 Task: Find connections with filter location Al Wāsiţah with filter topic #consultantswith filter profile language English with filter current company Prodapt with filter school Dr D Y PATIL EDUCATIONAL ENTERPRISES CHARITABEL TRUST Dr D Y PATIL GROUP OF INSTITUTIONS, Dr D Y PATIL SCHOOL OF MANAGEMENT, Dr D Y PATIL KNOWLEDGE CITY, CHARHOLI with filter industry Architecture and Planning with filter service category Bartending with filter keywords title Funeral Attendant
Action: Mouse moved to (691, 92)
Screenshot: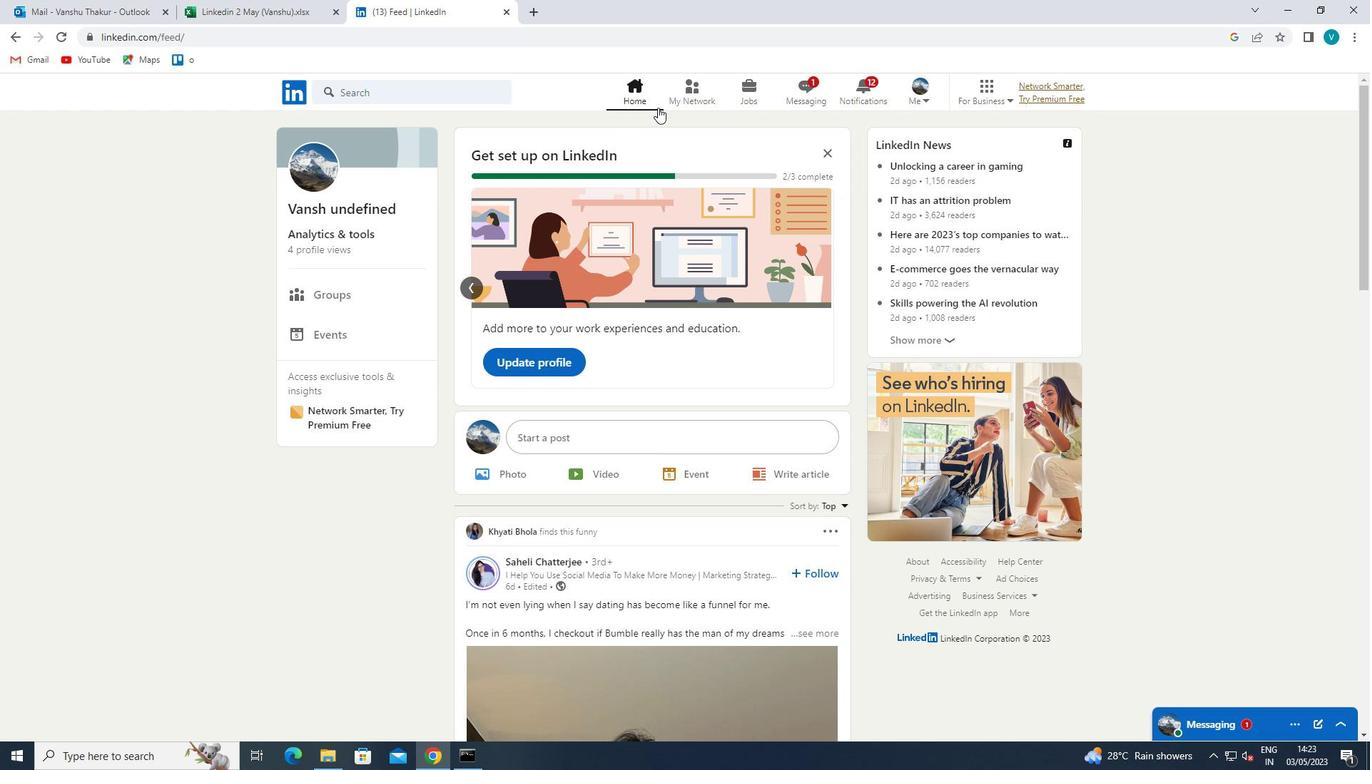 
Action: Mouse pressed left at (691, 92)
Screenshot: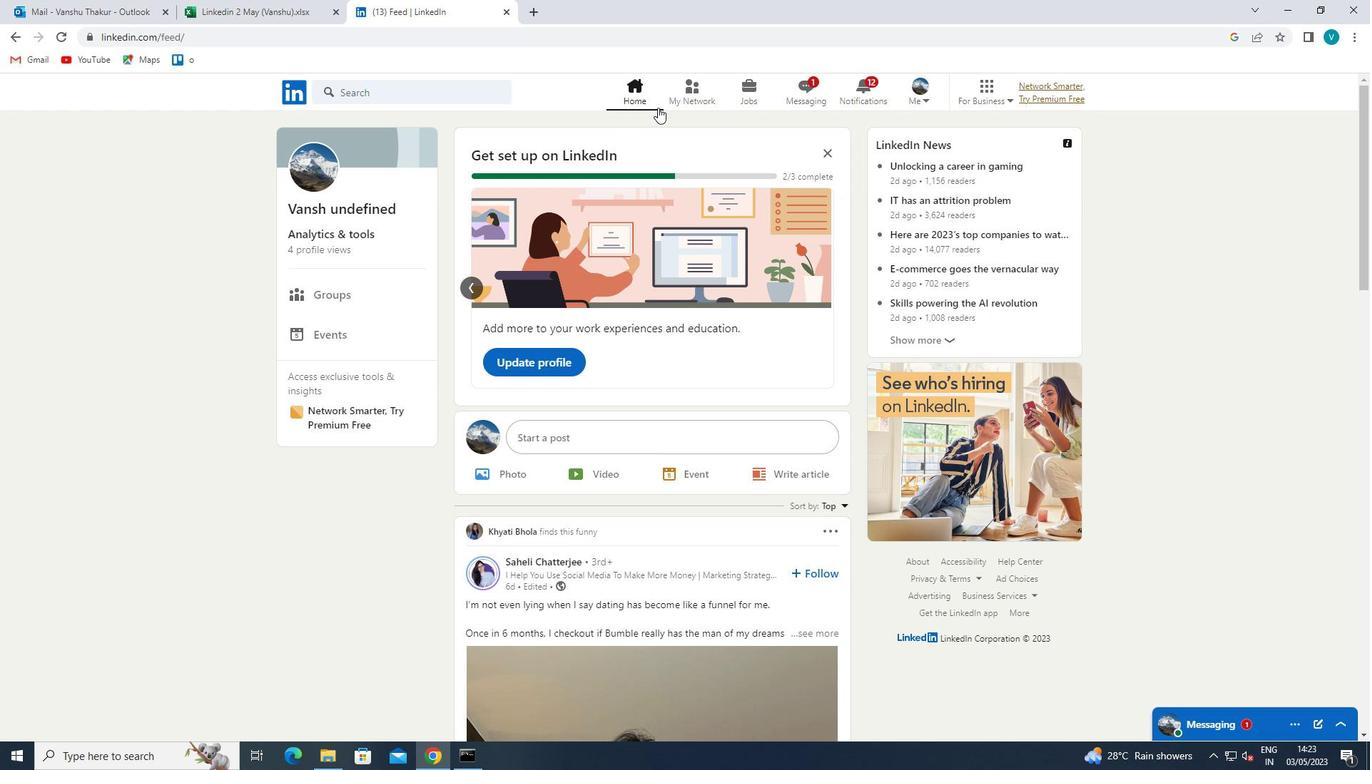 
Action: Mouse moved to (336, 175)
Screenshot: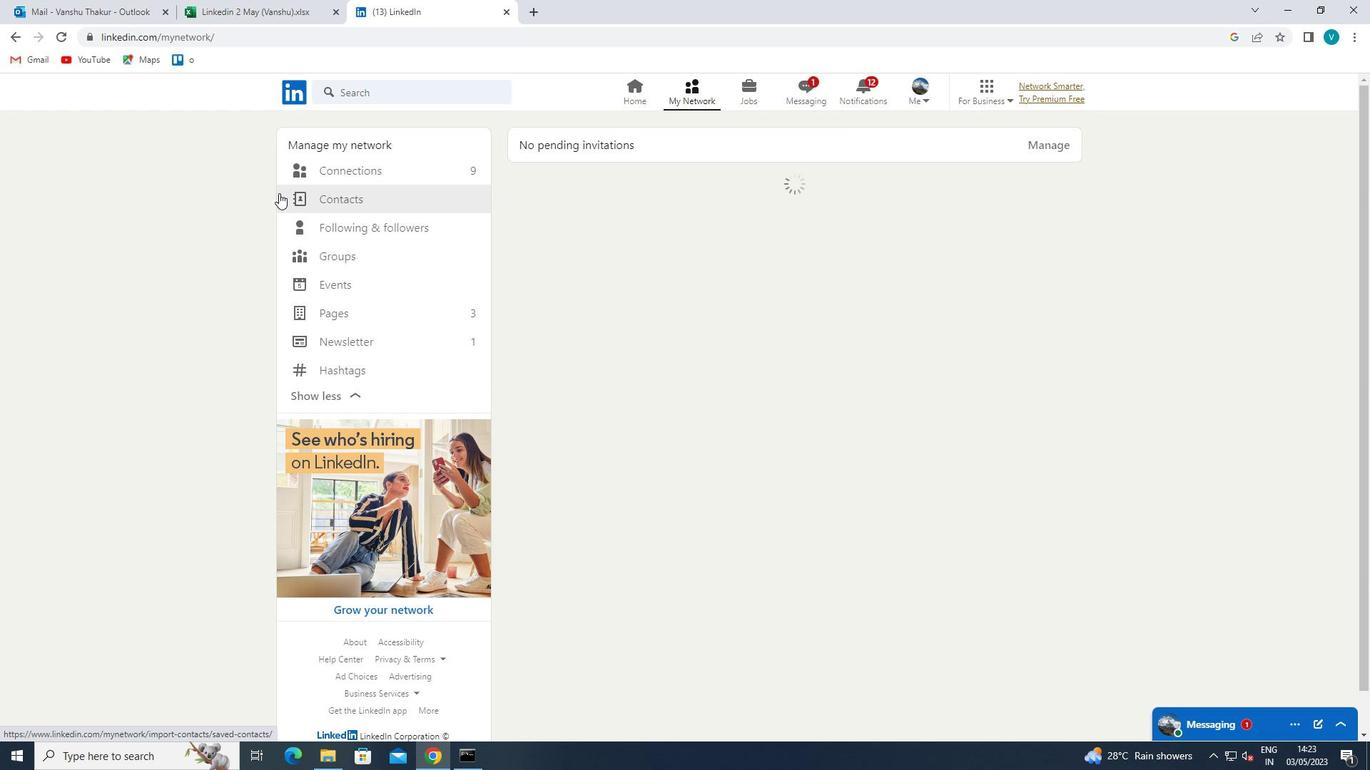
Action: Mouse pressed left at (336, 175)
Screenshot: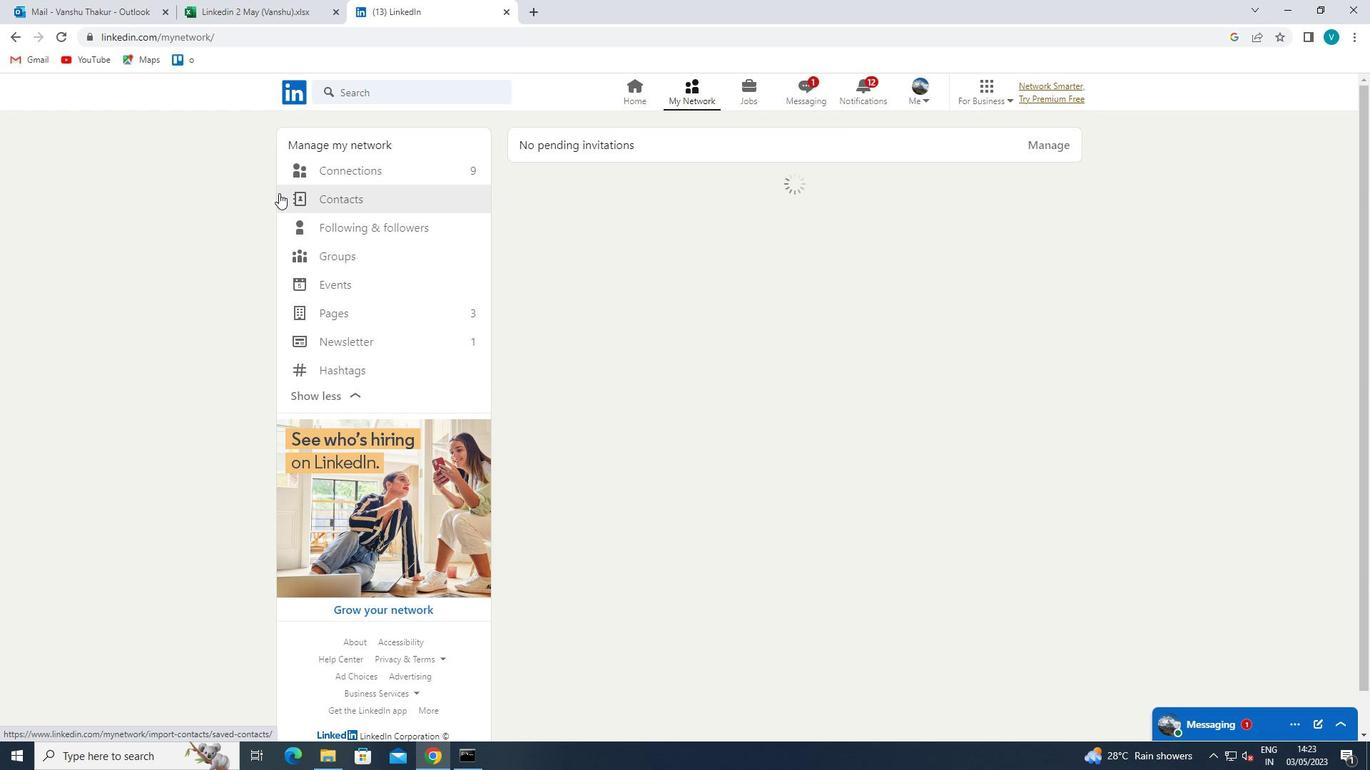 
Action: Mouse moved to (819, 178)
Screenshot: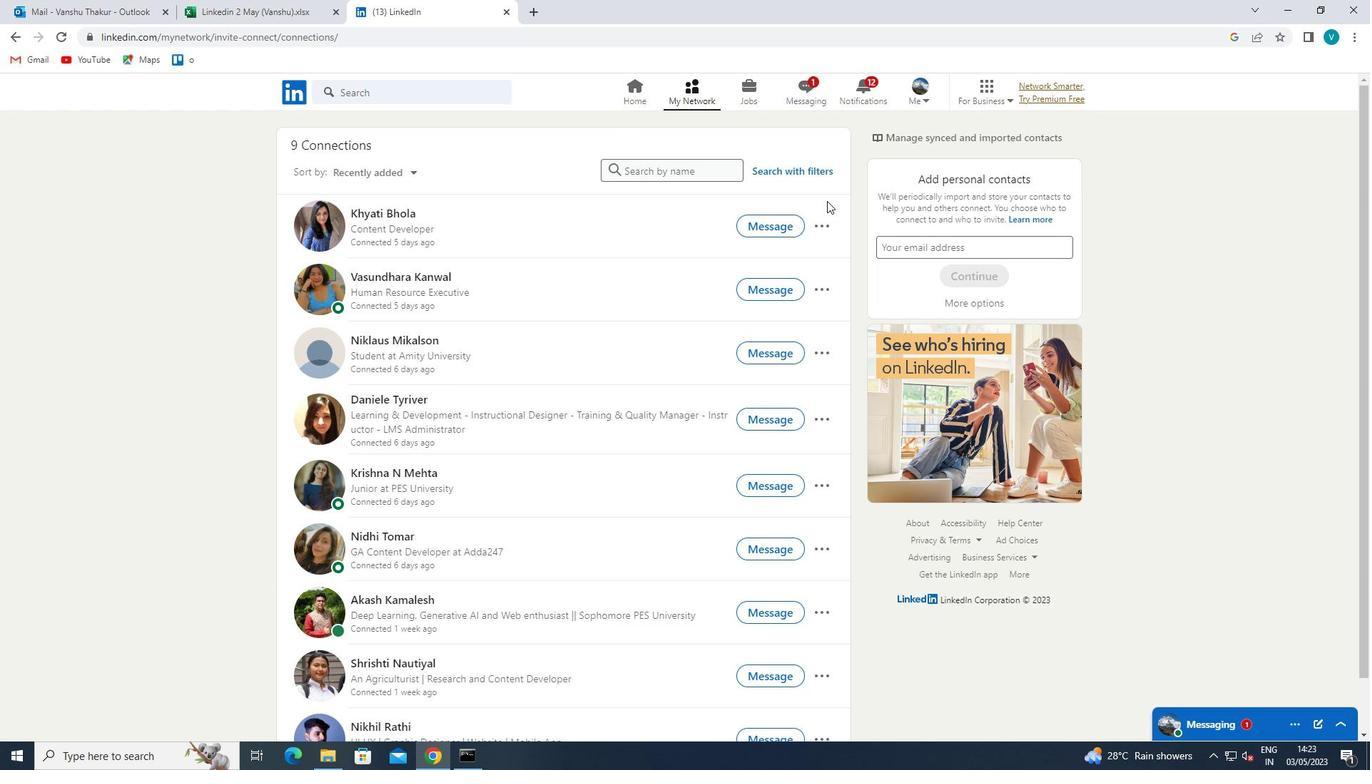 
Action: Mouse pressed left at (819, 178)
Screenshot: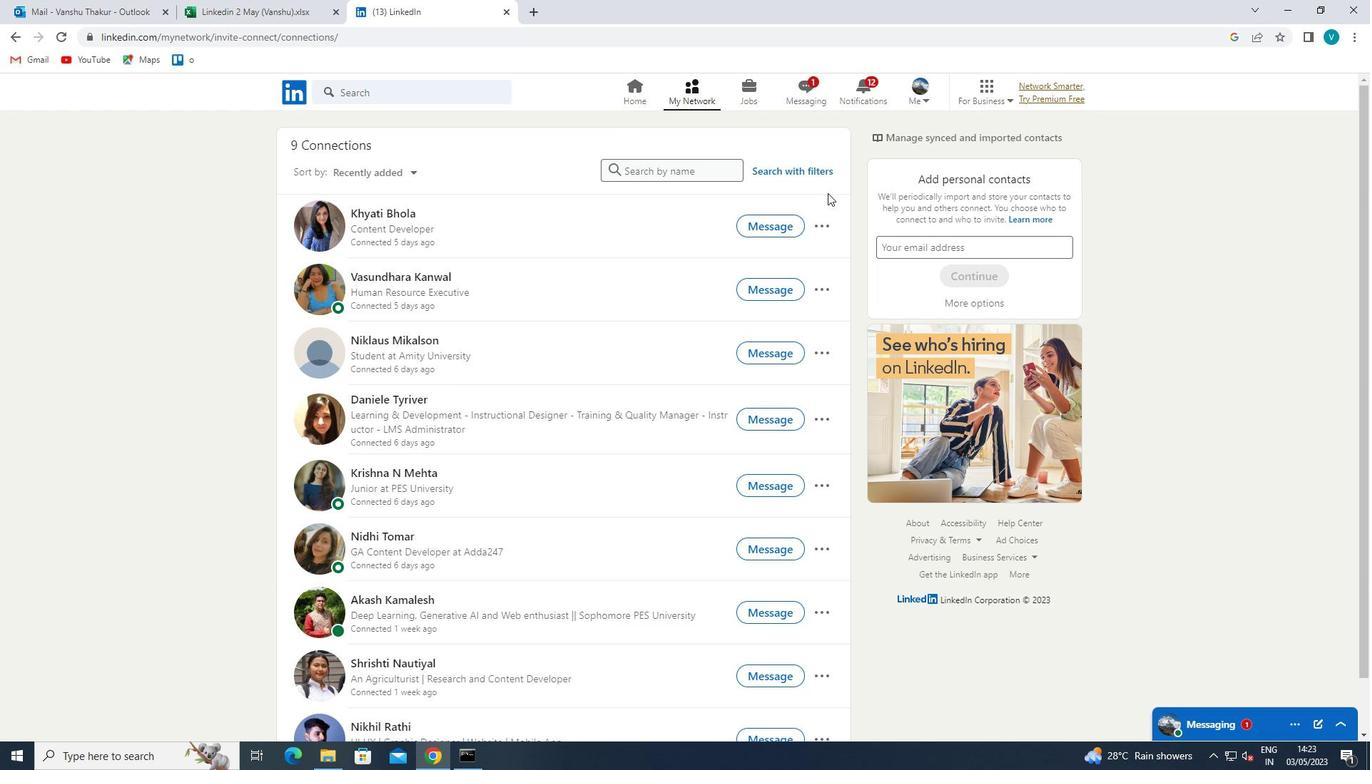 
Action: Mouse moved to (699, 139)
Screenshot: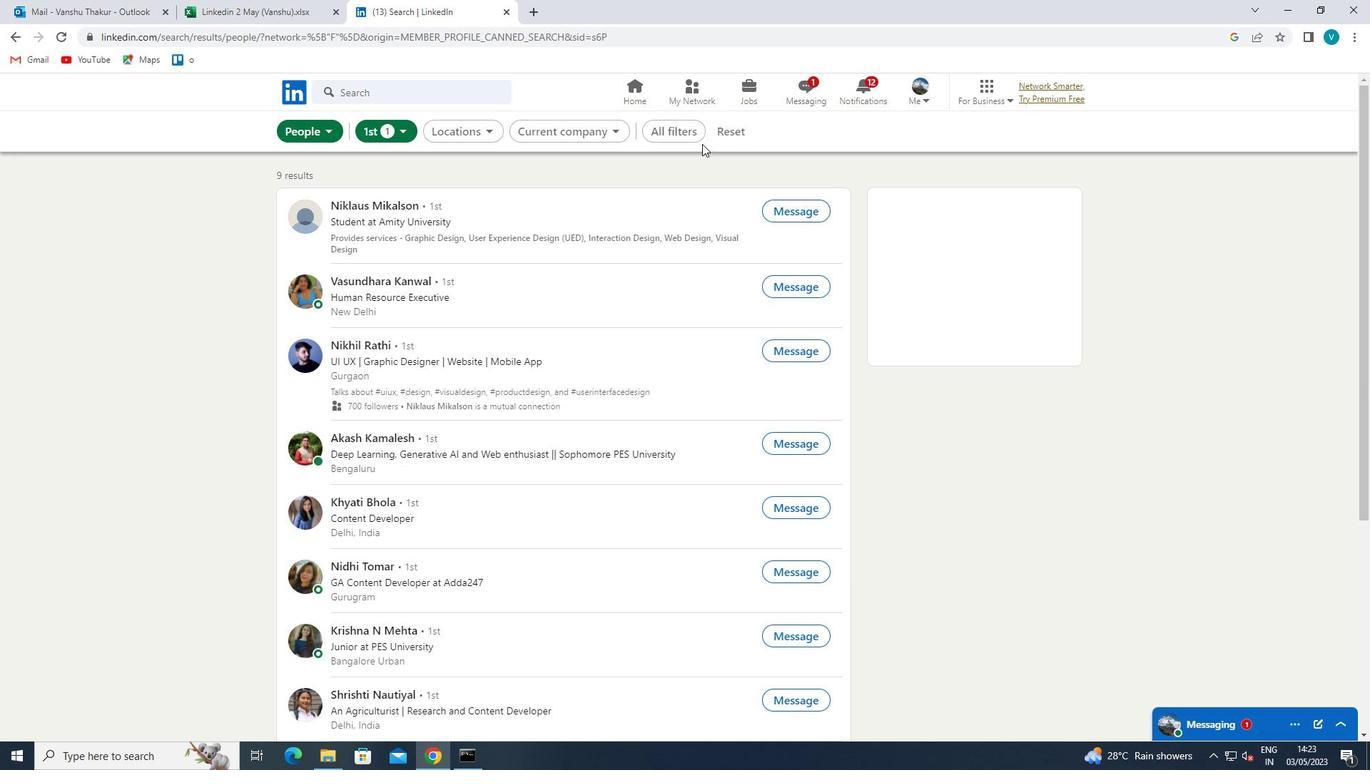 
Action: Mouse pressed left at (699, 139)
Screenshot: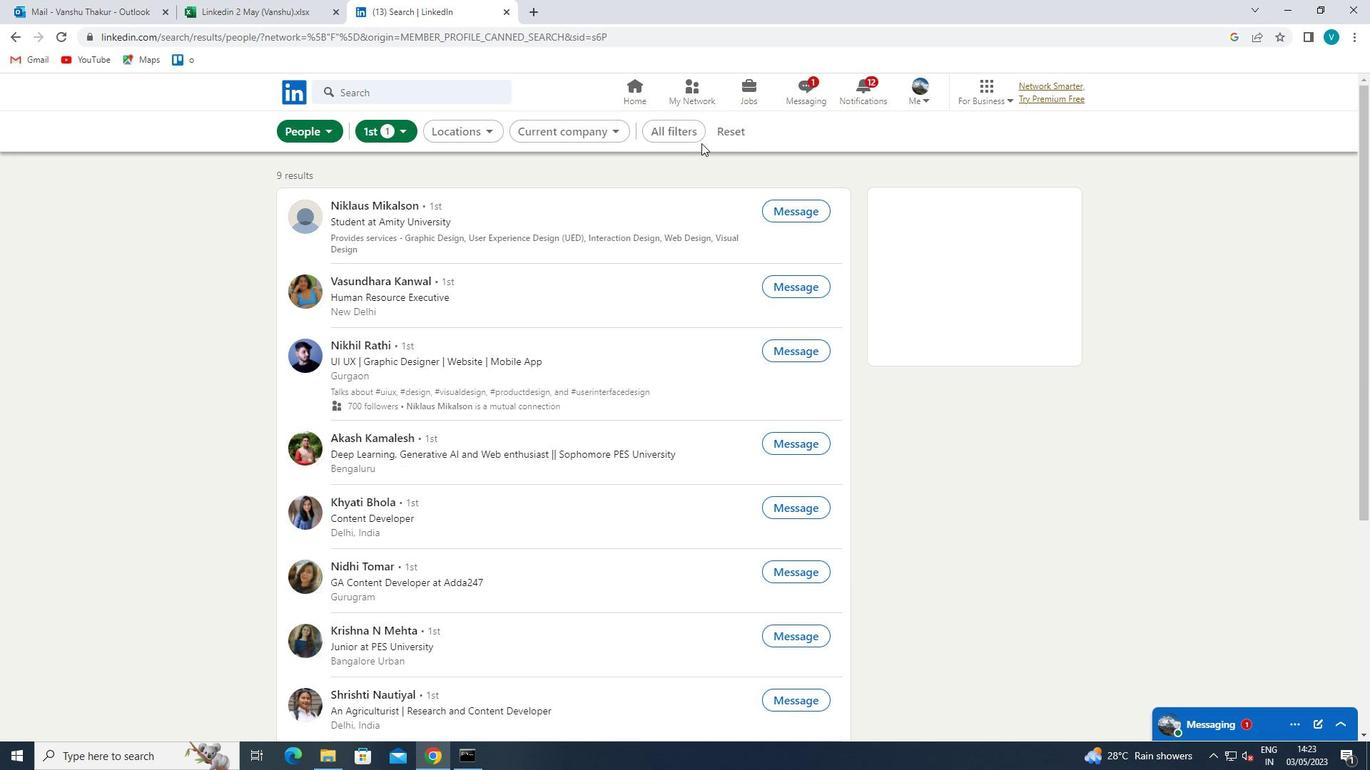 
Action: Mouse moved to (1123, 324)
Screenshot: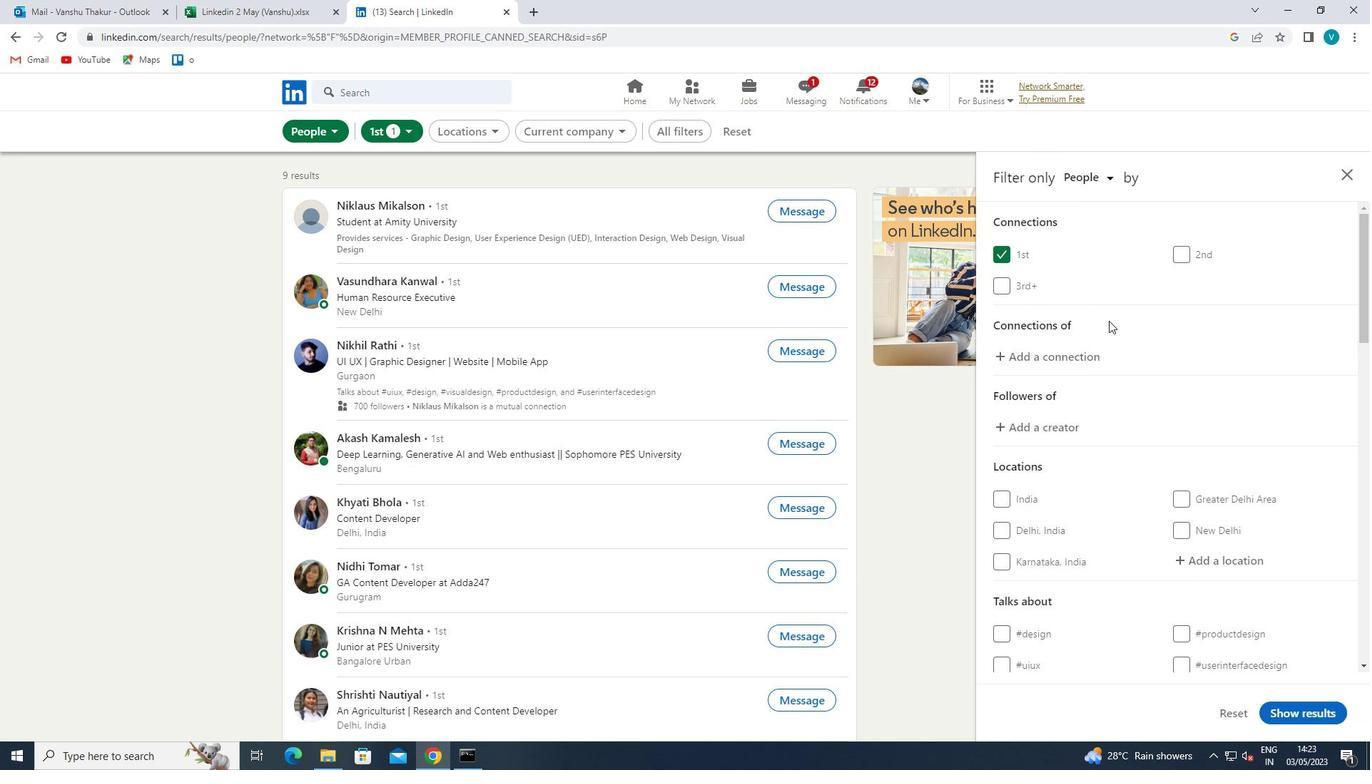 
Action: Mouse scrolled (1123, 323) with delta (0, 0)
Screenshot: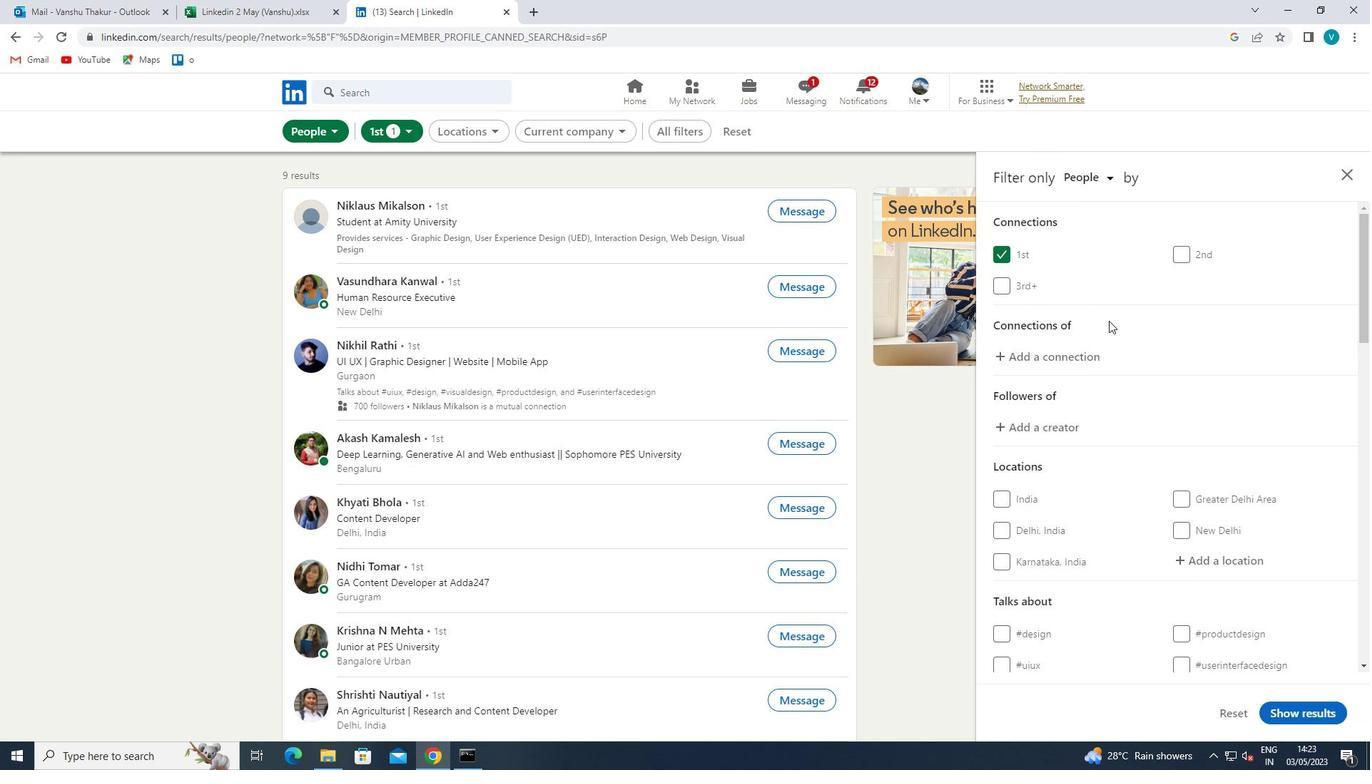 
Action: Mouse moved to (1124, 325)
Screenshot: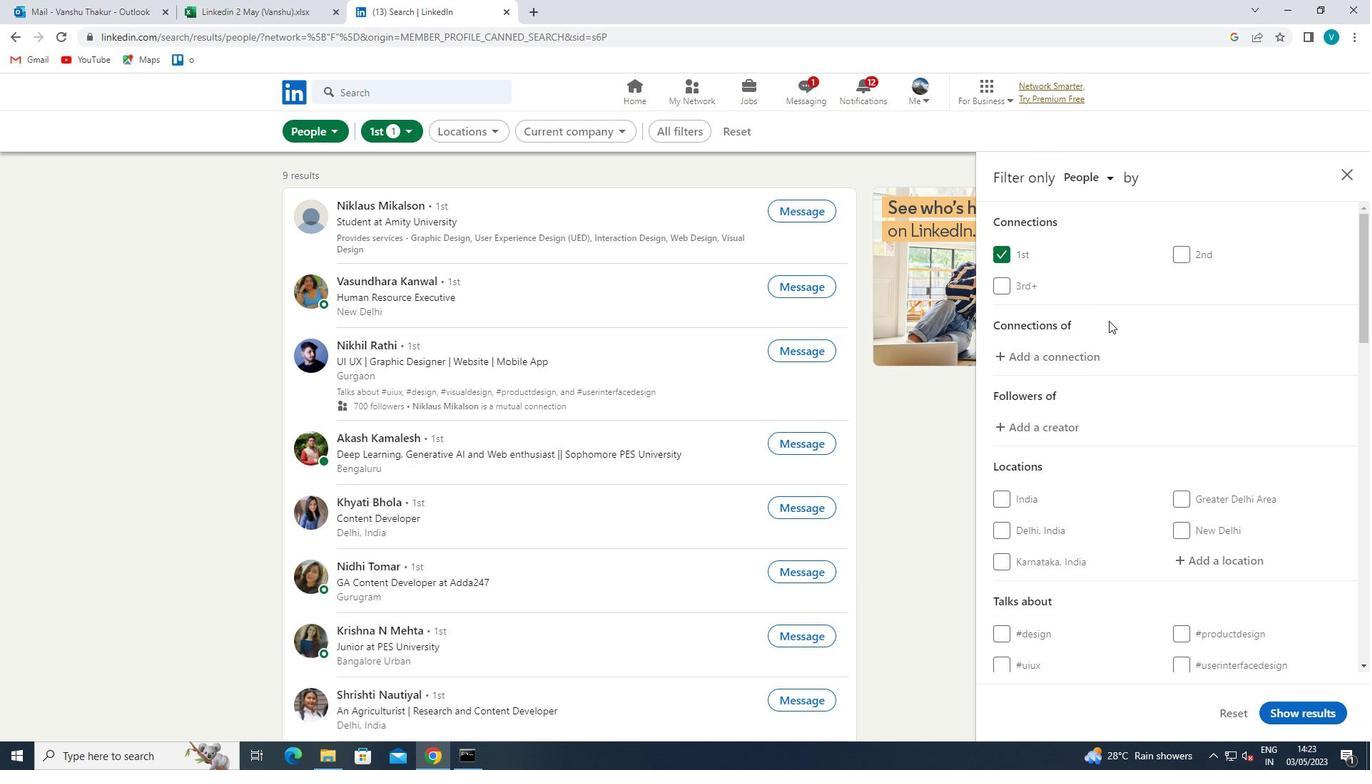 
Action: Mouse scrolled (1124, 324) with delta (0, 0)
Screenshot: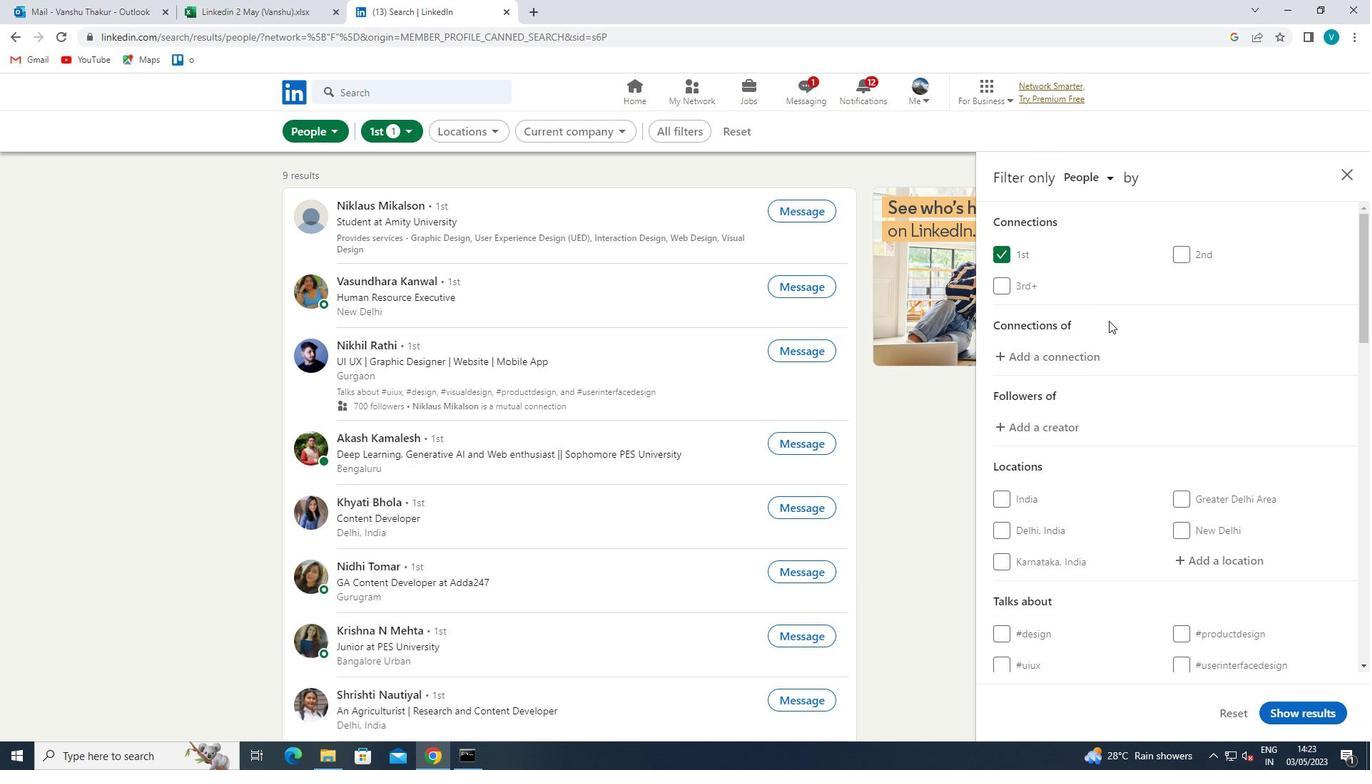 
Action: Mouse moved to (1235, 420)
Screenshot: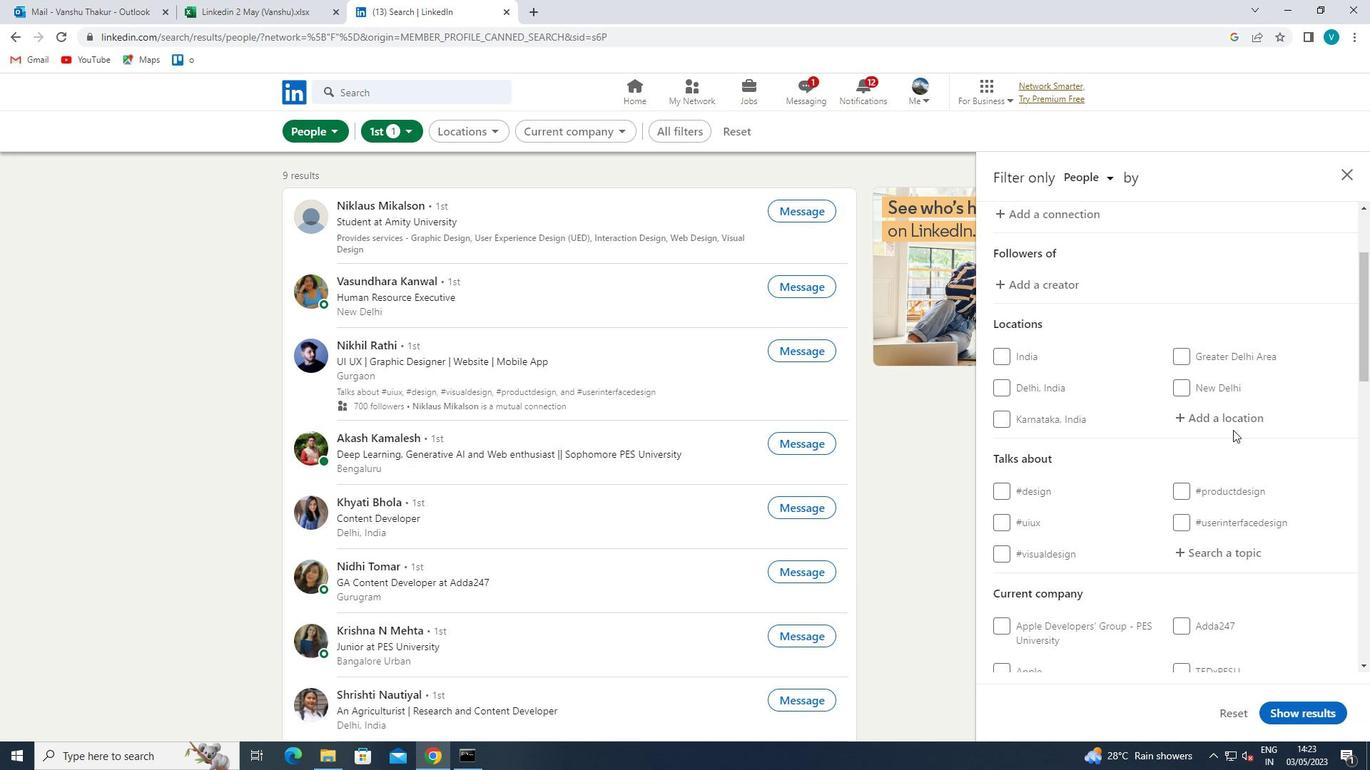 
Action: Mouse pressed left at (1235, 420)
Screenshot: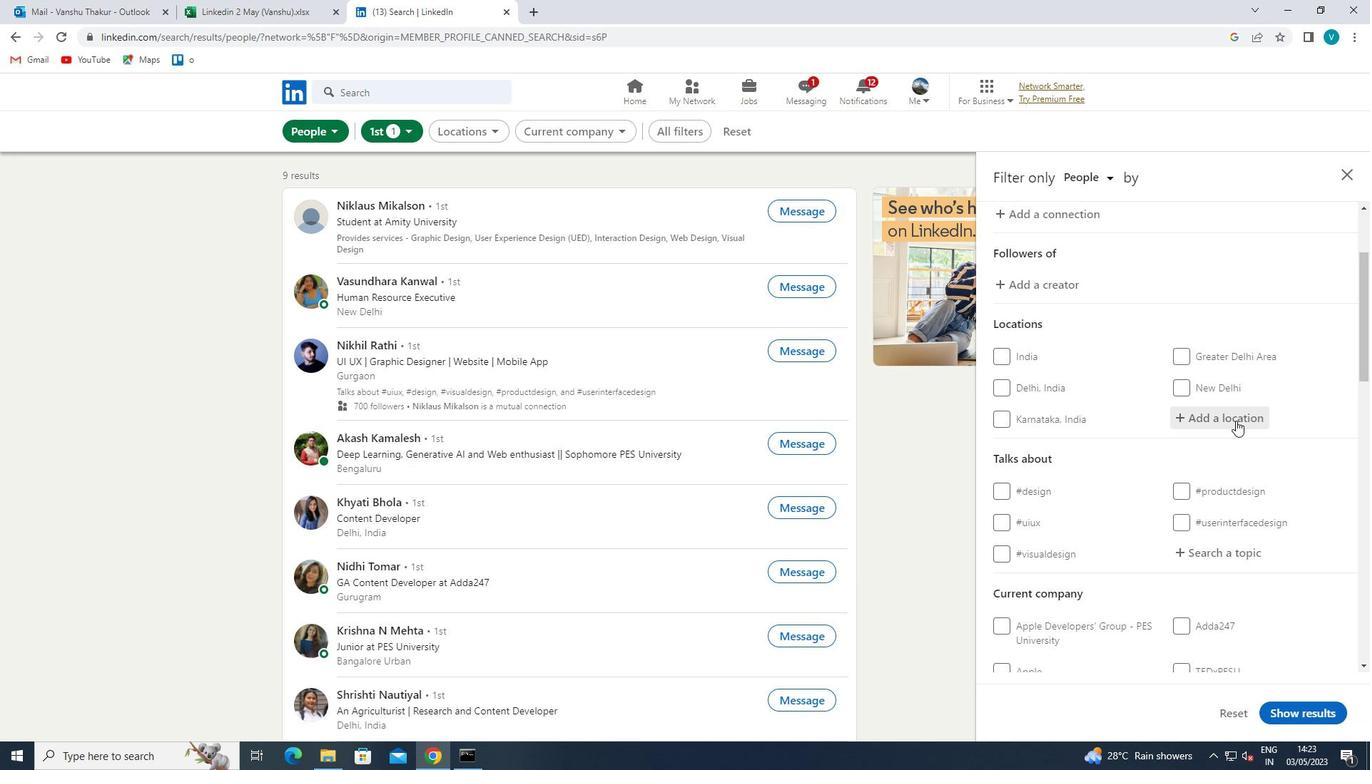 
Action: Key pressed <Key.shift>A
Screenshot: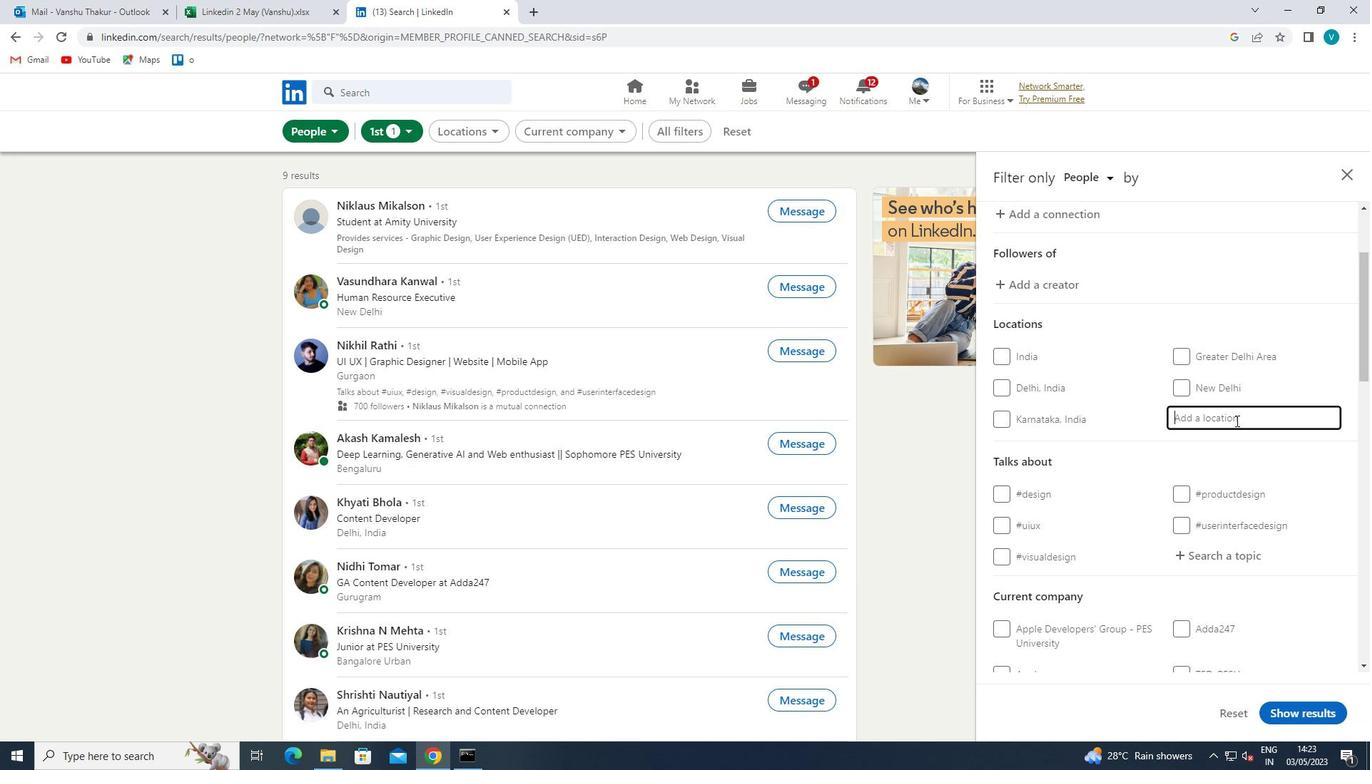 
Action: Mouse moved to (1228, 414)
Screenshot: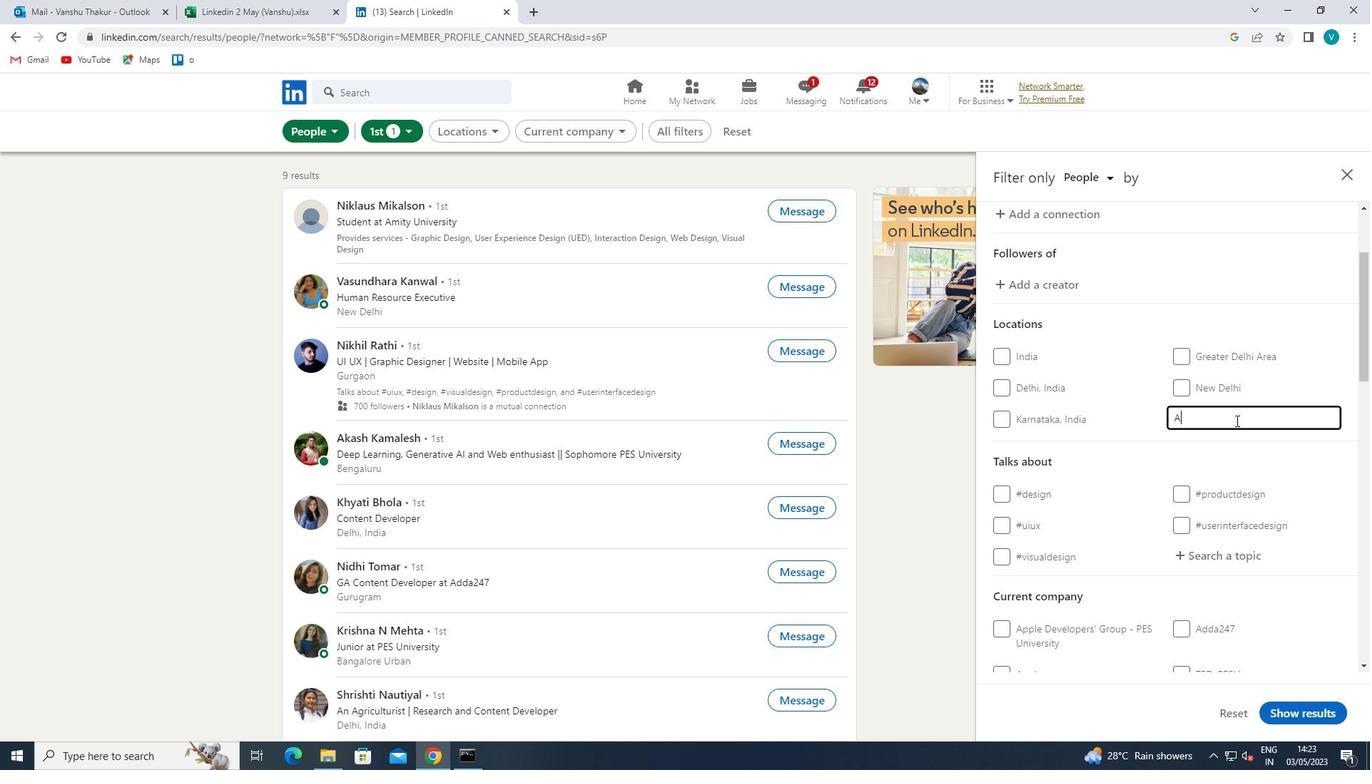 
Action: Key pressed I<Key.space><Key.shift><Key.shift><Key.shift><Key.shift><Key.shift><Key.shift><Key.shift><Key.shift>WAS<Key.backspace><Key.backspace>ASITAH
Screenshot: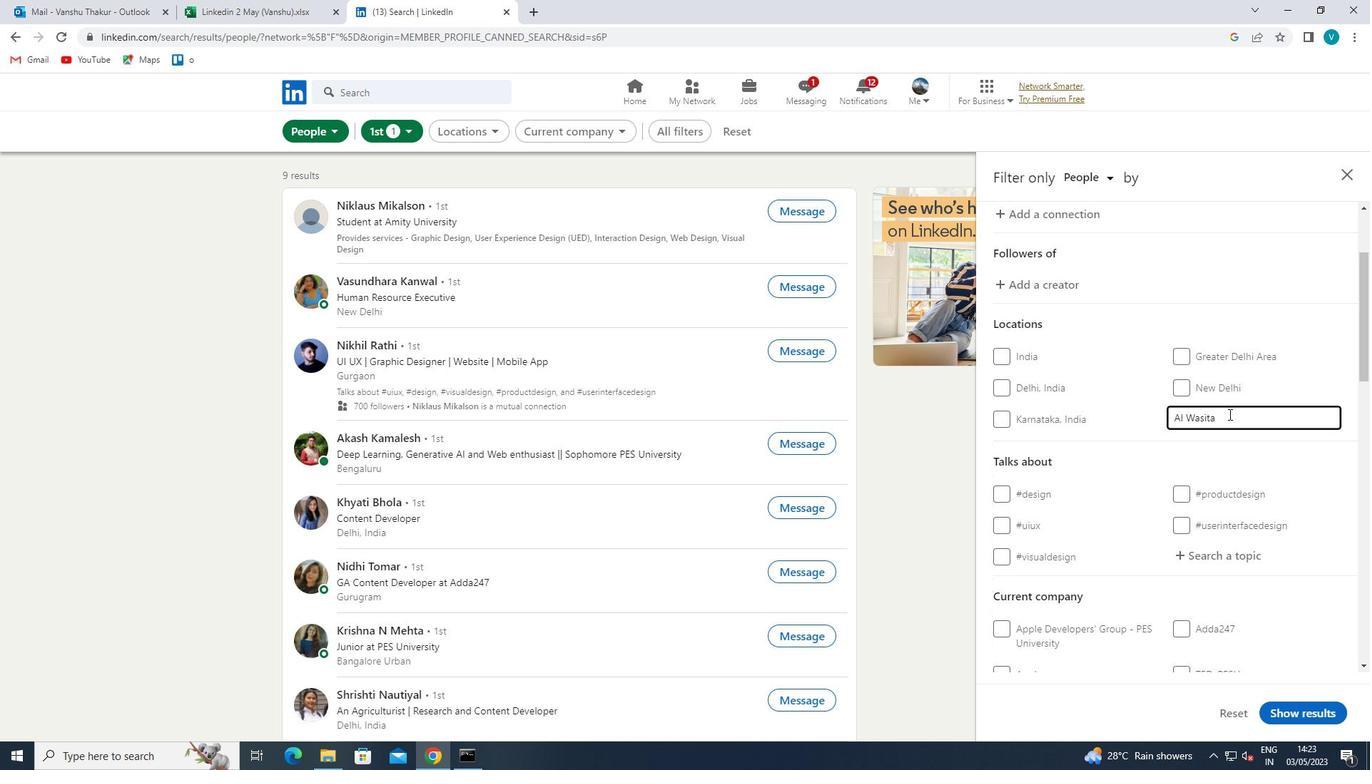 
Action: Mouse moved to (1145, 458)
Screenshot: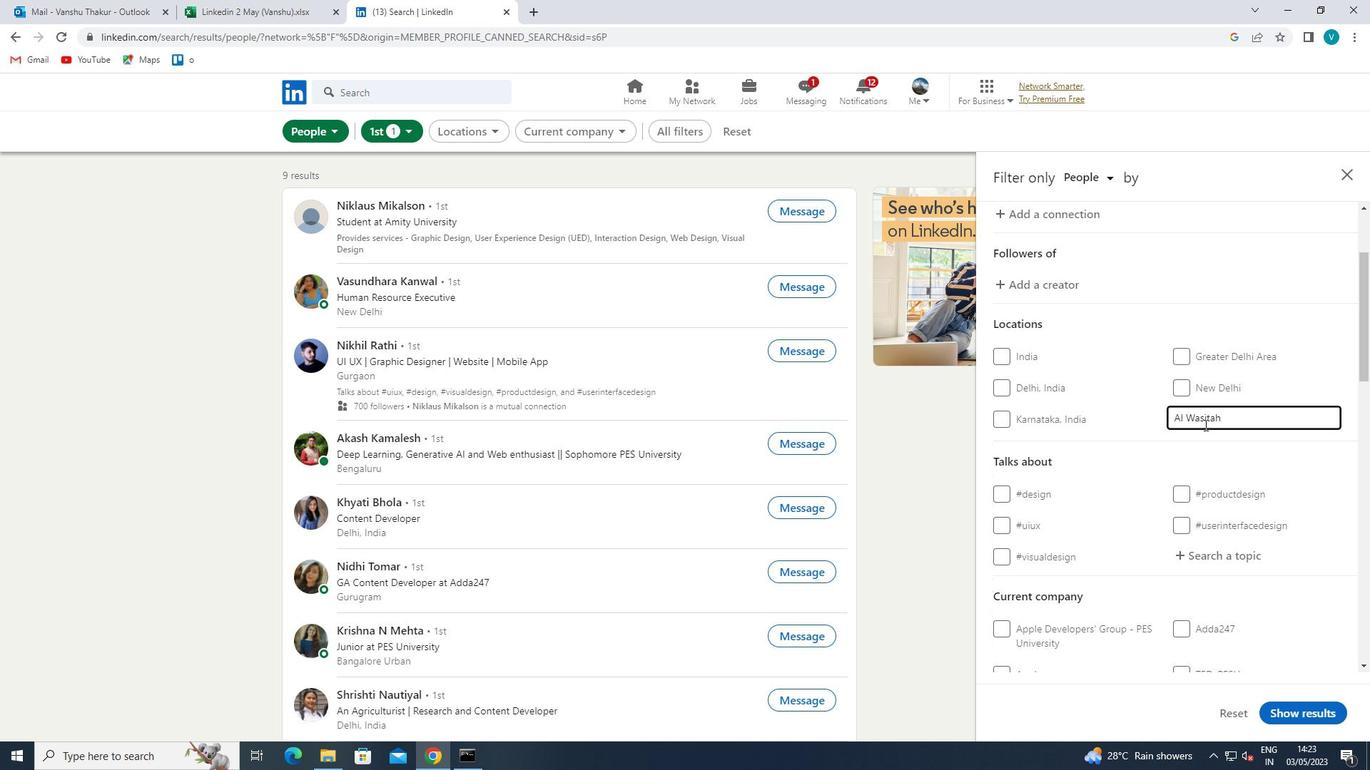 
Action: Mouse pressed left at (1145, 458)
Screenshot: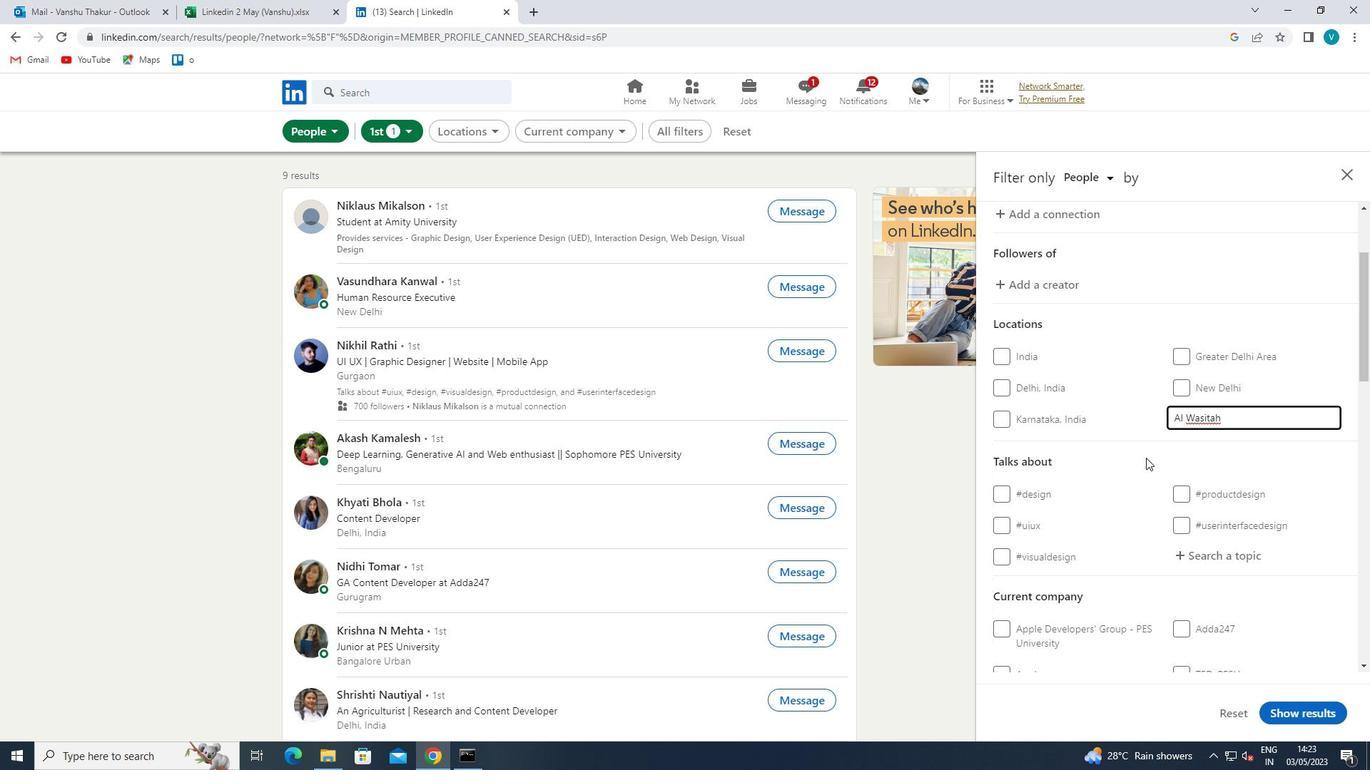 
Action: Mouse moved to (1249, 478)
Screenshot: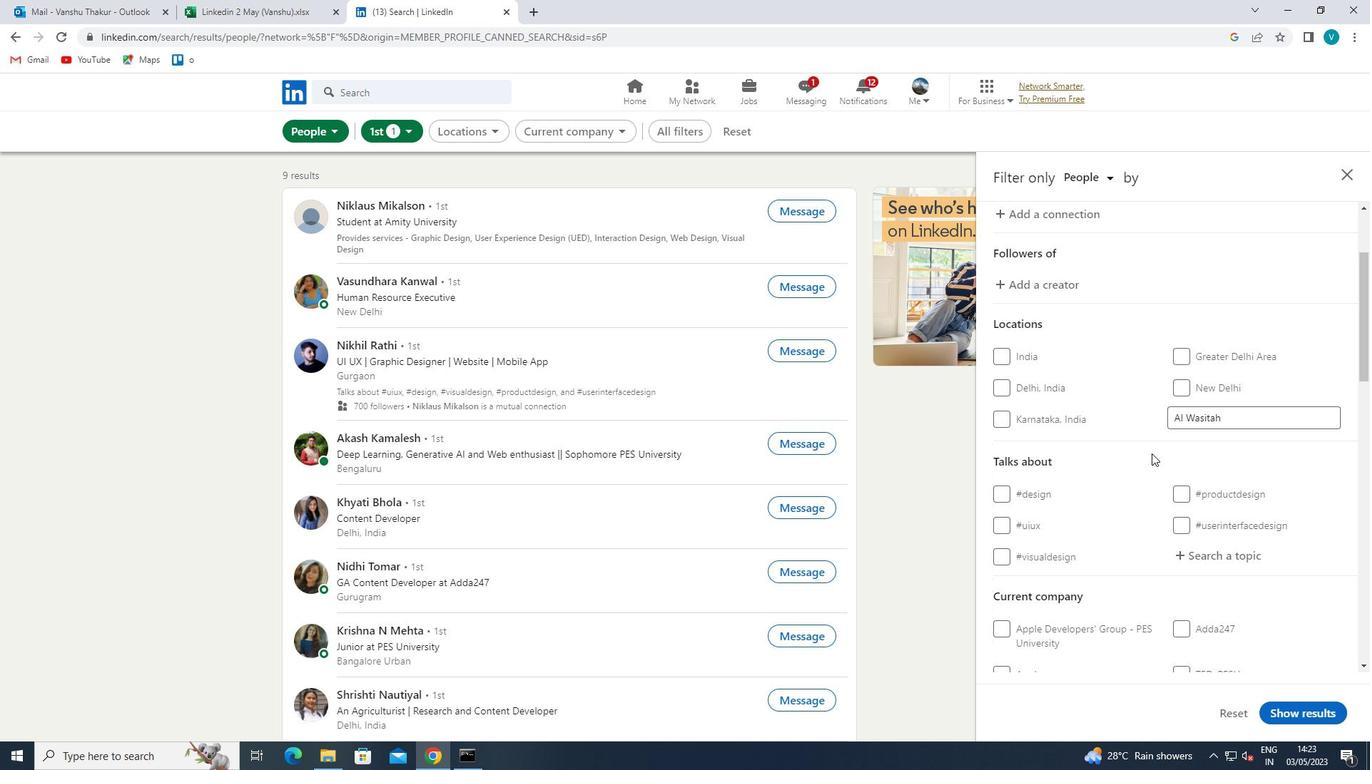 
Action: Mouse scrolled (1249, 477) with delta (0, 0)
Screenshot: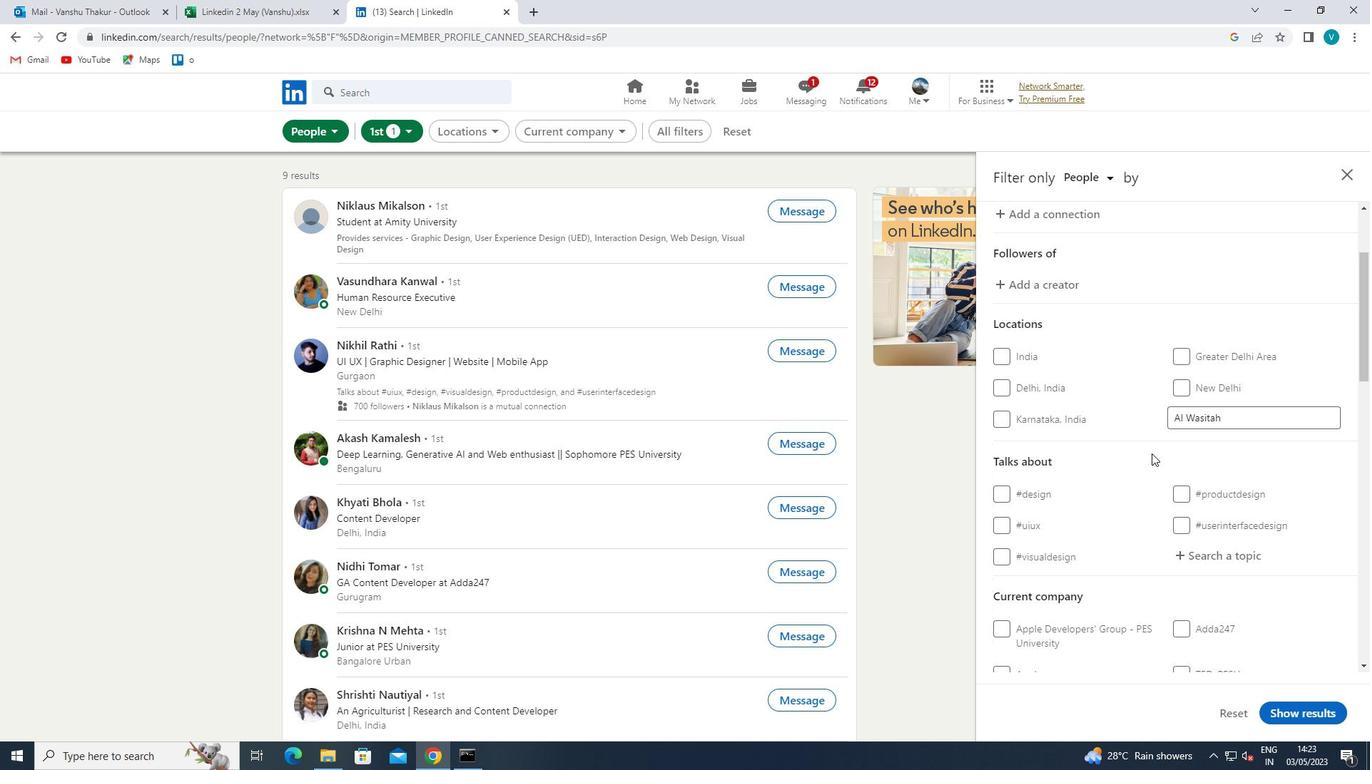 
Action: Mouse moved to (1250, 478)
Screenshot: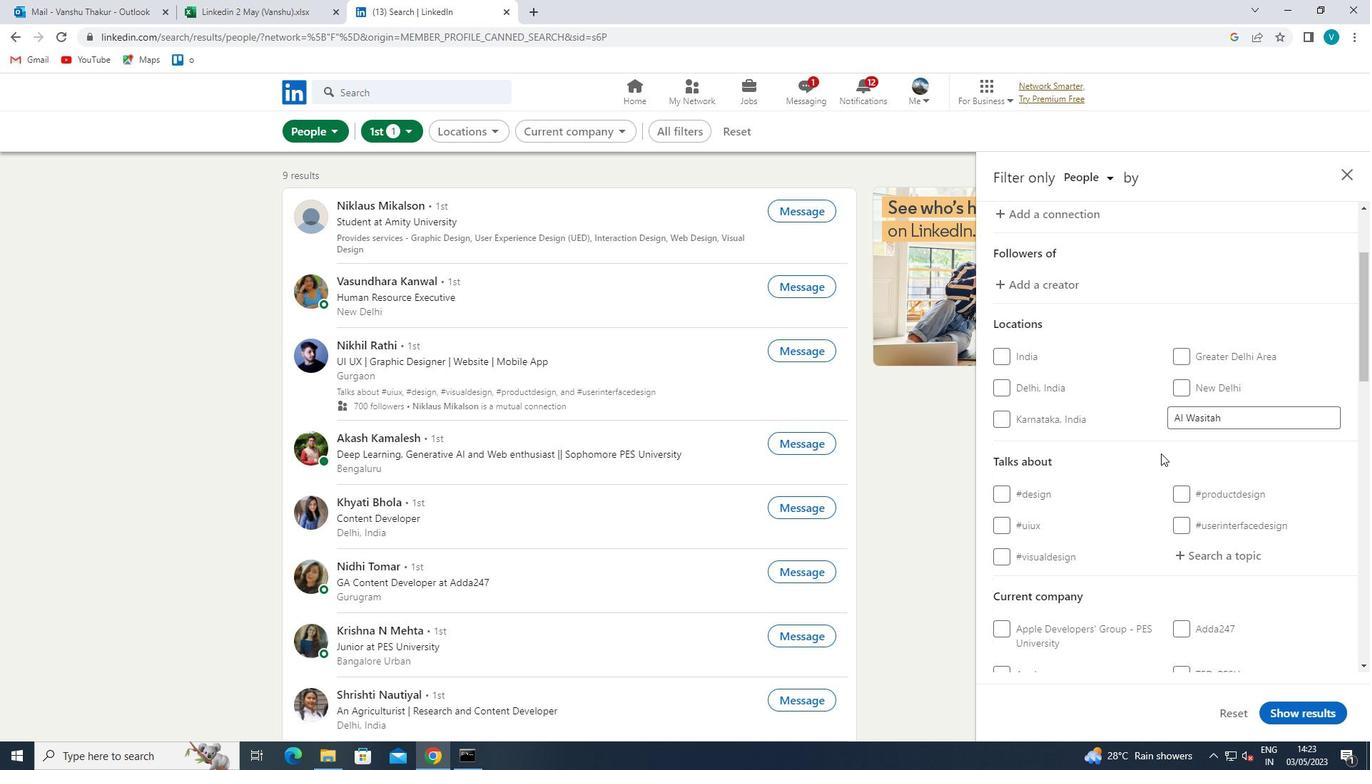 
Action: Mouse scrolled (1250, 477) with delta (0, 0)
Screenshot: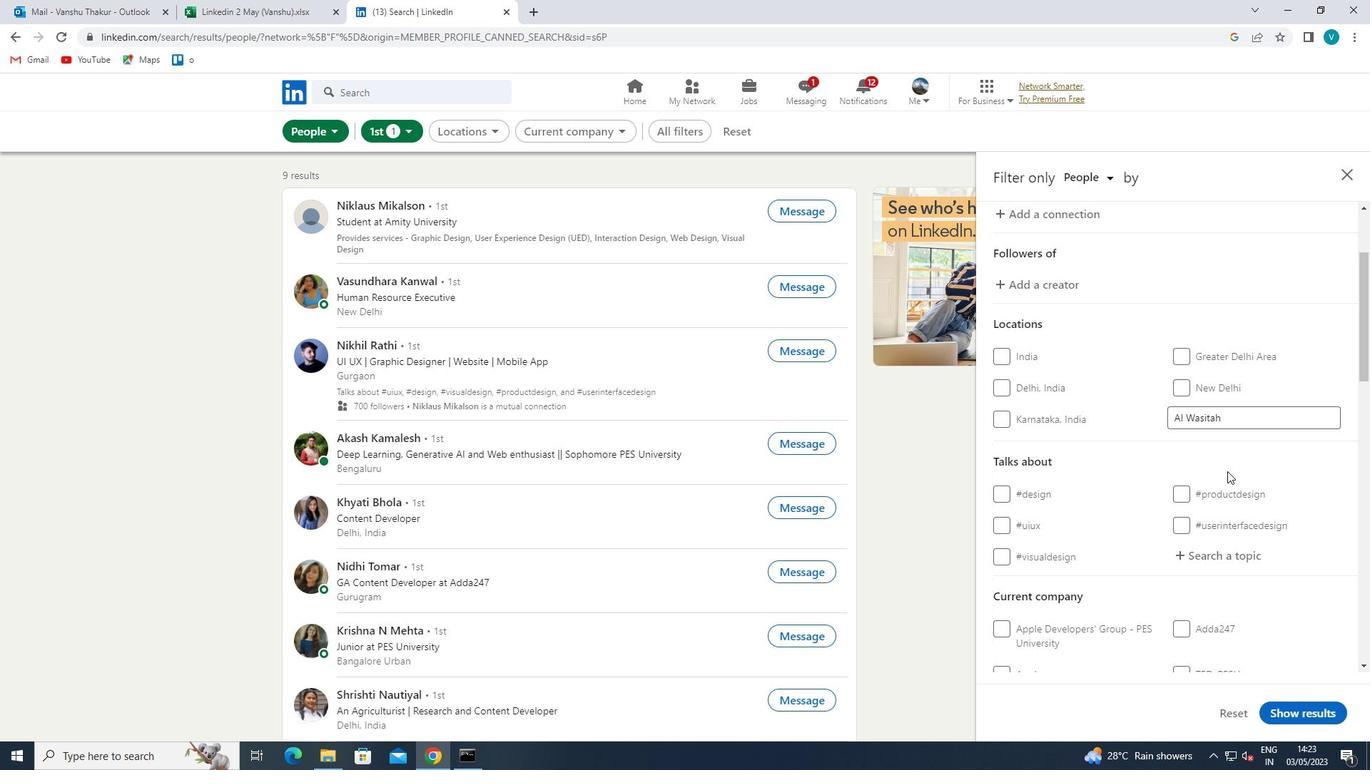 
Action: Mouse moved to (1239, 411)
Screenshot: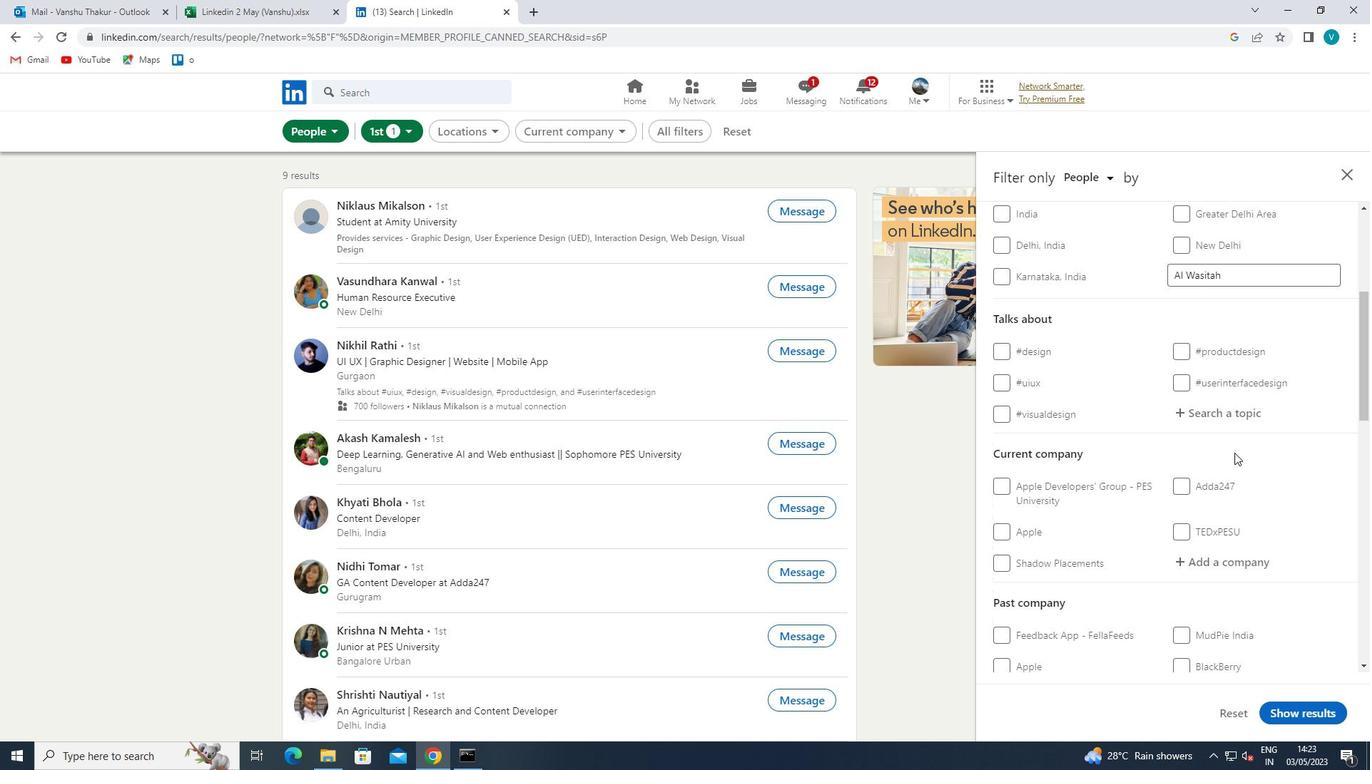 
Action: Mouse pressed left at (1239, 411)
Screenshot: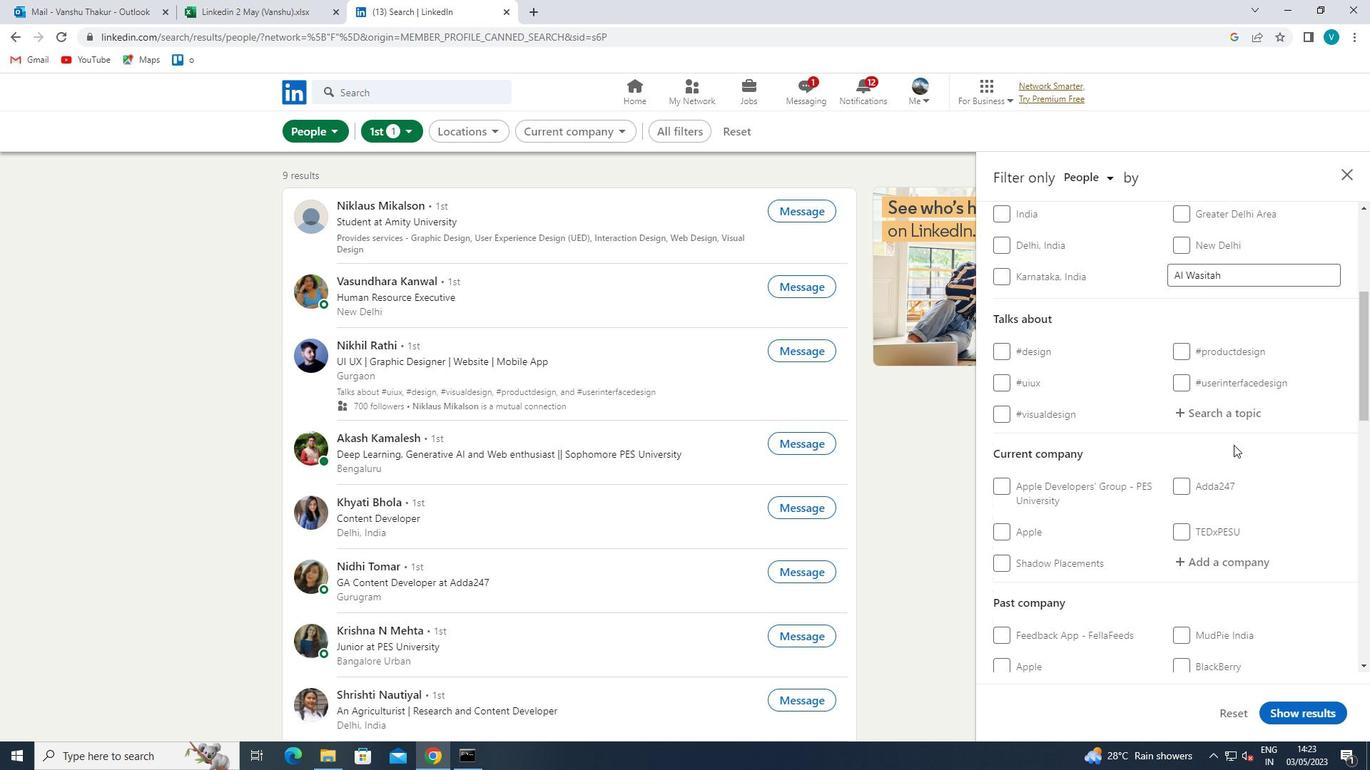 
Action: Key pressed CONSULTA
Screenshot: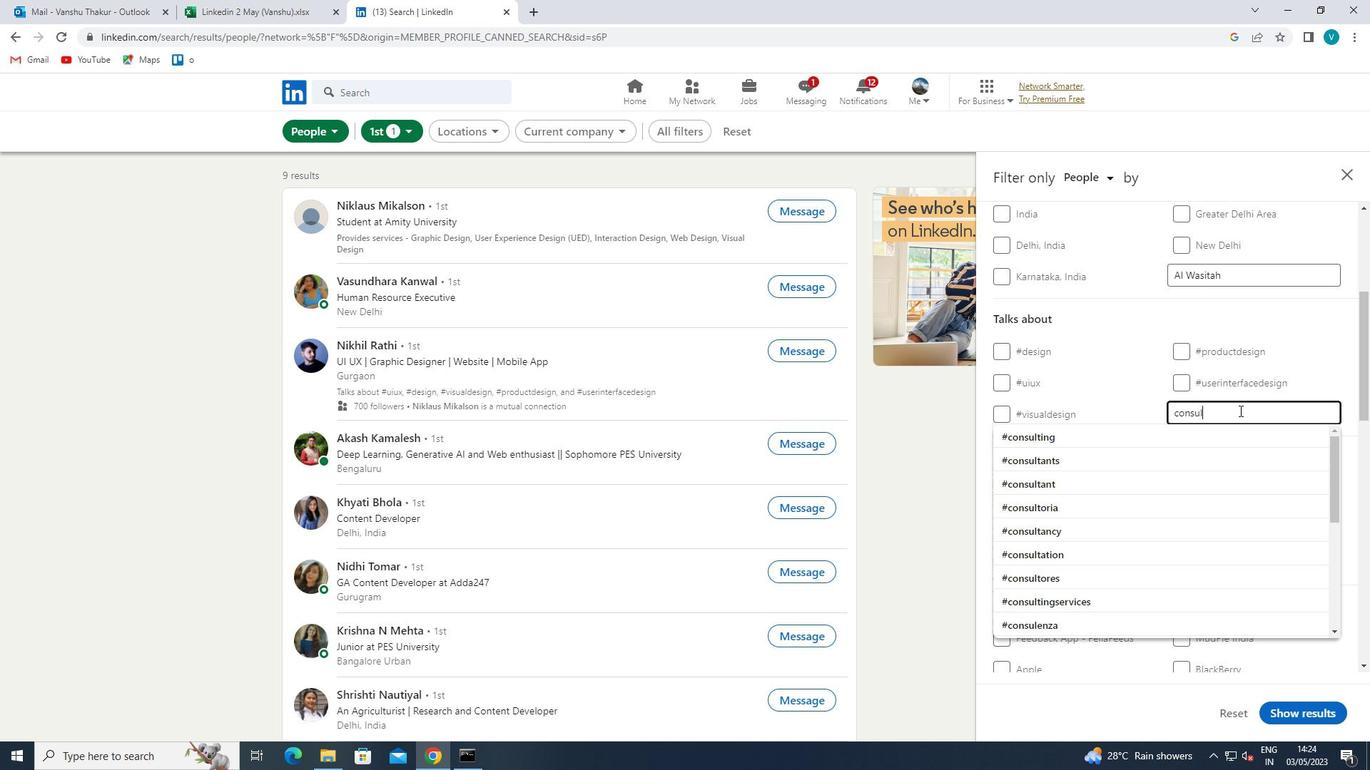
Action: Mouse moved to (1160, 438)
Screenshot: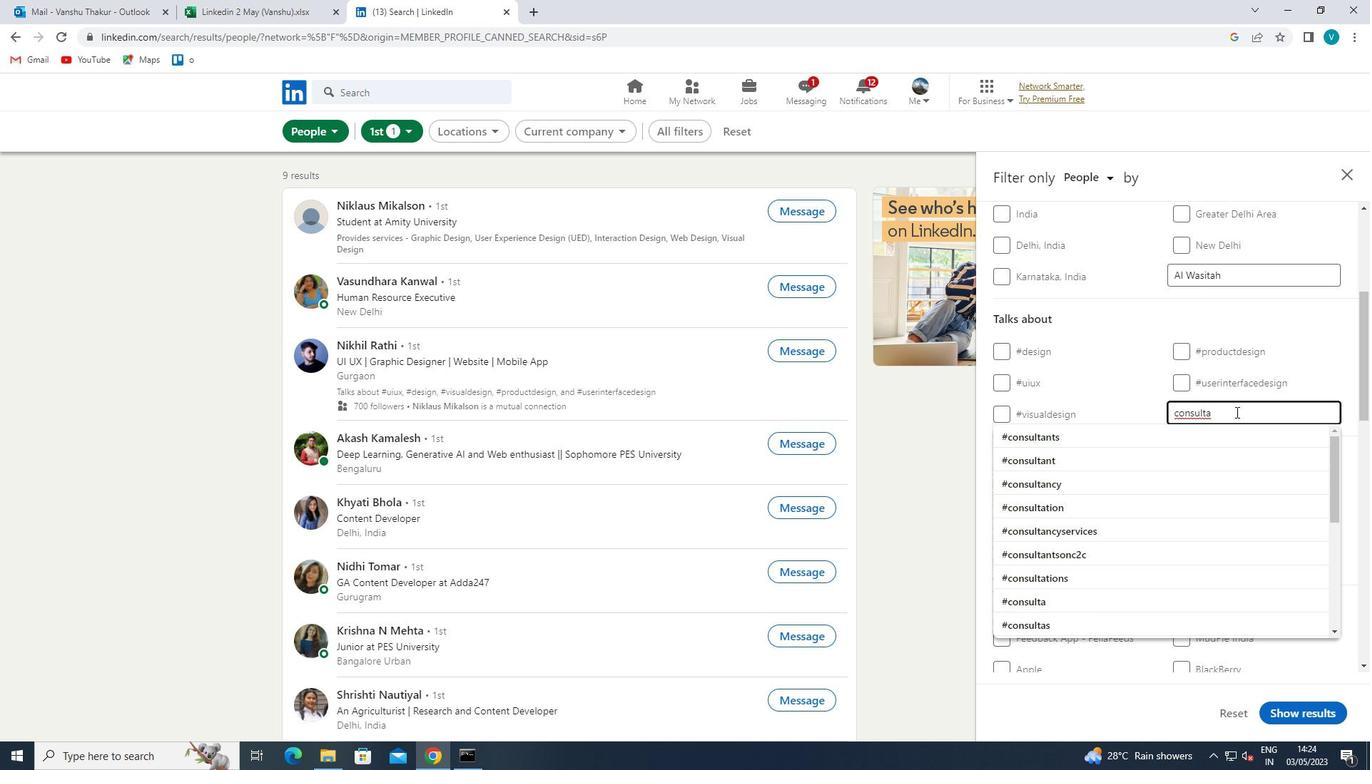
Action: Mouse pressed left at (1160, 438)
Screenshot: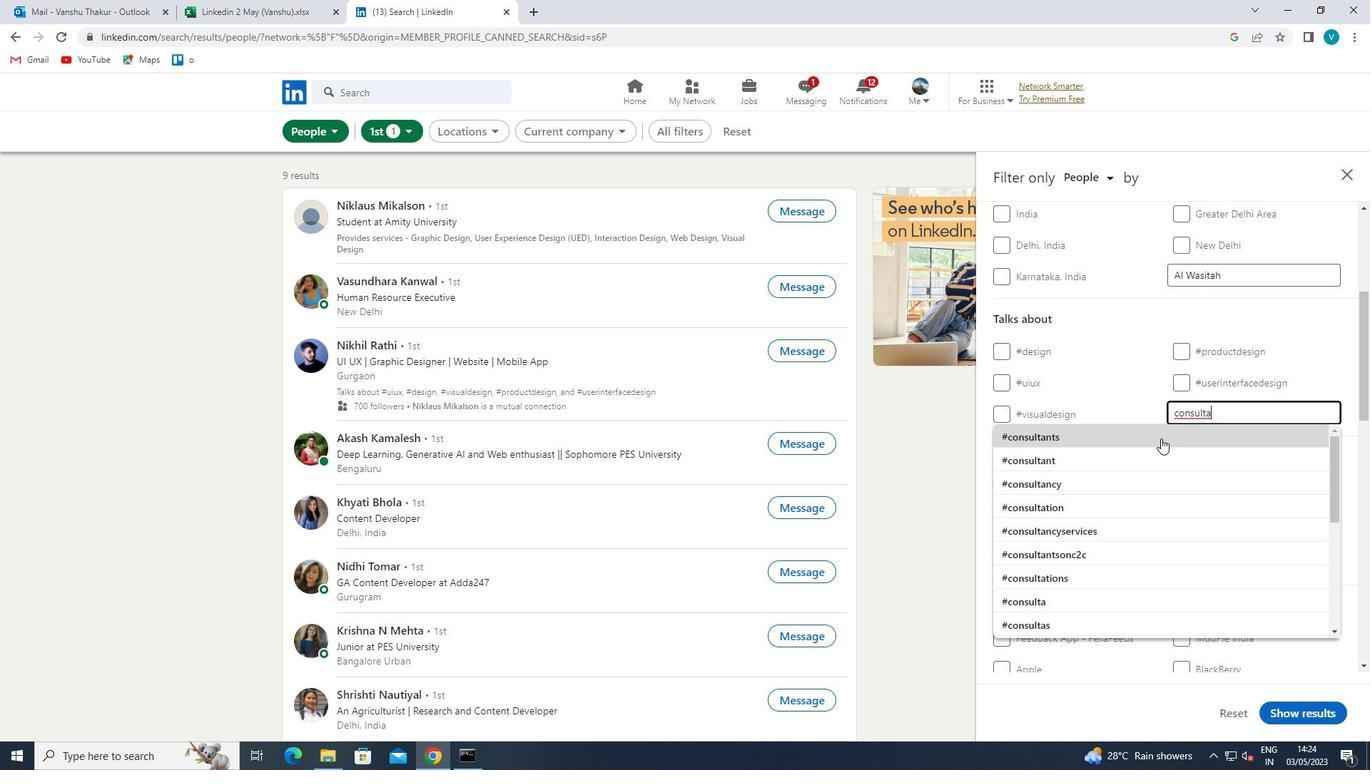 
Action: Mouse scrolled (1160, 438) with delta (0, 0)
Screenshot: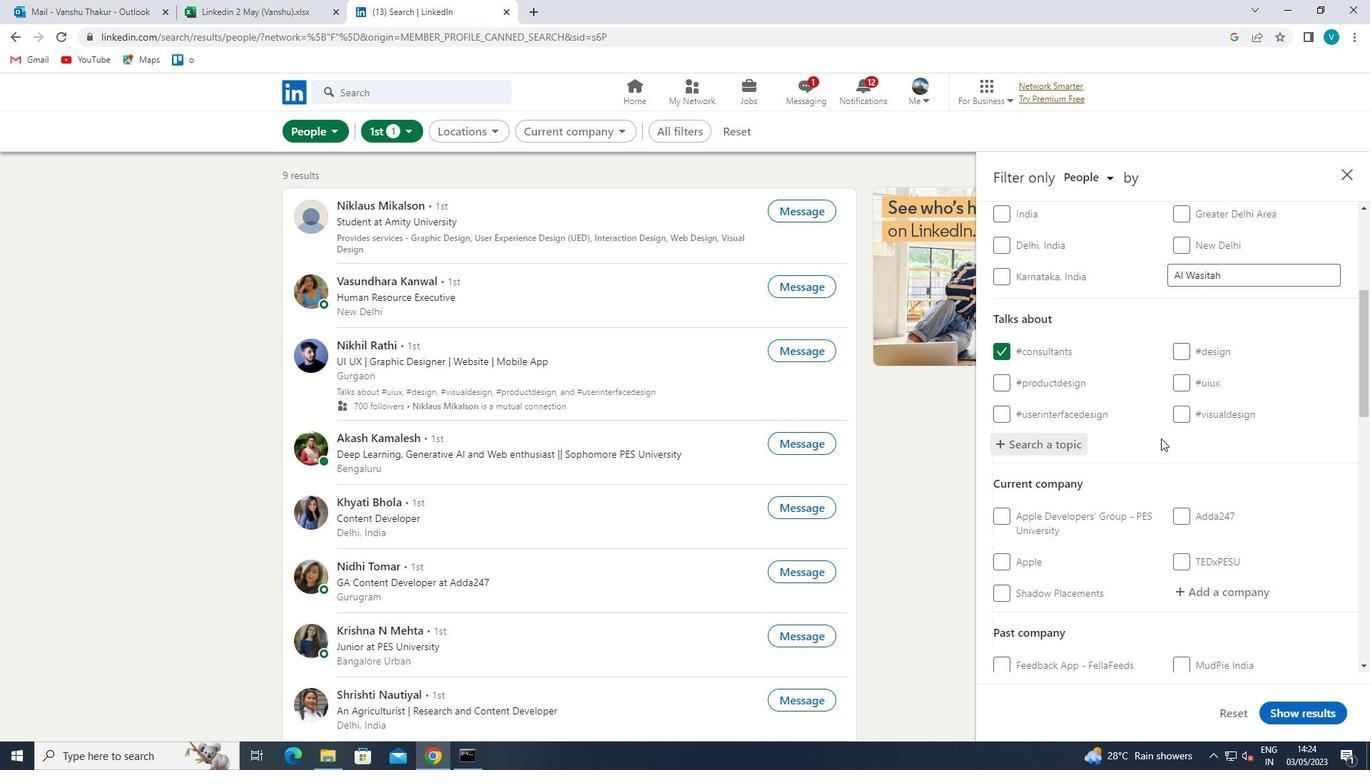 
Action: Mouse scrolled (1160, 438) with delta (0, 0)
Screenshot: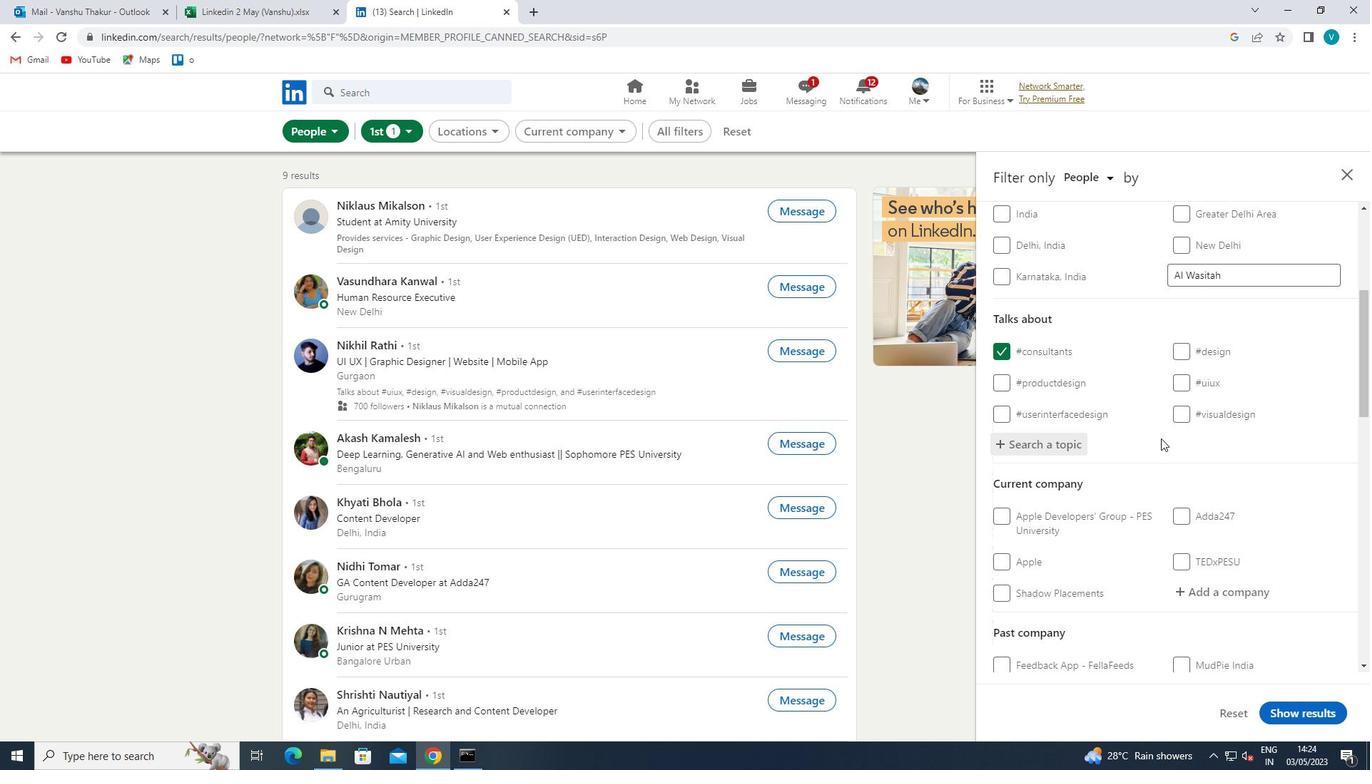 
Action: Mouse moved to (1175, 438)
Screenshot: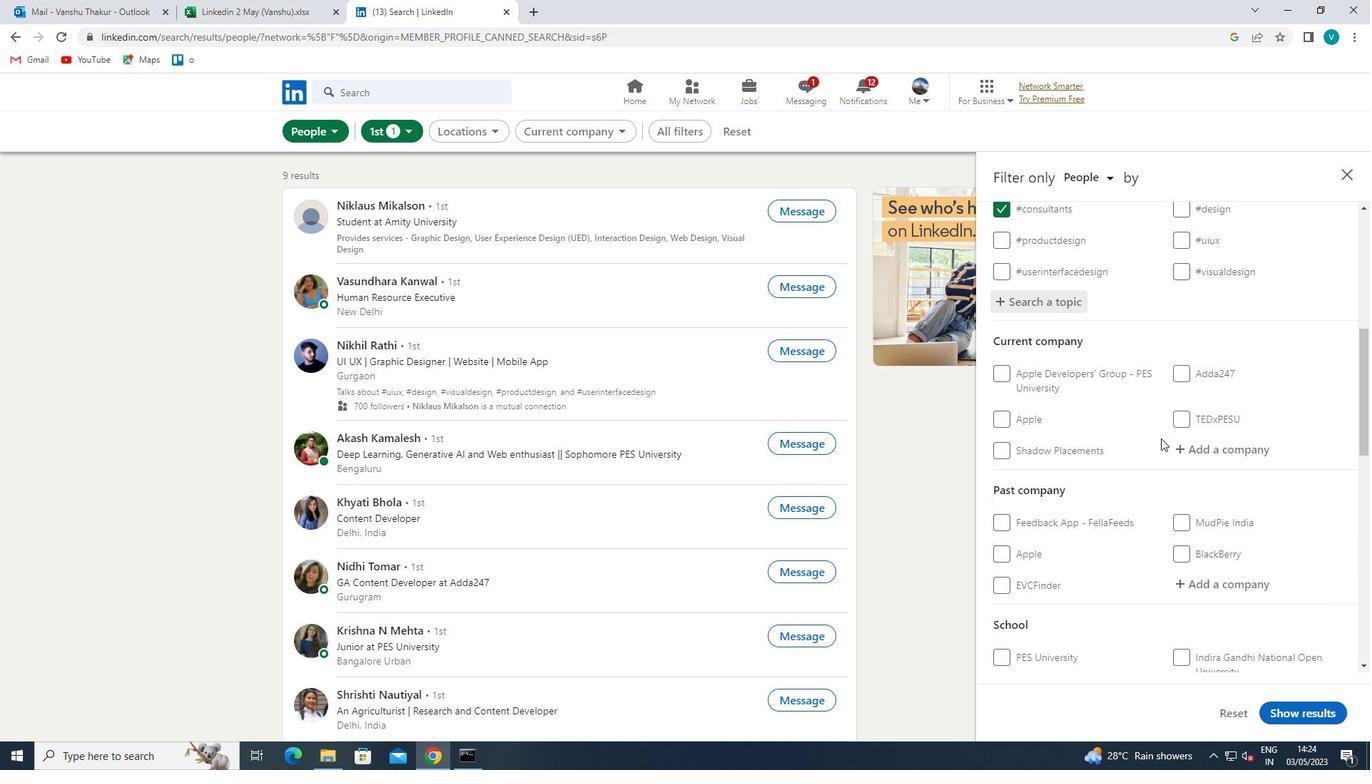 
Action: Mouse scrolled (1175, 438) with delta (0, 0)
Screenshot: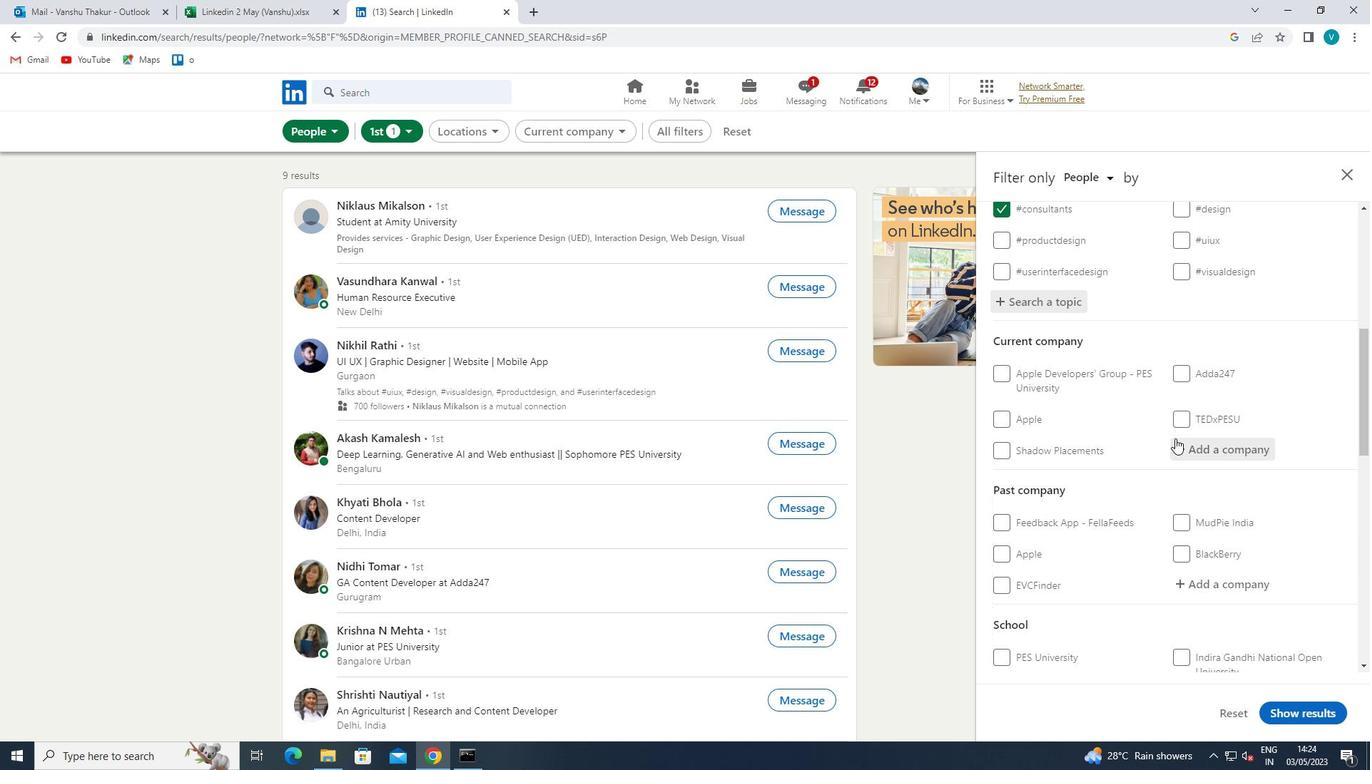
Action: Mouse scrolled (1175, 438) with delta (0, 0)
Screenshot: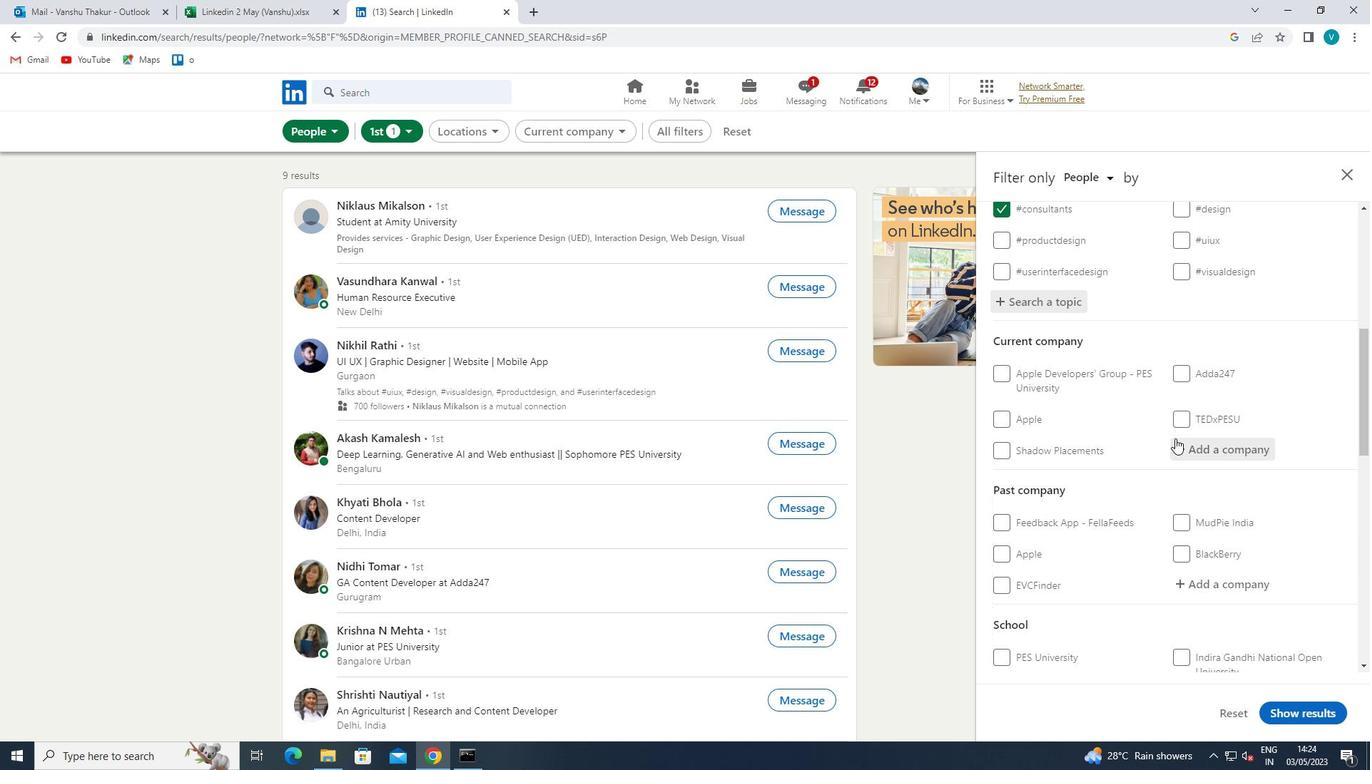 
Action: Mouse moved to (1175, 439)
Screenshot: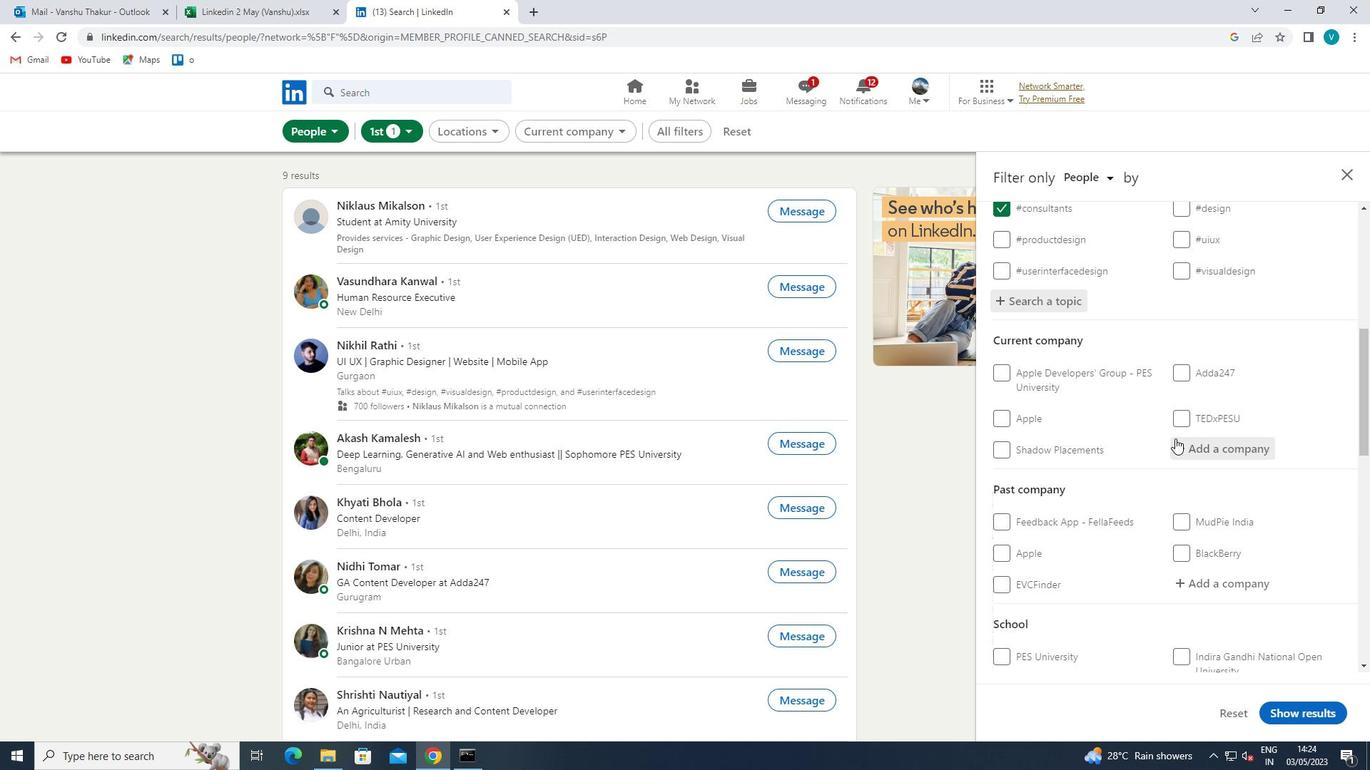 
Action: Mouse scrolled (1175, 438) with delta (0, 0)
Screenshot: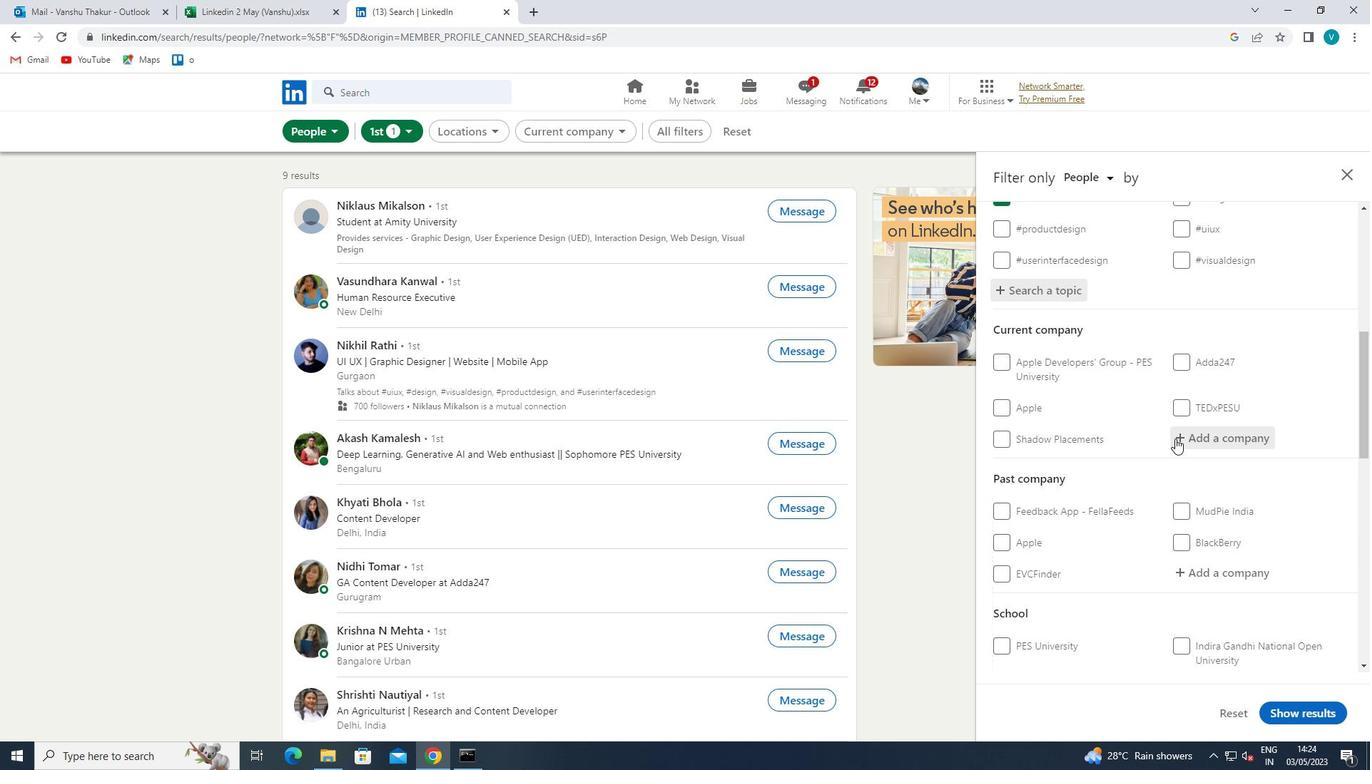 
Action: Mouse moved to (1174, 440)
Screenshot: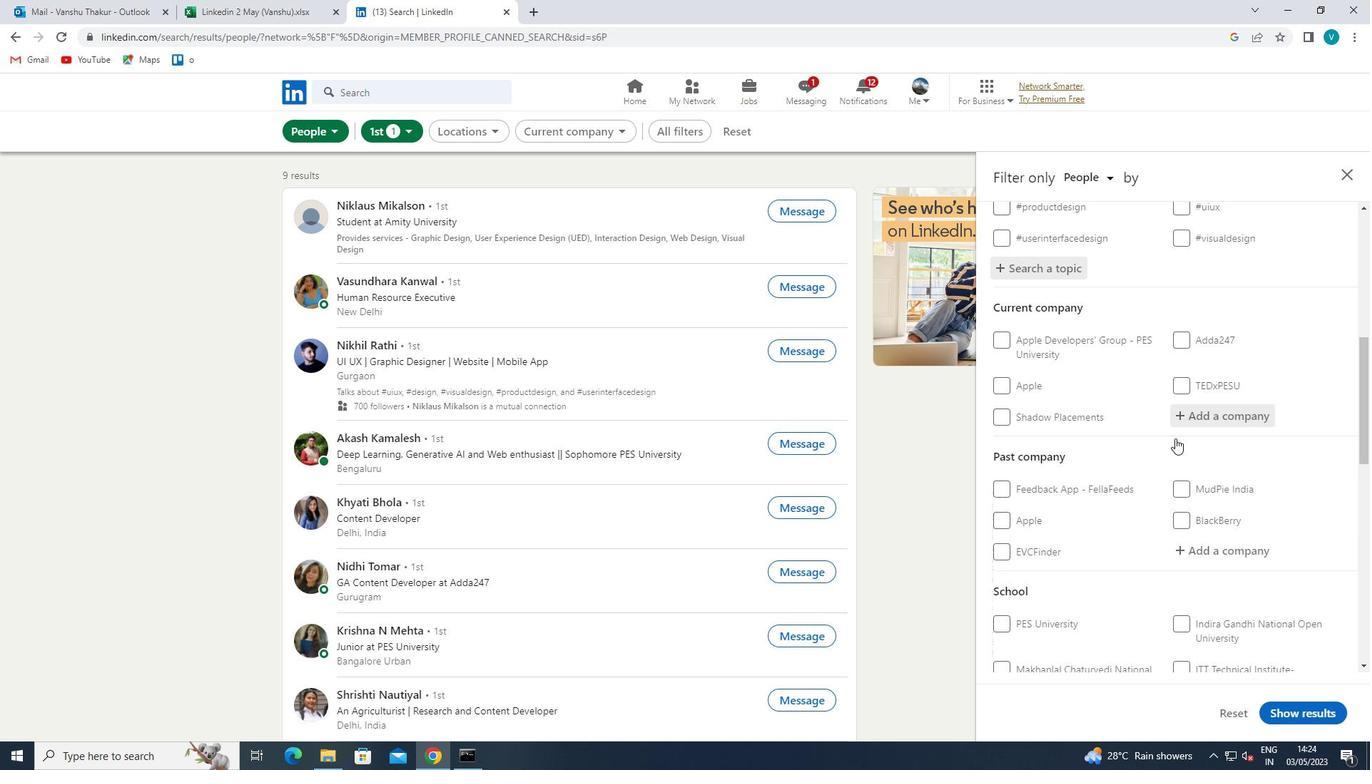 
Action: Mouse scrolled (1174, 439) with delta (0, 0)
Screenshot: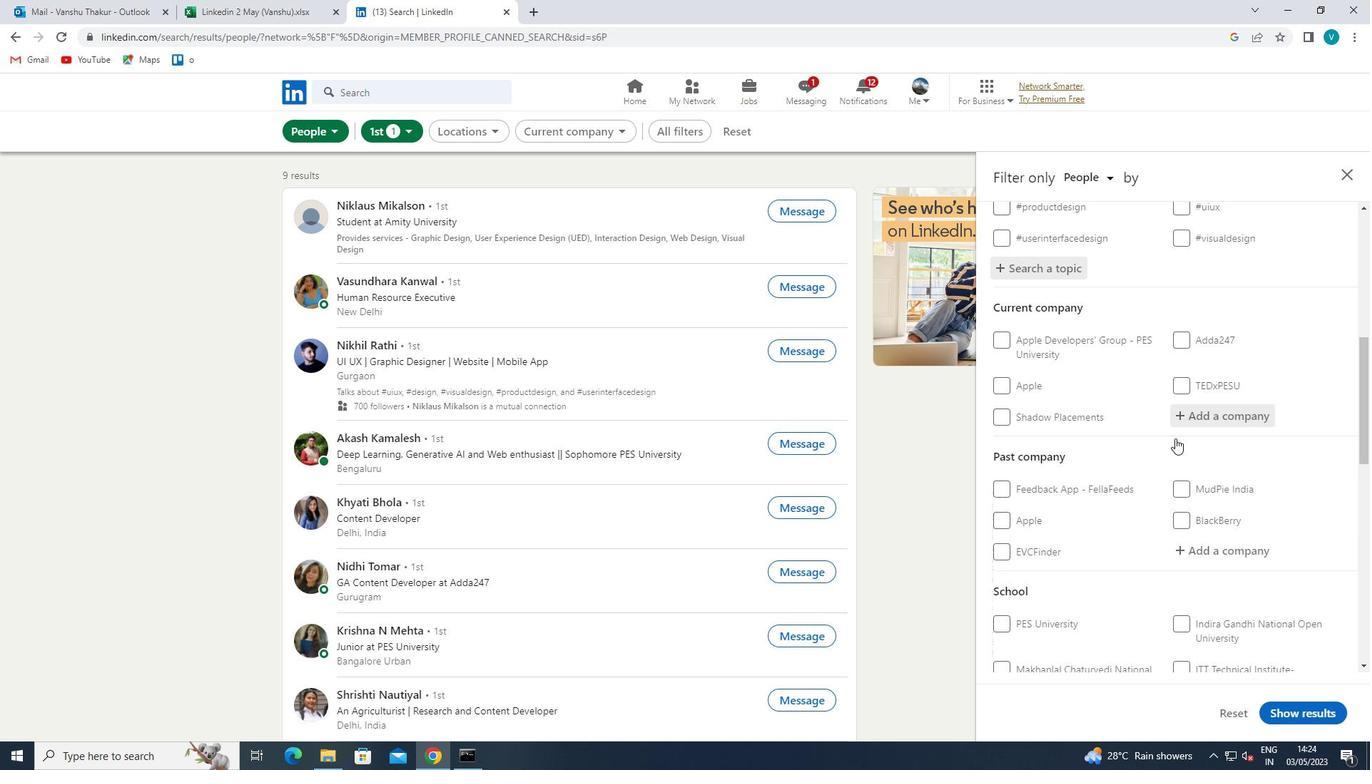 
Action: Mouse moved to (1171, 442)
Screenshot: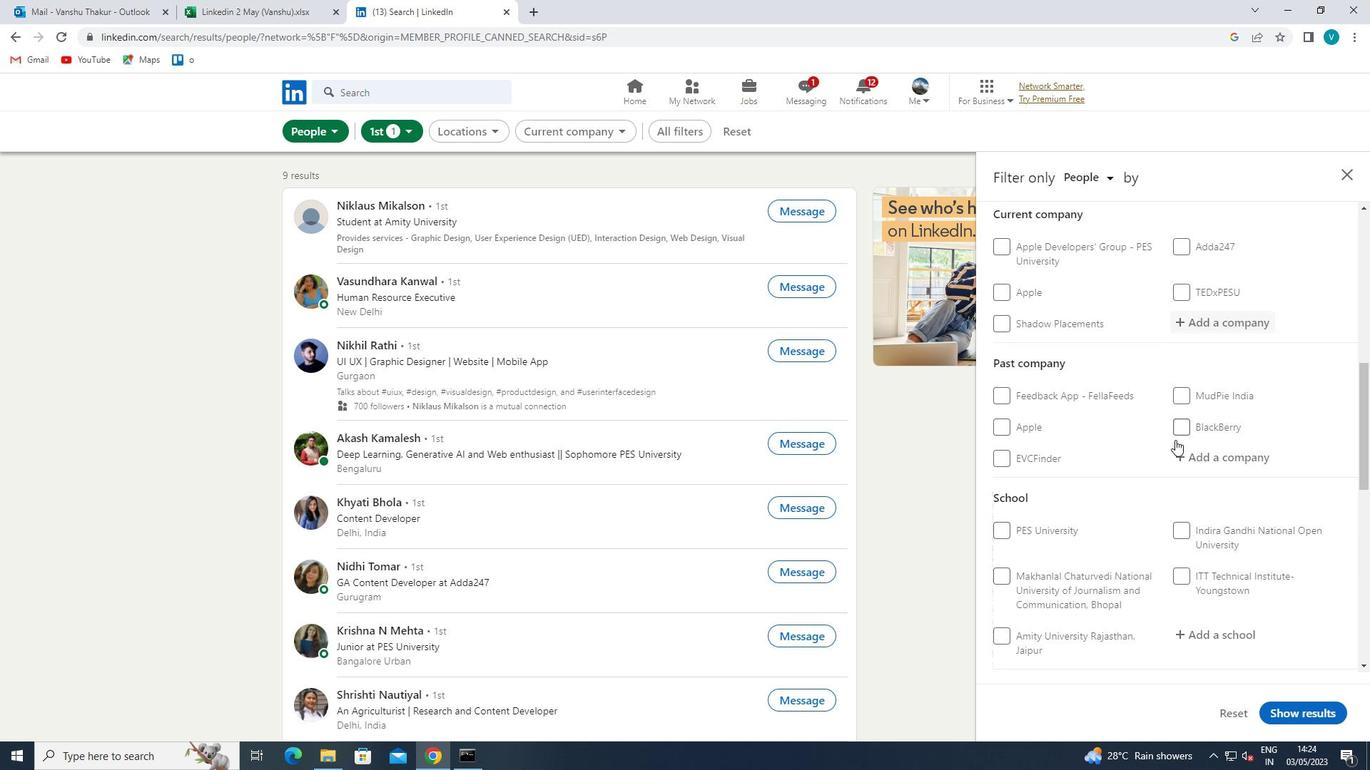 
Action: Mouse scrolled (1171, 441) with delta (0, 0)
Screenshot: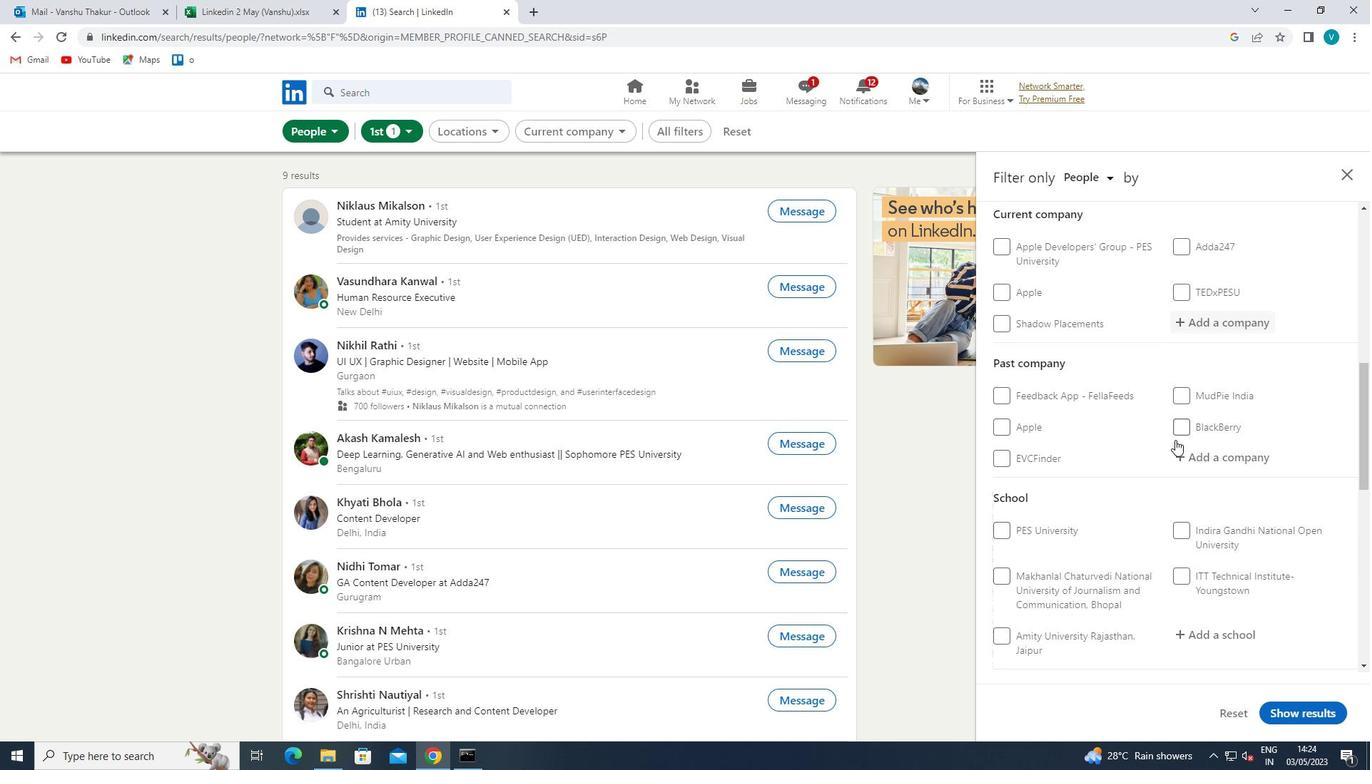 
Action: Mouse moved to (1049, 503)
Screenshot: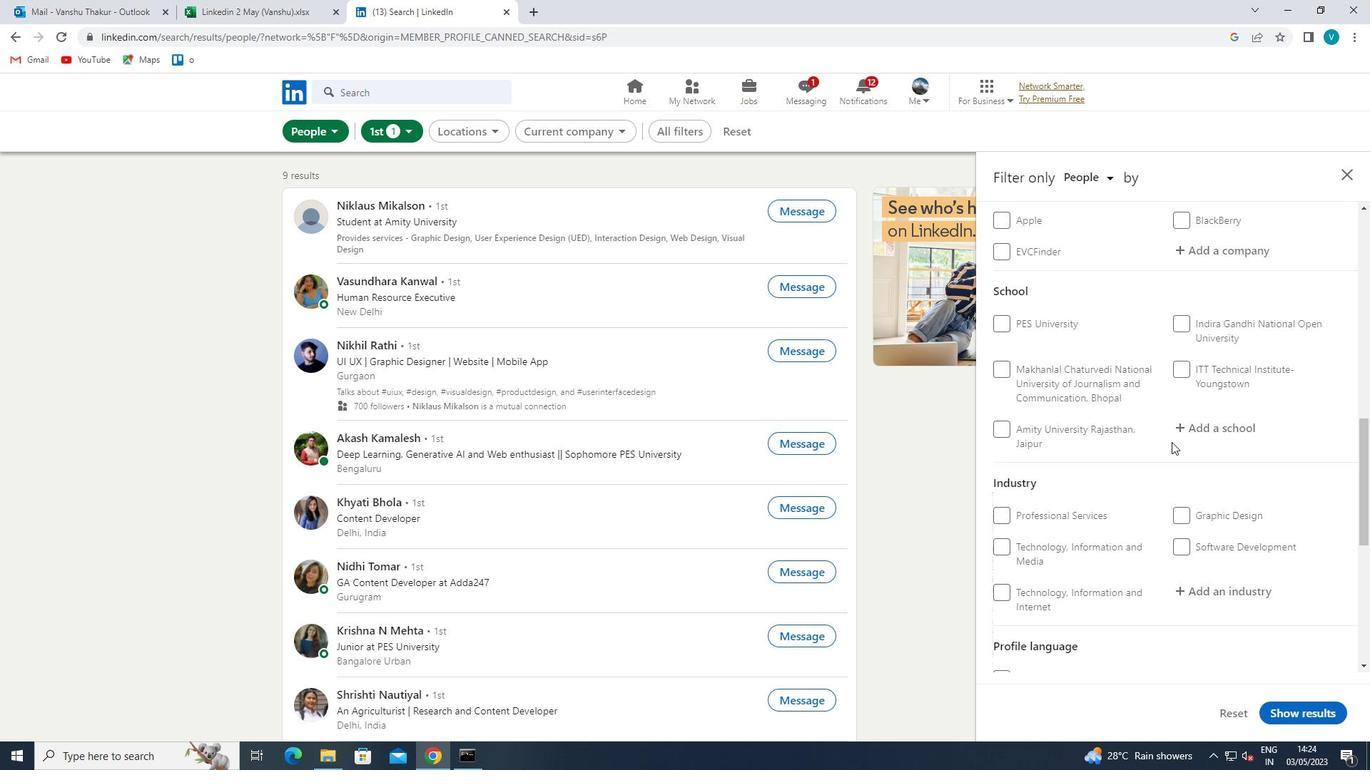 
Action: Mouse scrolled (1049, 502) with delta (0, 0)
Screenshot: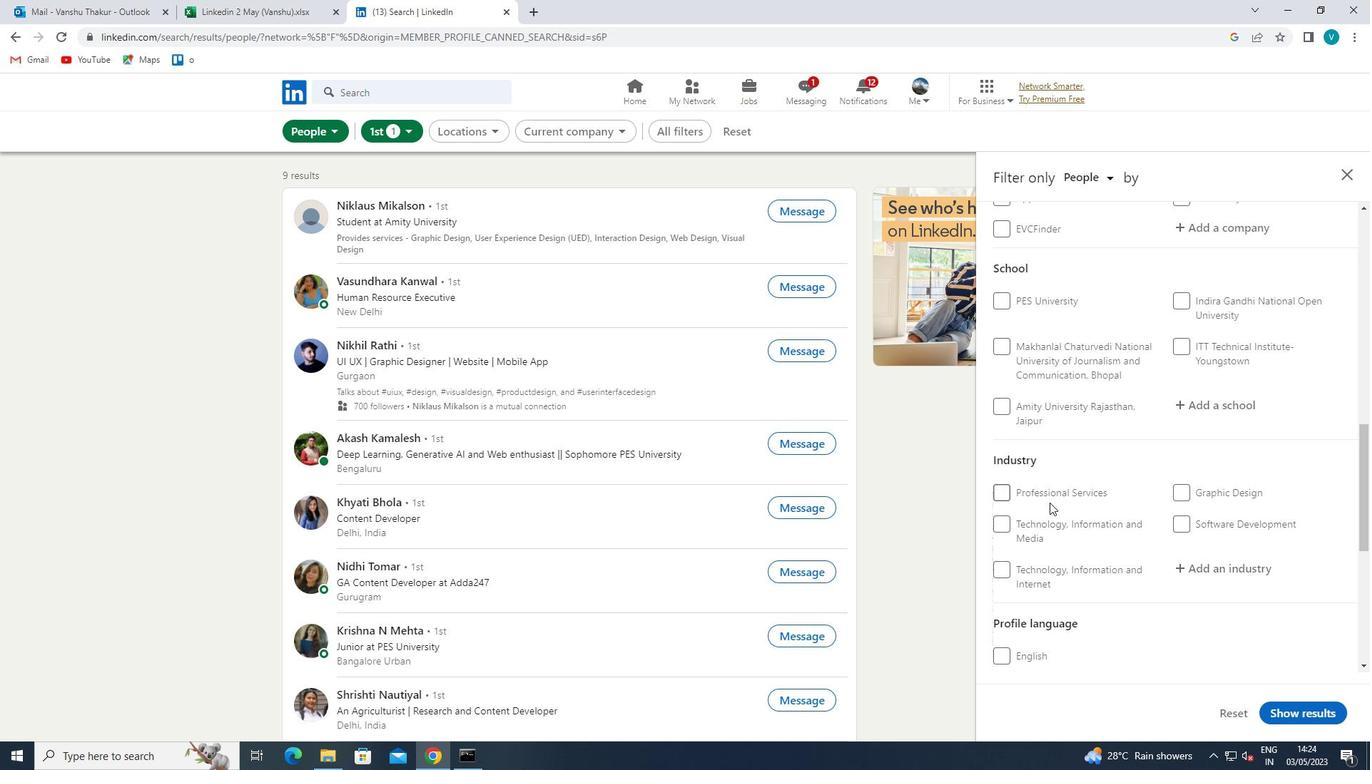 
Action: Mouse moved to (996, 583)
Screenshot: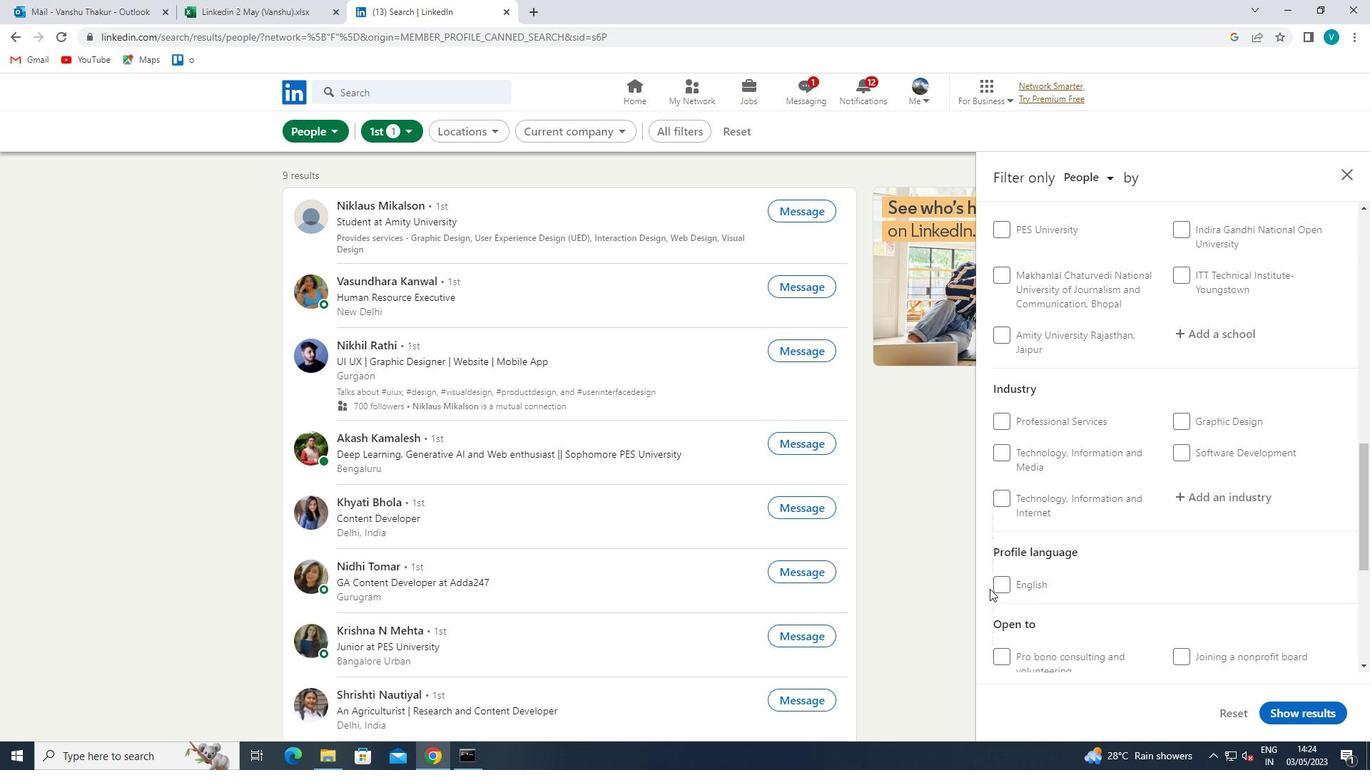 
Action: Mouse pressed left at (996, 583)
Screenshot: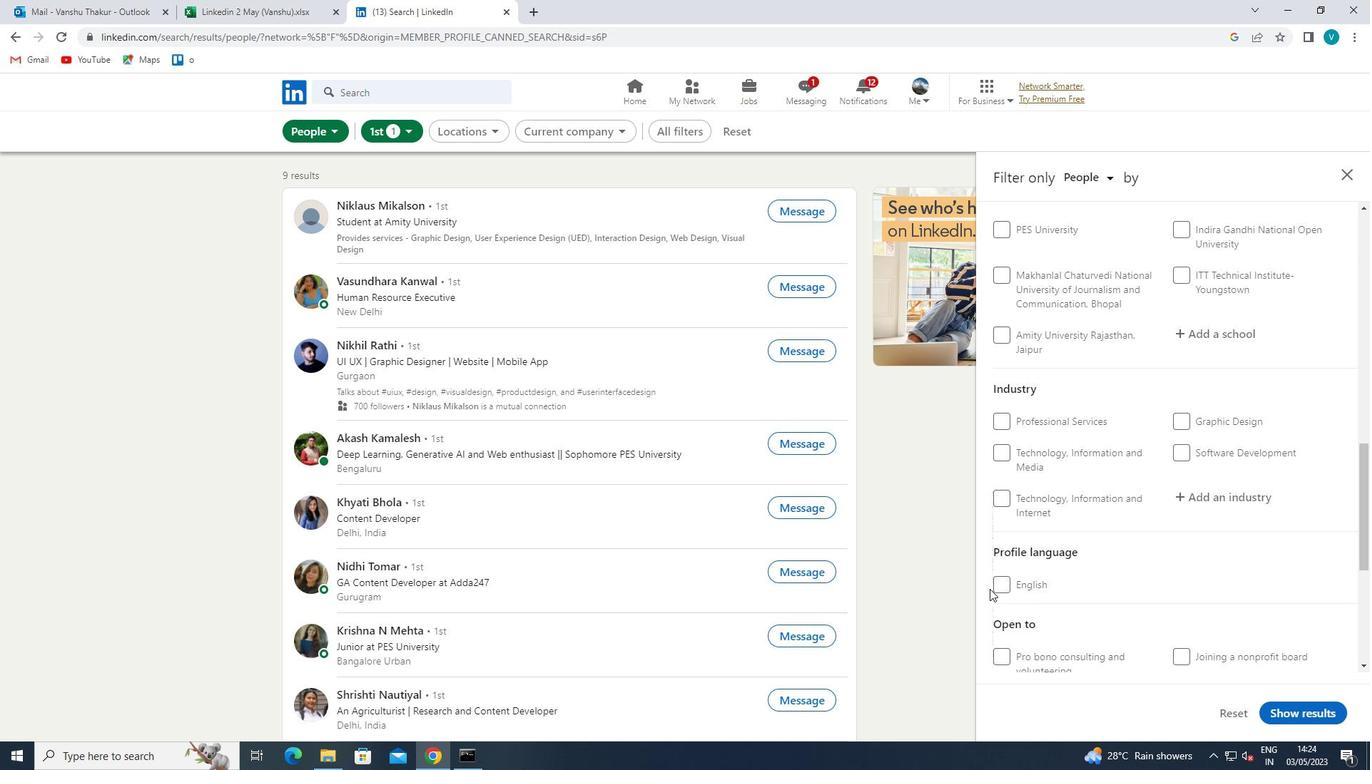 
Action: Mouse moved to (1116, 528)
Screenshot: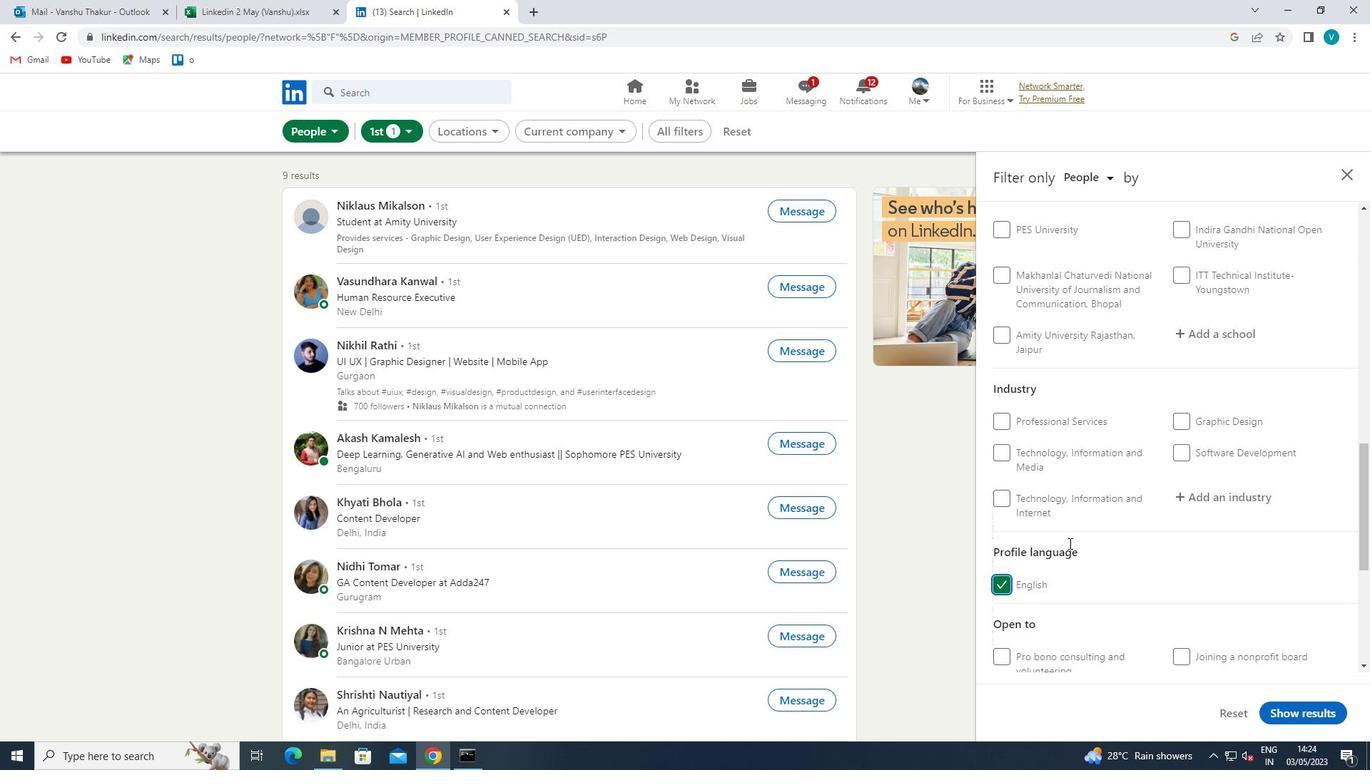 
Action: Mouse scrolled (1116, 529) with delta (0, 0)
Screenshot: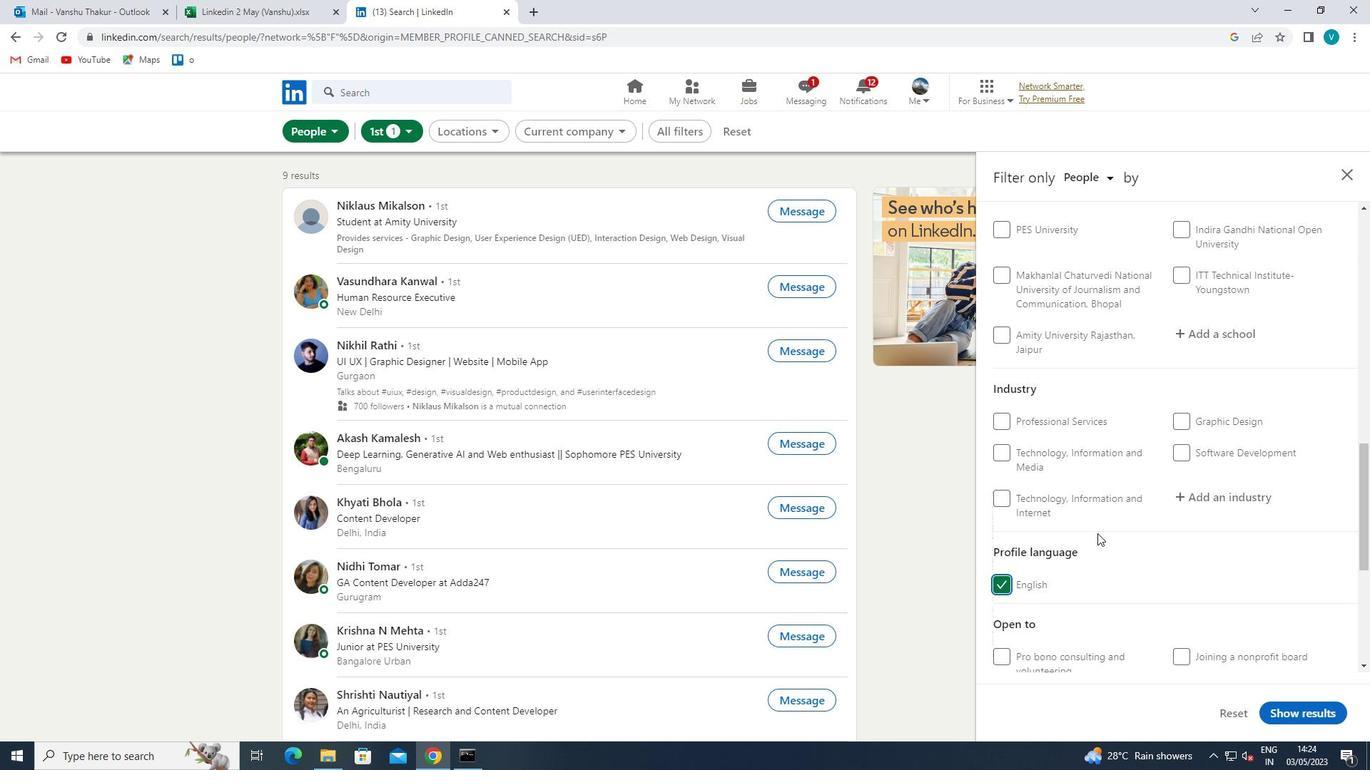 
Action: Mouse scrolled (1116, 529) with delta (0, 0)
Screenshot: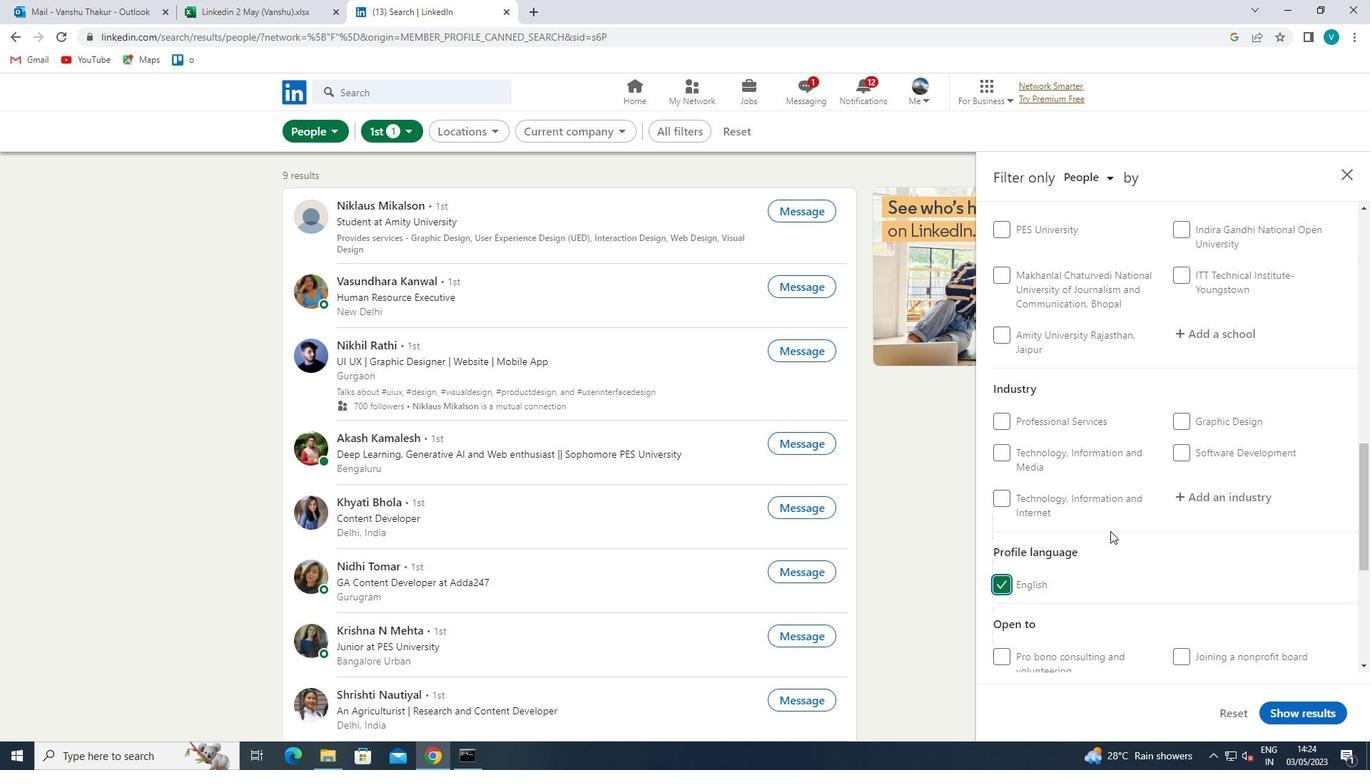 
Action: Mouse scrolled (1116, 529) with delta (0, 0)
Screenshot: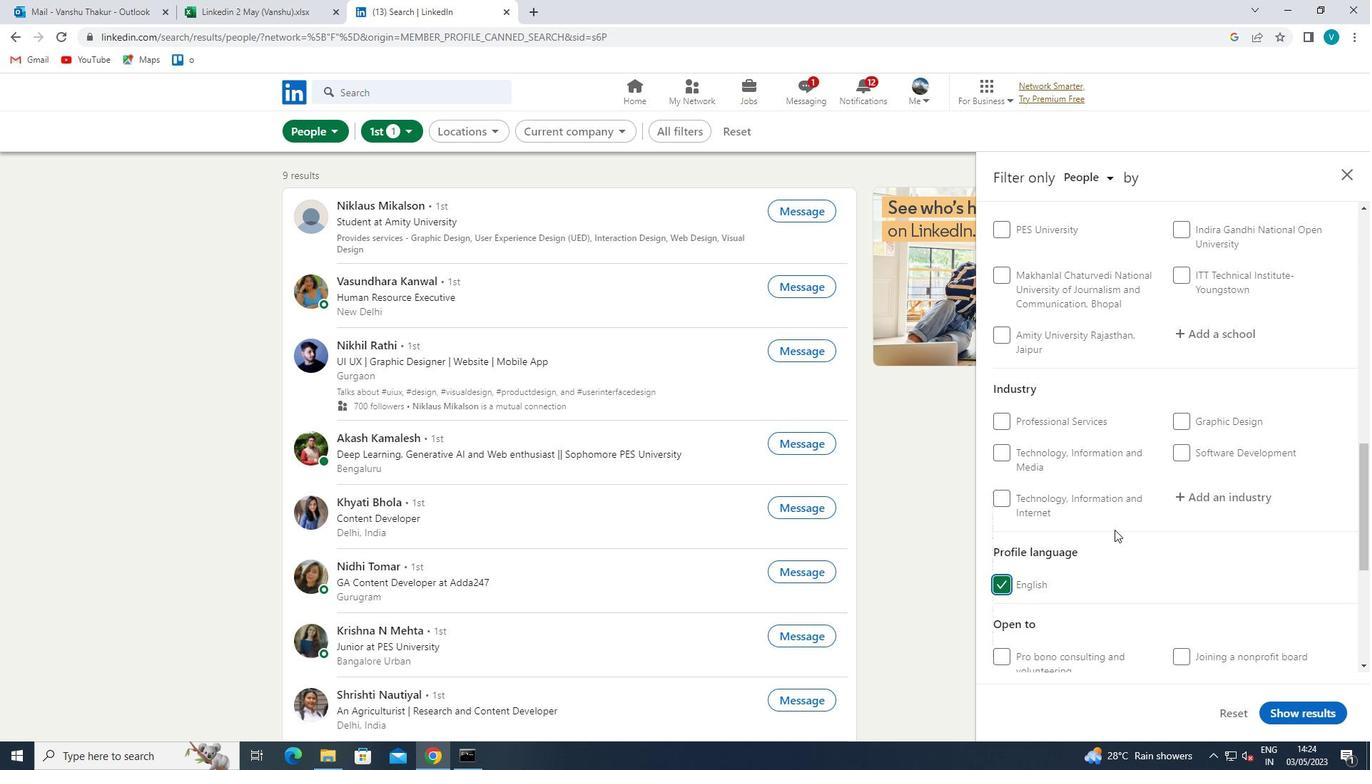 
Action: Mouse scrolled (1116, 529) with delta (0, 0)
Screenshot: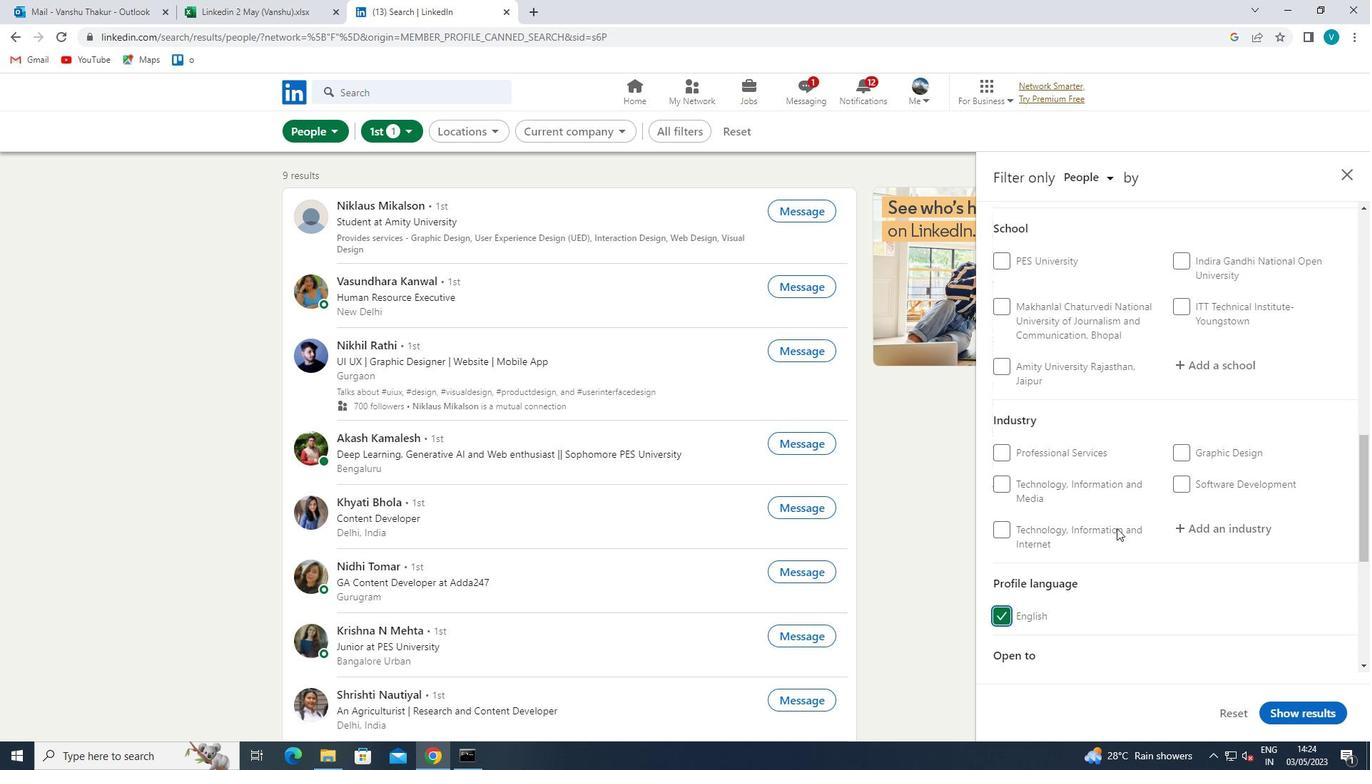 
Action: Mouse scrolled (1116, 529) with delta (0, 0)
Screenshot: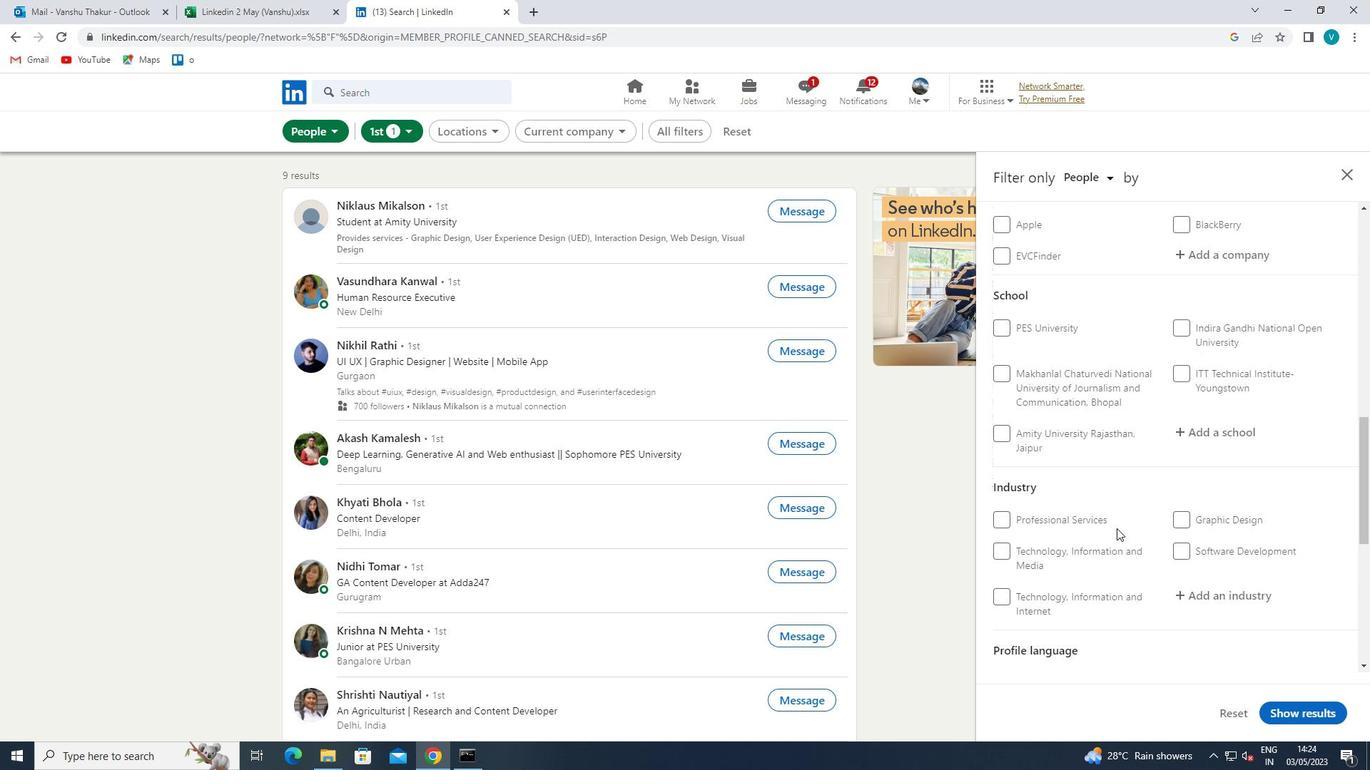 
Action: Mouse scrolled (1116, 529) with delta (0, 0)
Screenshot: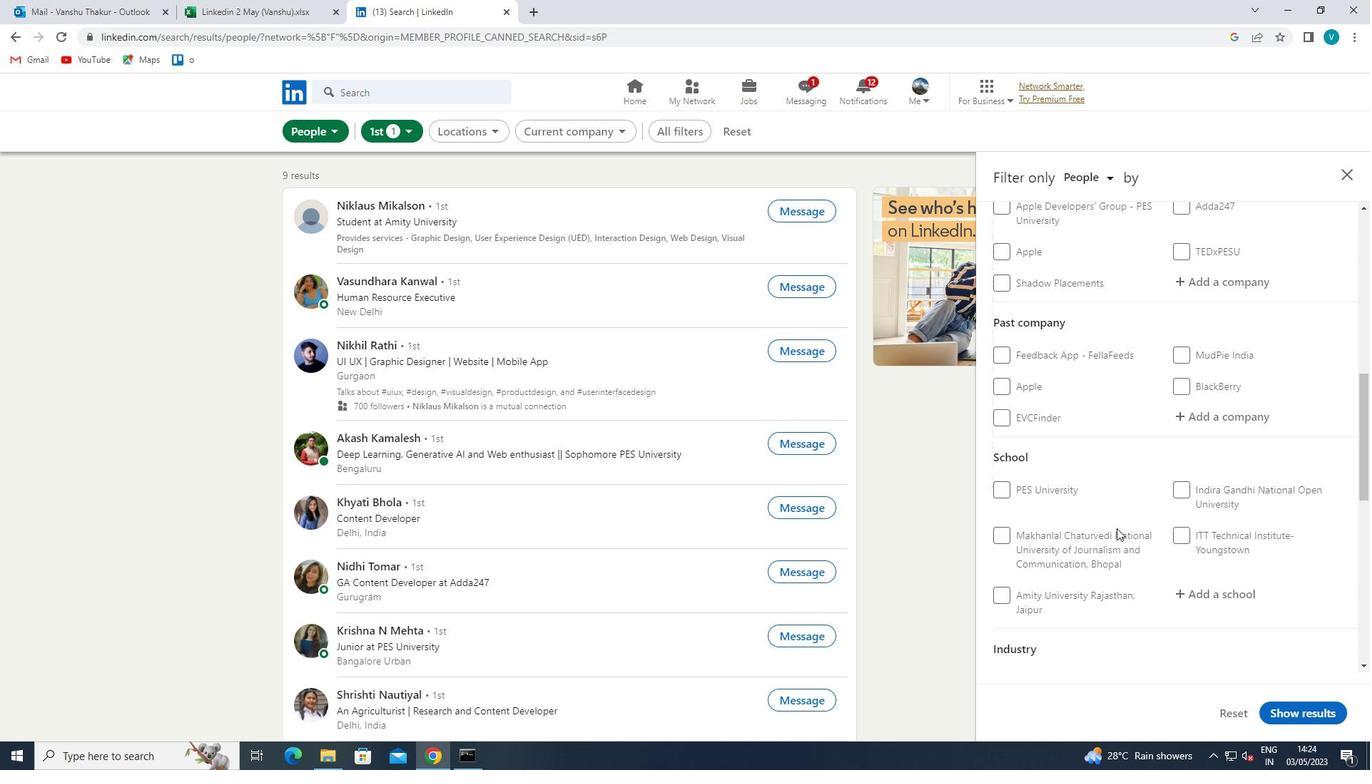 
Action: Mouse moved to (1221, 453)
Screenshot: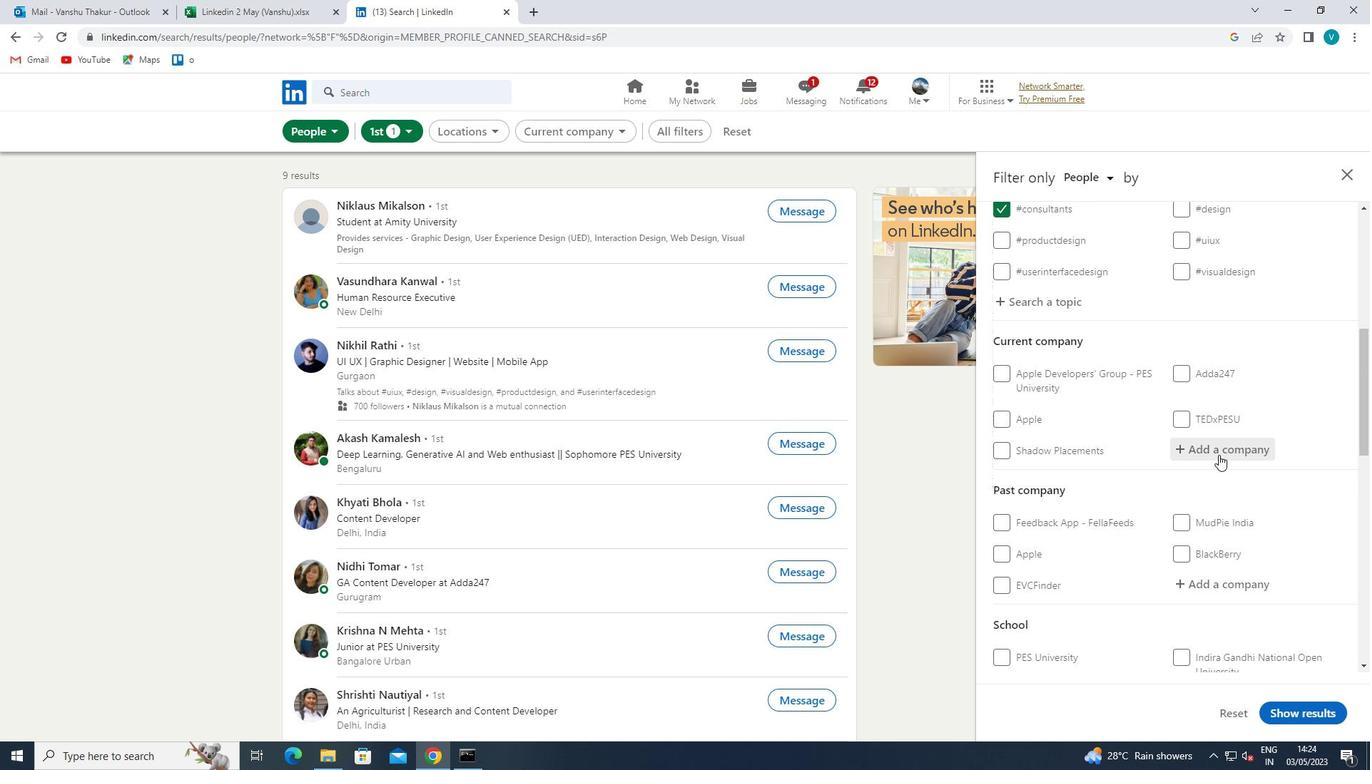 
Action: Mouse pressed left at (1221, 453)
Screenshot: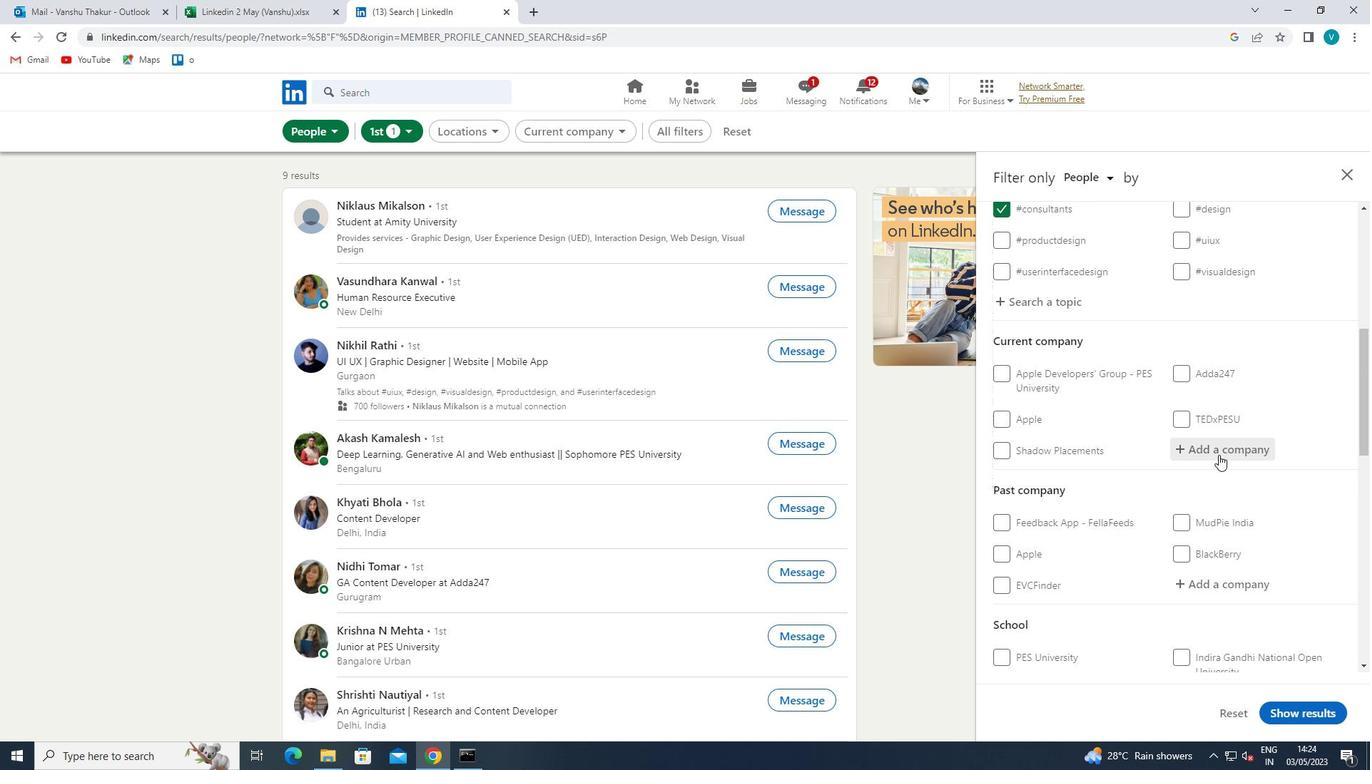 
Action: Mouse moved to (1175, 479)
Screenshot: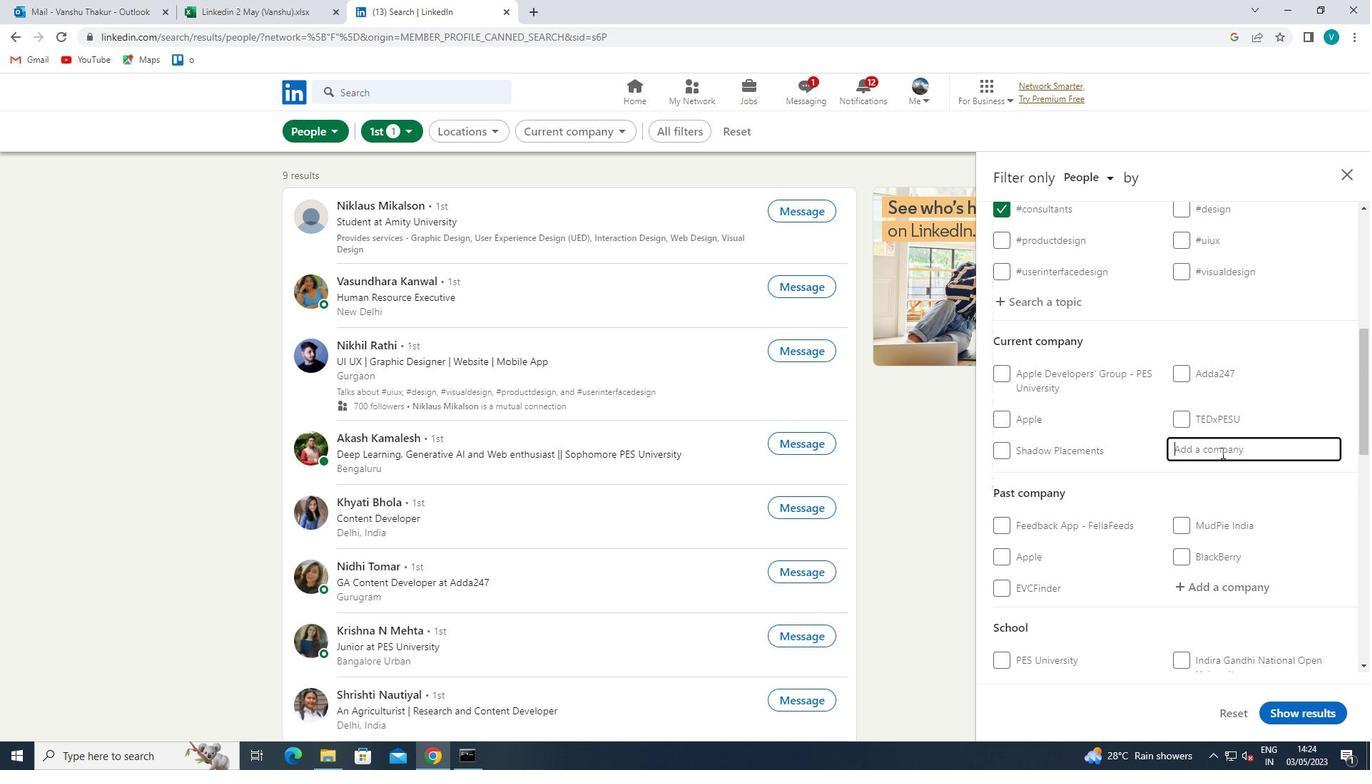 
Action: Key pressed <Key.shift>PRODAPT
Screenshot: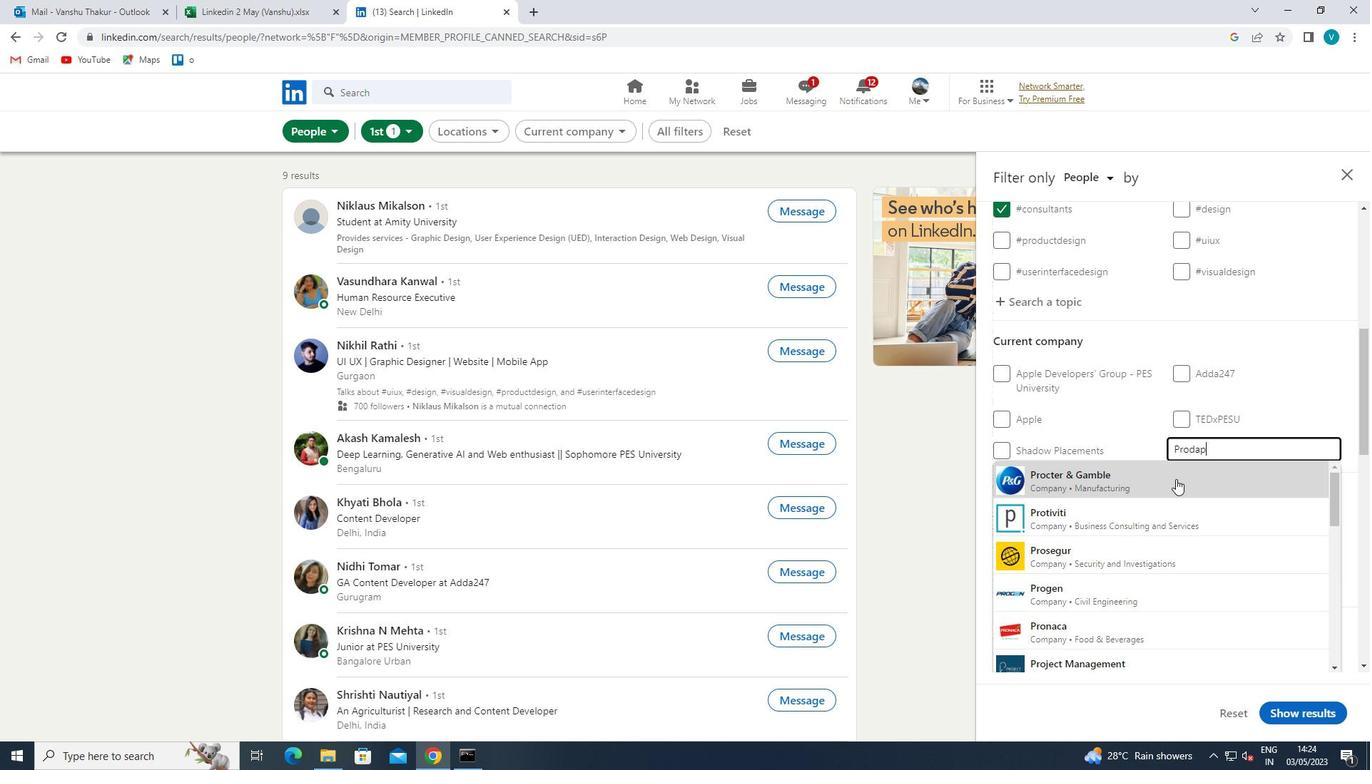 
Action: Mouse pressed left at (1175, 479)
Screenshot: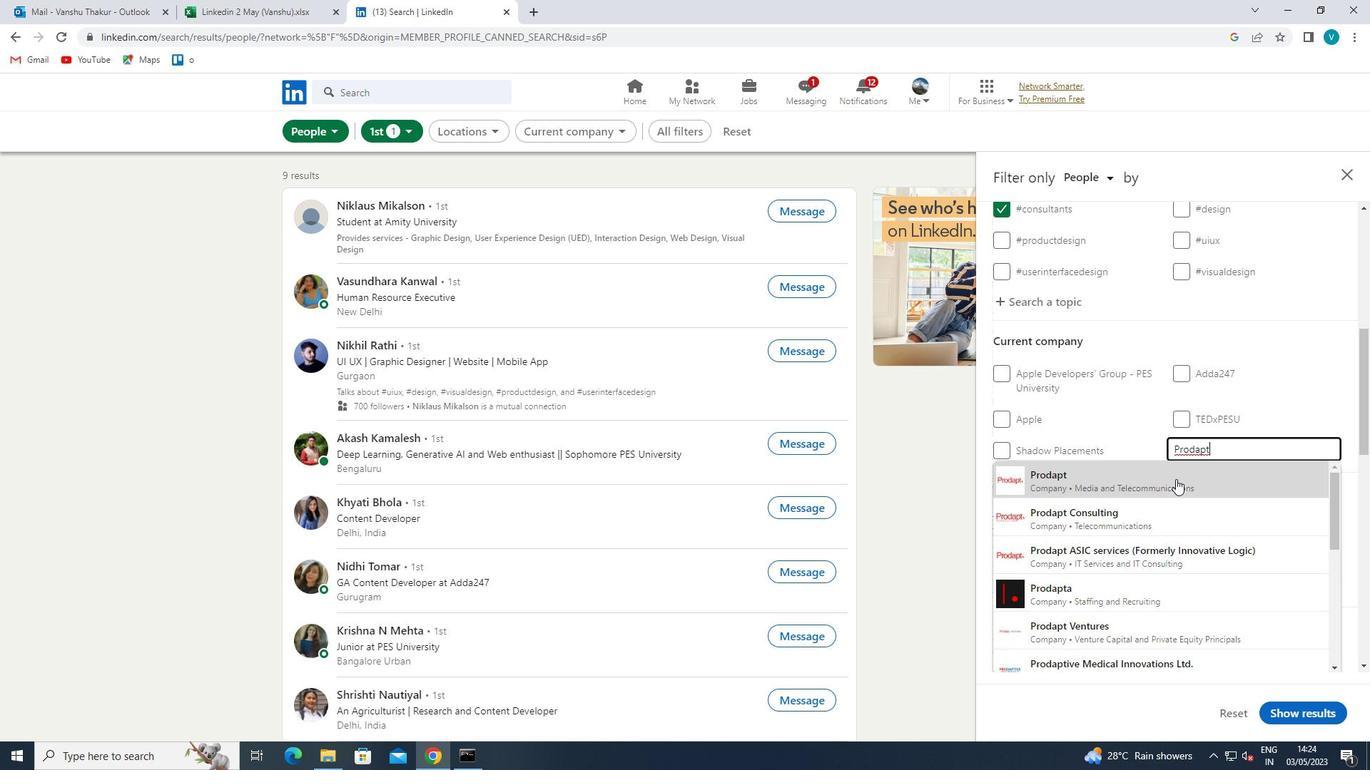 
Action: Mouse scrolled (1175, 478) with delta (0, 0)
Screenshot: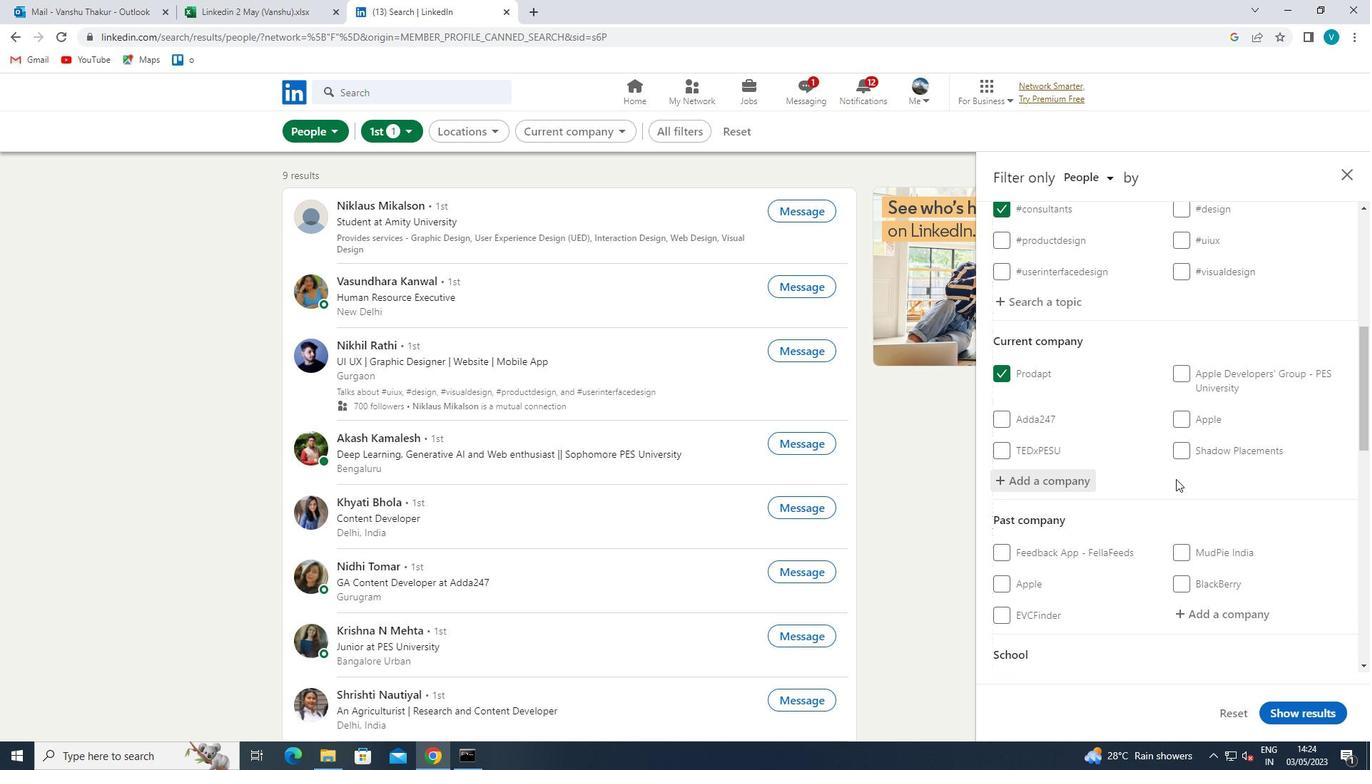 
Action: Mouse scrolled (1175, 478) with delta (0, 0)
Screenshot: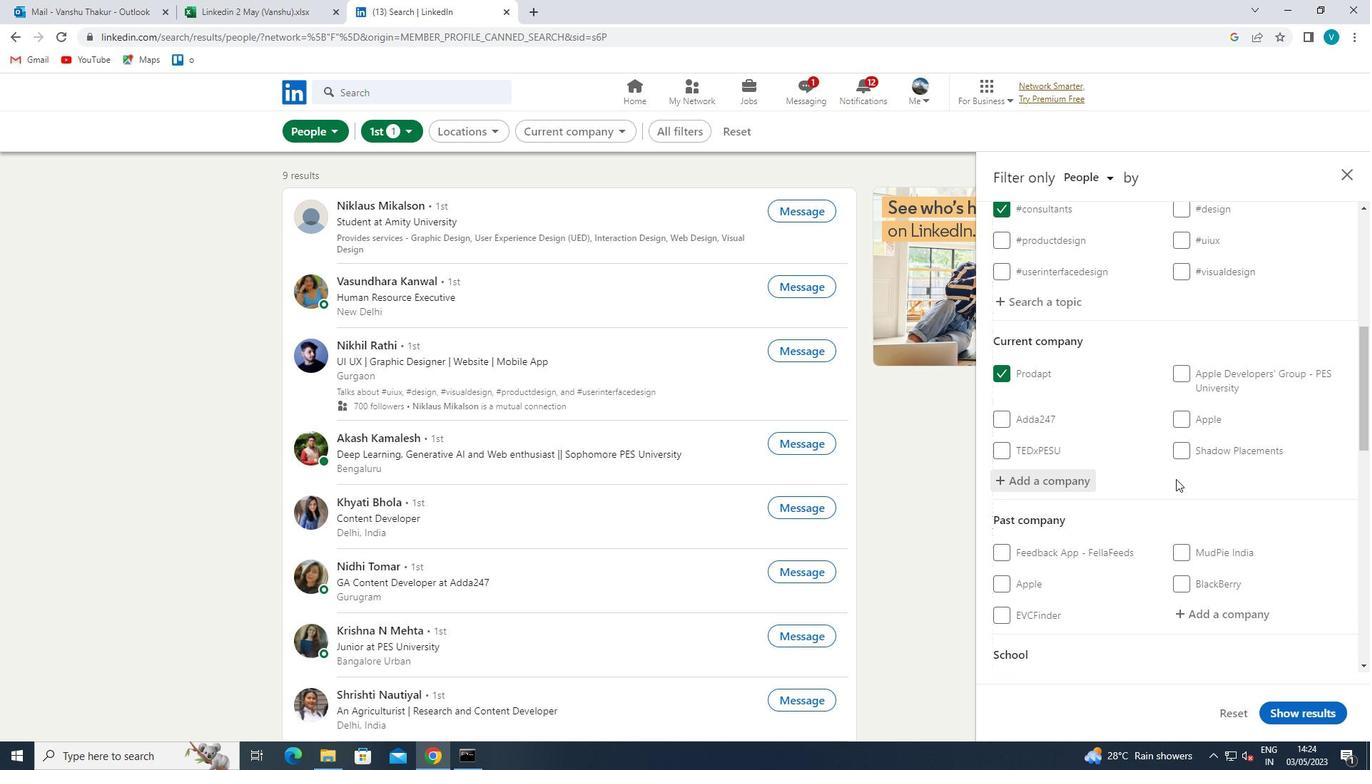 
Action: Mouse scrolled (1175, 478) with delta (0, 0)
Screenshot: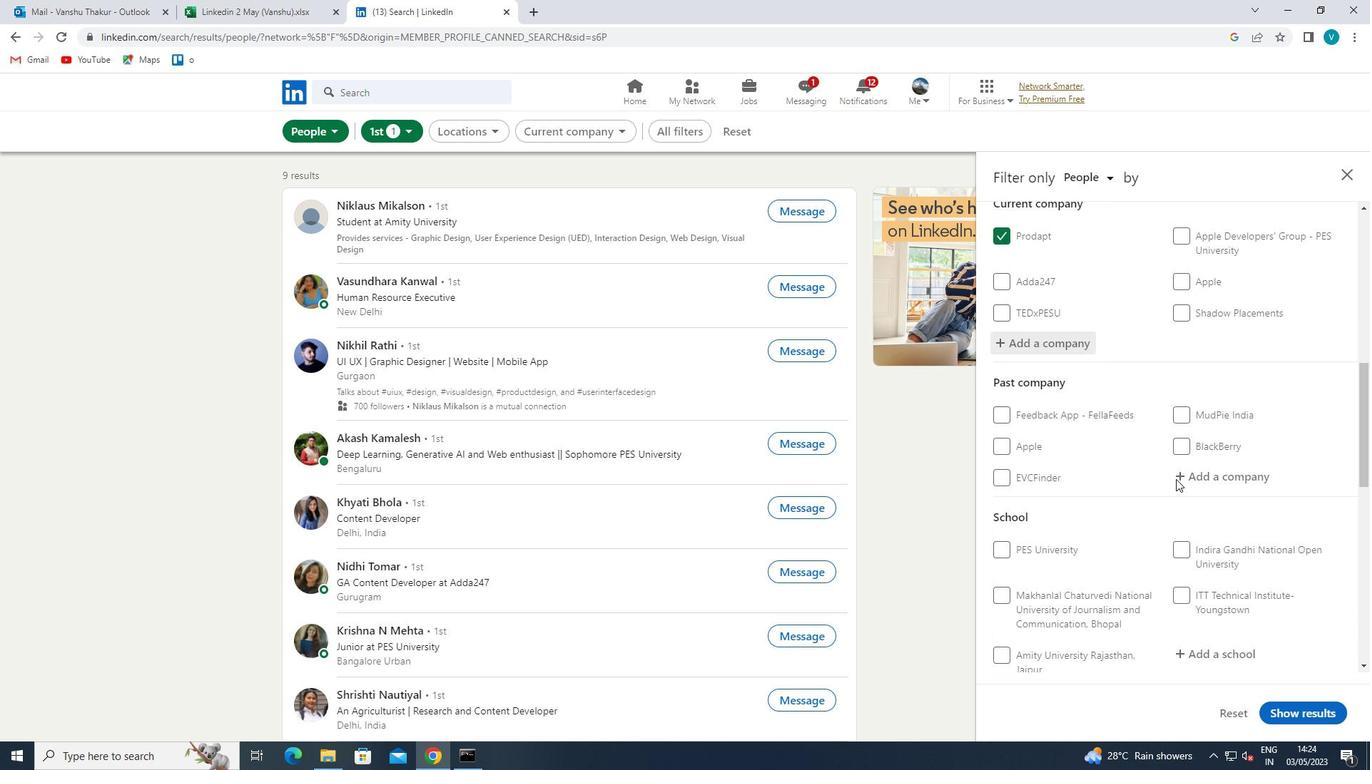 
Action: Mouse scrolled (1175, 478) with delta (0, 0)
Screenshot: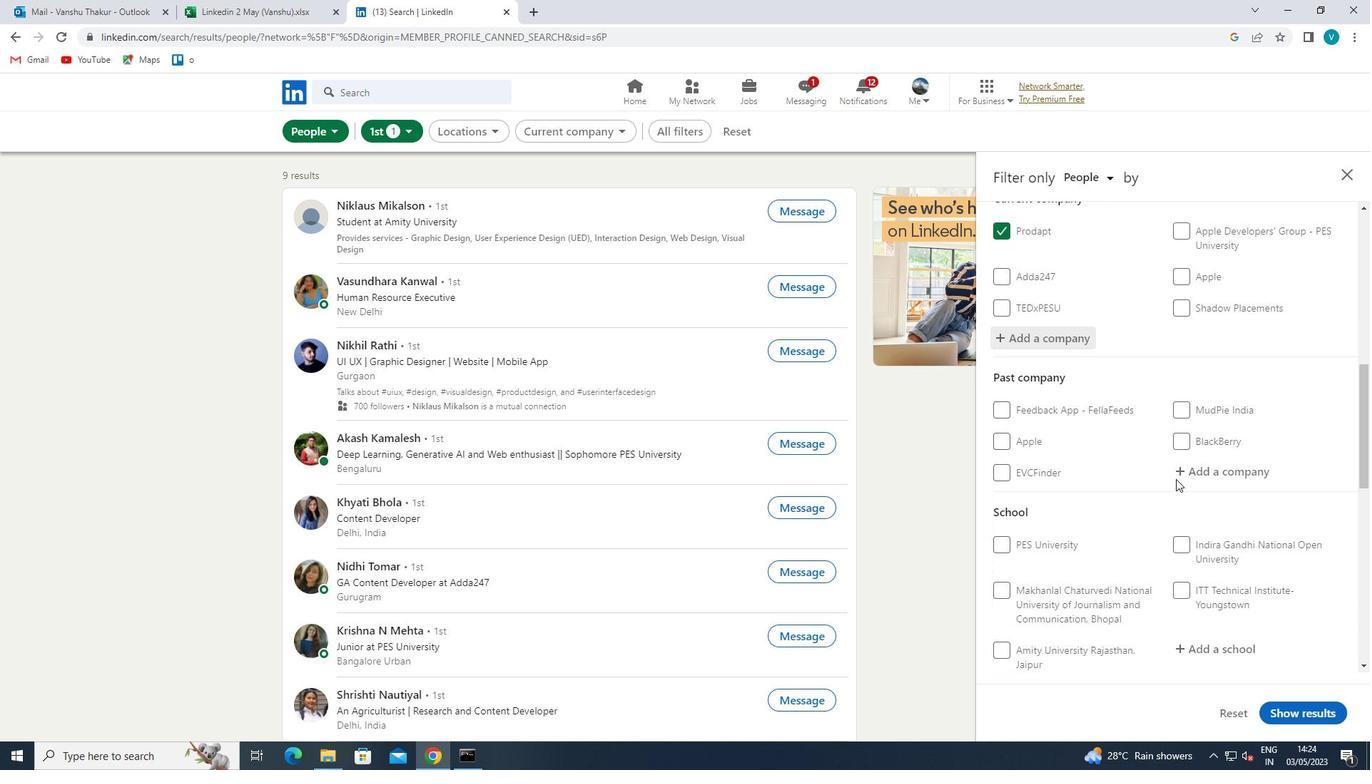 
Action: Mouse moved to (1239, 502)
Screenshot: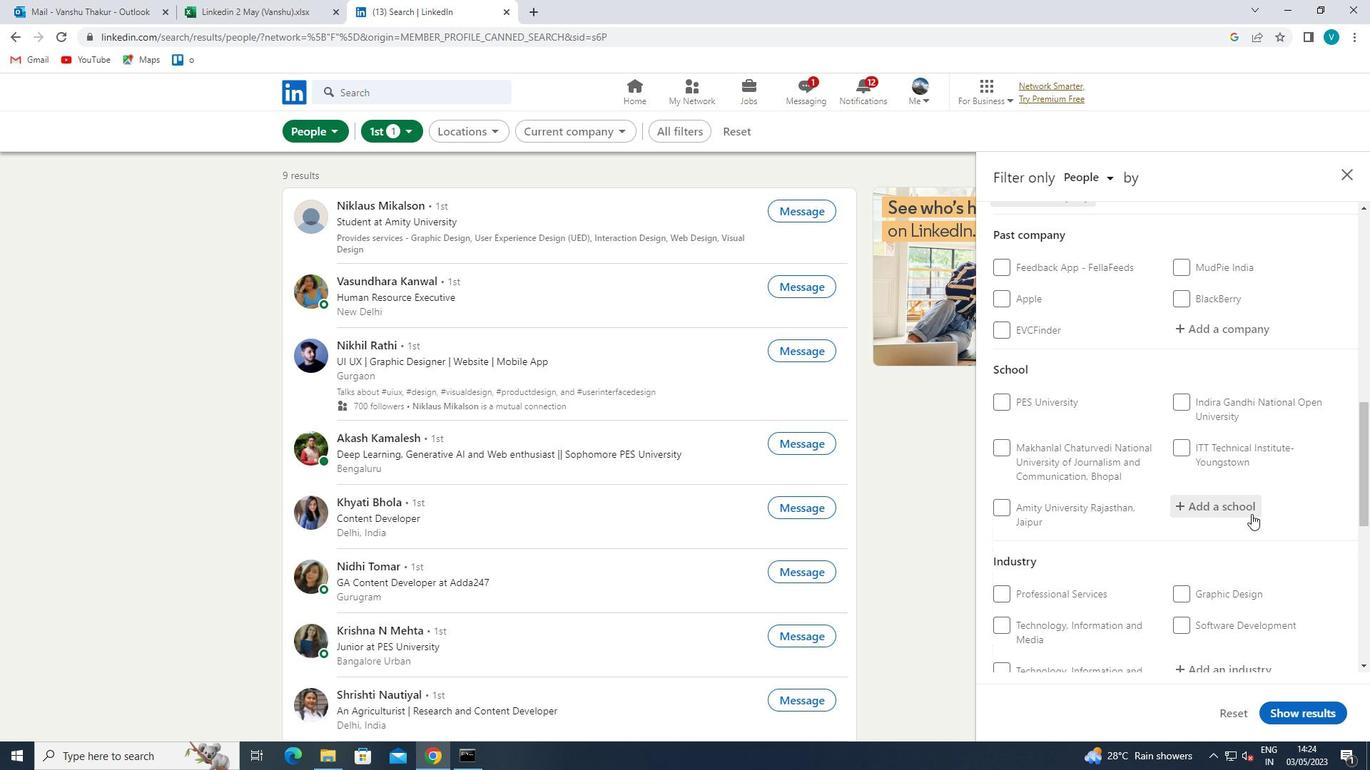 
Action: Mouse pressed left at (1239, 502)
Screenshot: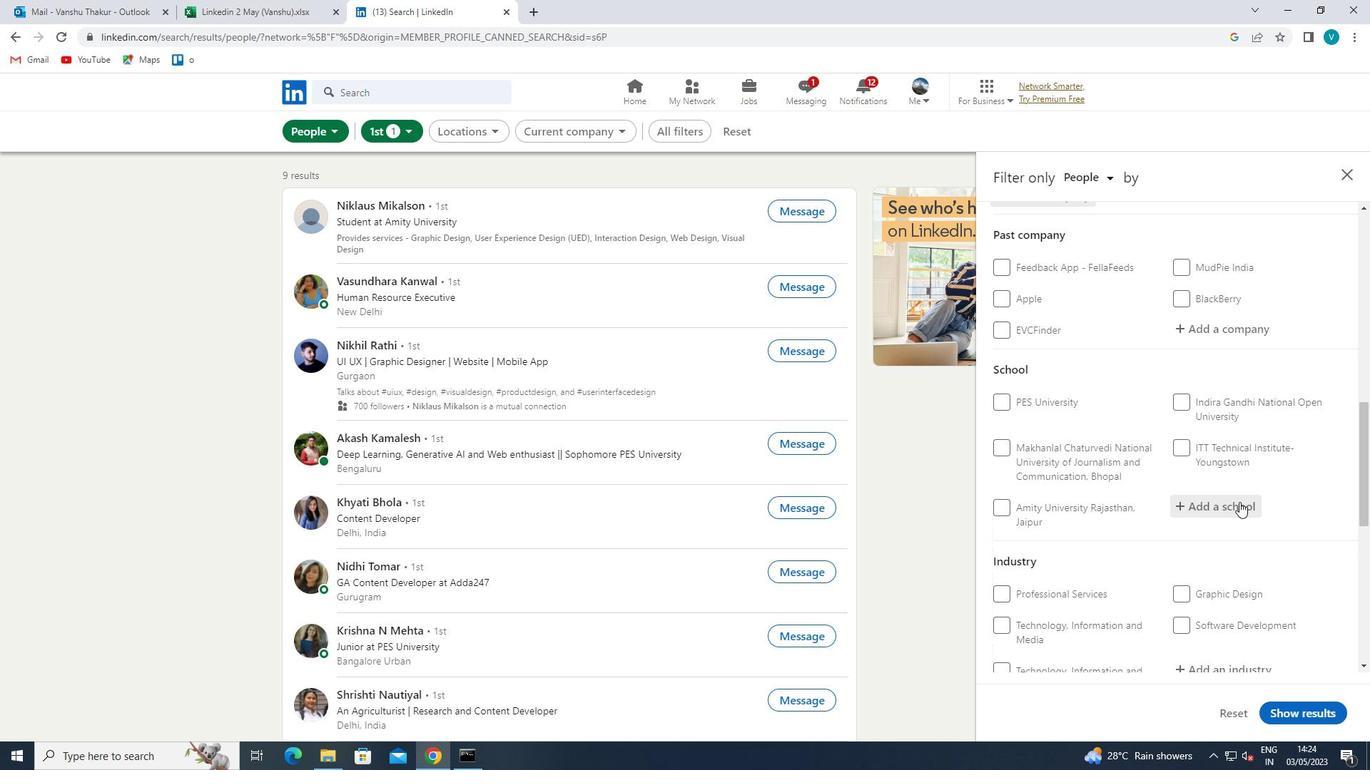 
Action: Key pressed <Key.shift><Key.shift>DR<Key.space><Key.shift>D<Key.space><Key.shift>Y<Key.space><Key.shift>PATIL<Key.space>
Screenshot: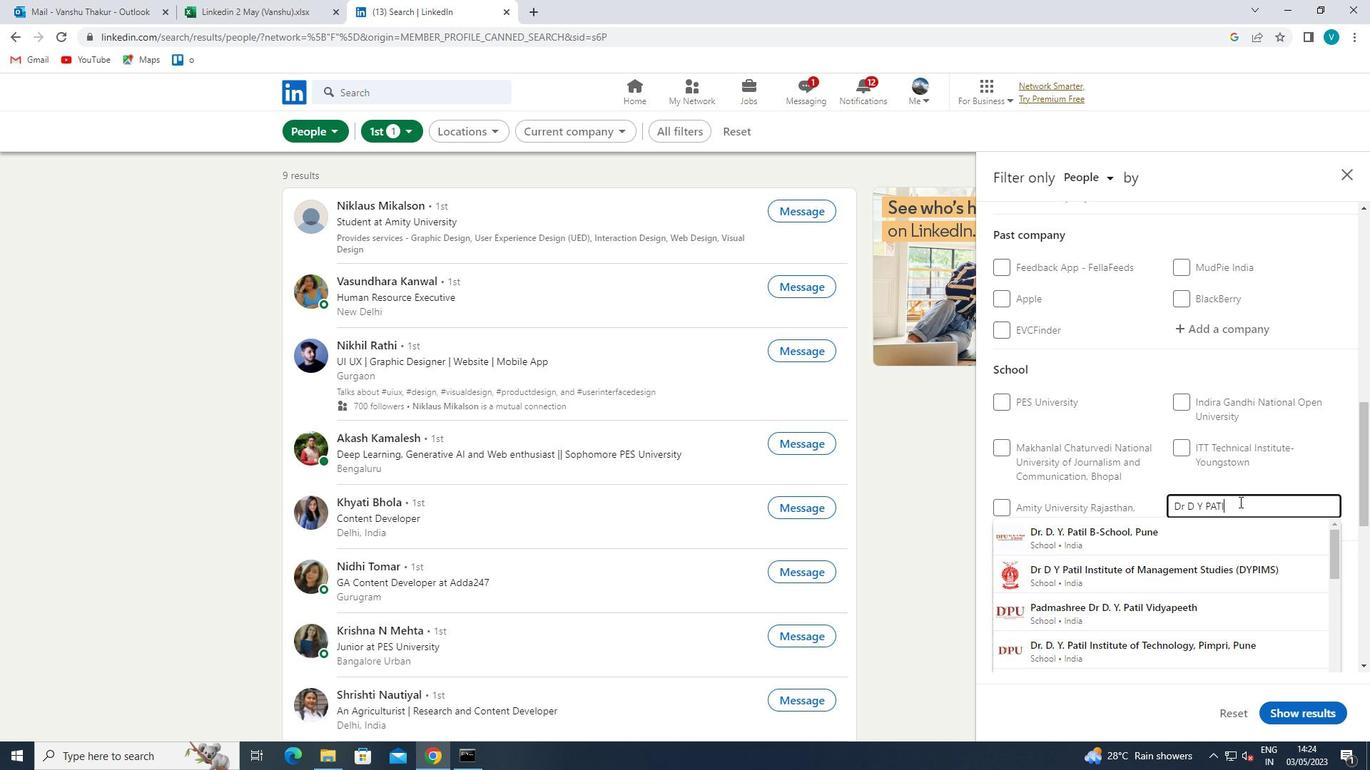 
Action: Mouse moved to (1234, 559)
Screenshot: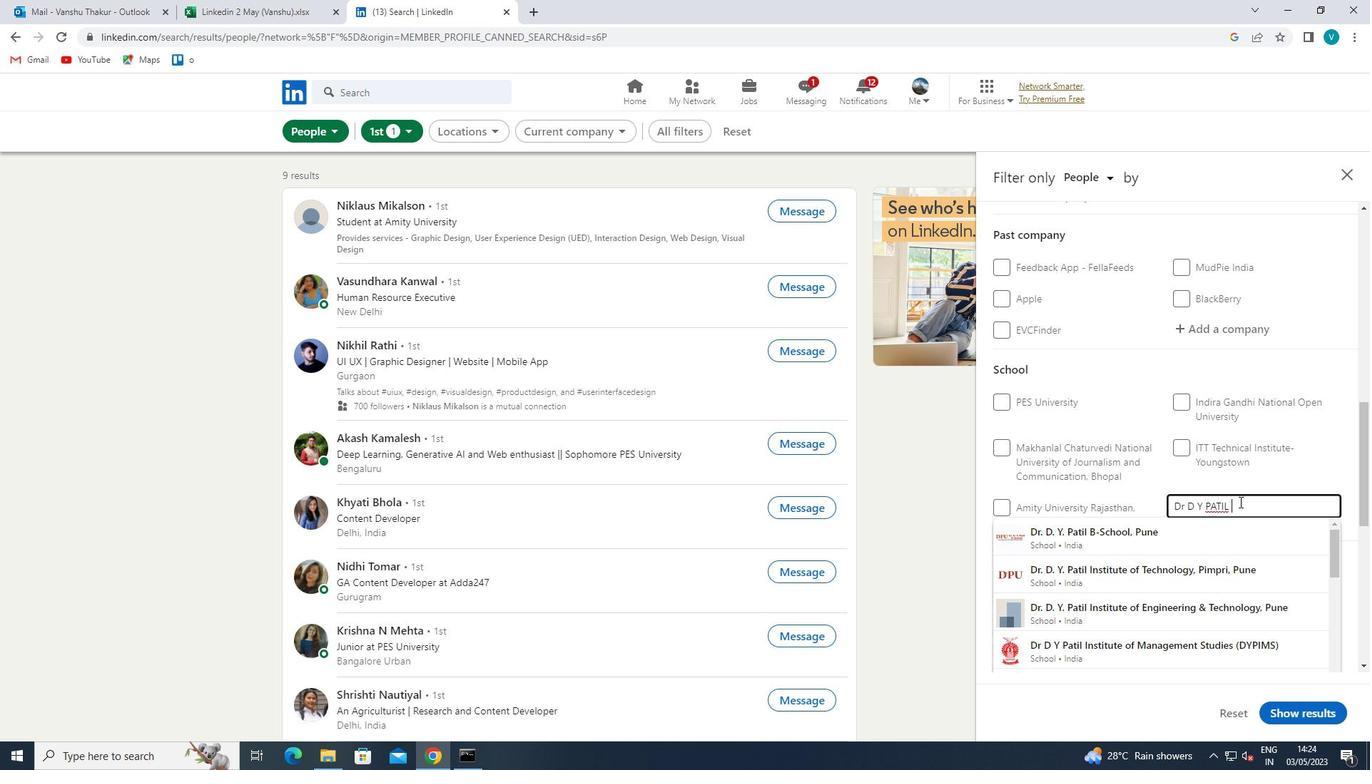 
Action: Mouse scrolled (1234, 558) with delta (0, 0)
Screenshot: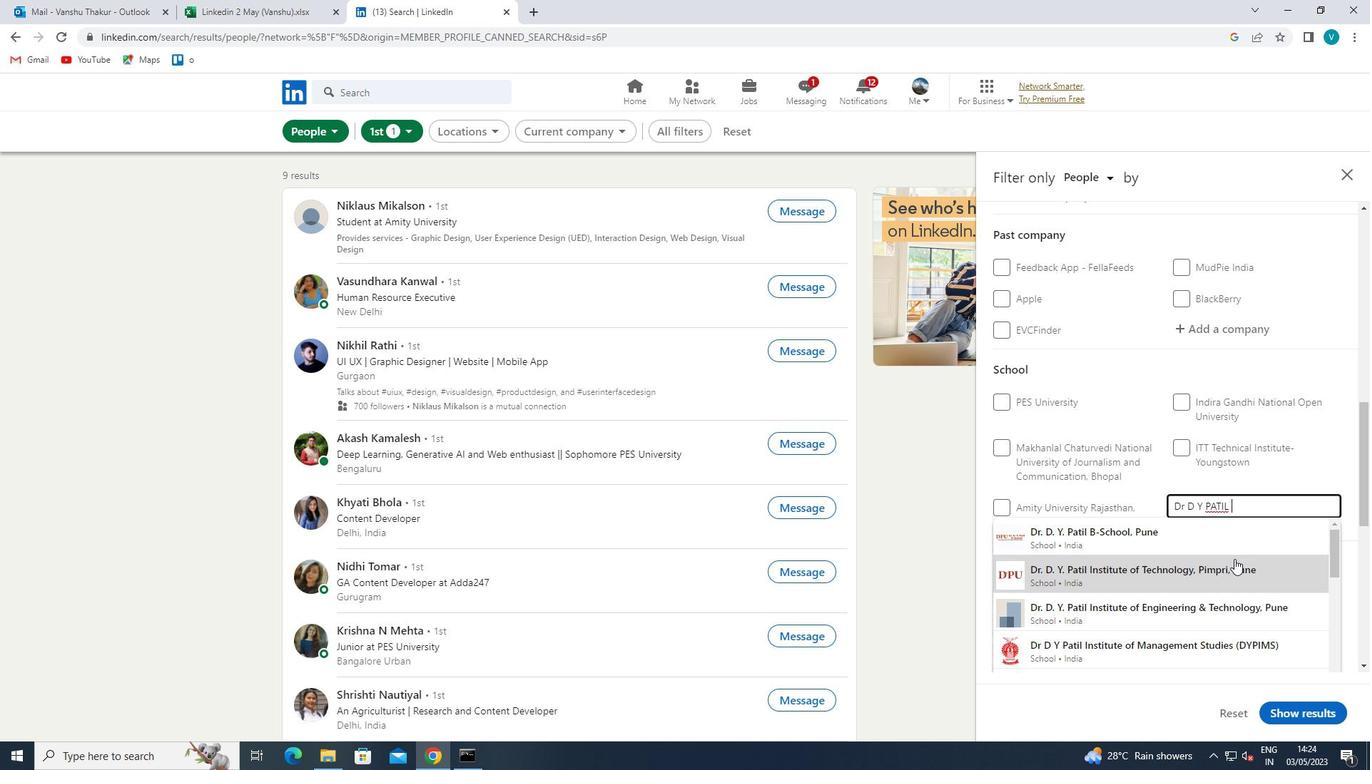 
Action: Mouse scrolled (1234, 558) with delta (0, 0)
Screenshot: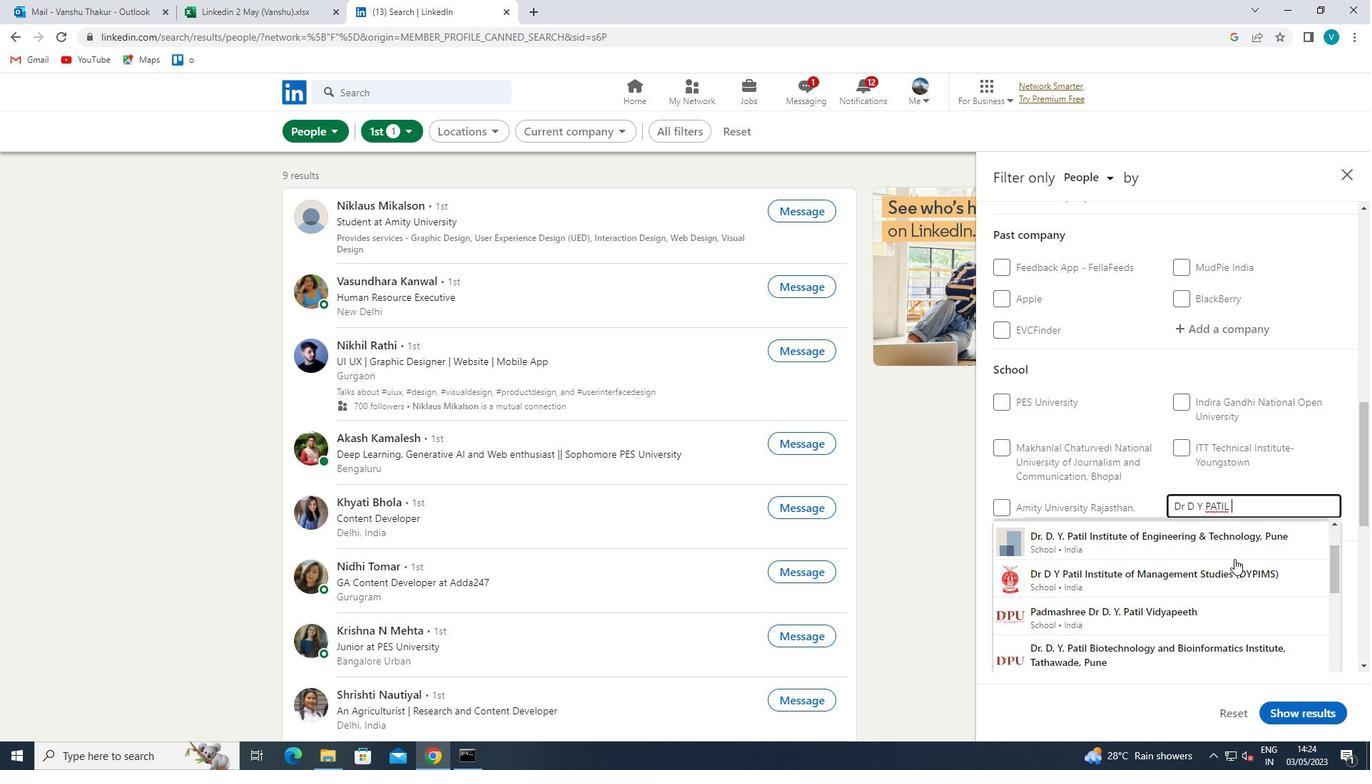 
Action: Mouse scrolled (1234, 558) with delta (0, 0)
Screenshot: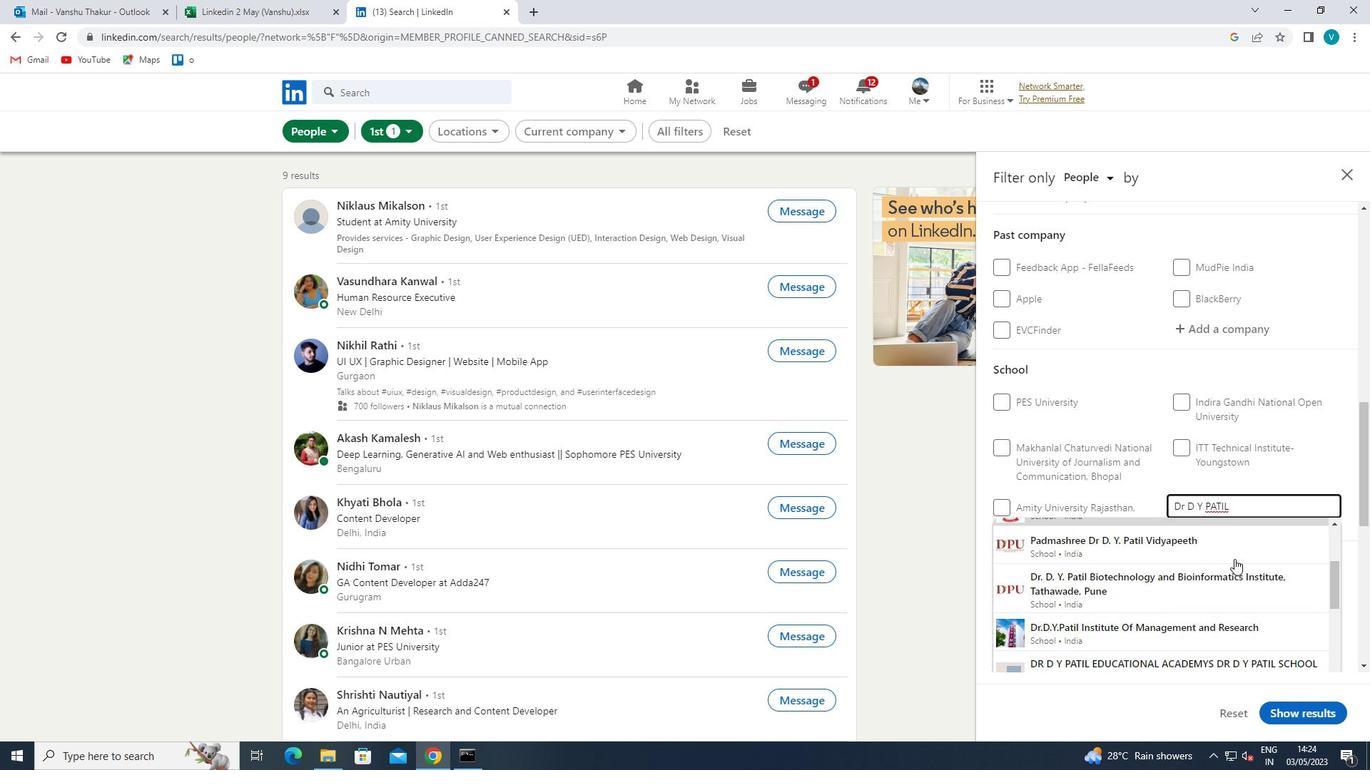 
Action: Mouse scrolled (1234, 558) with delta (0, 0)
Screenshot: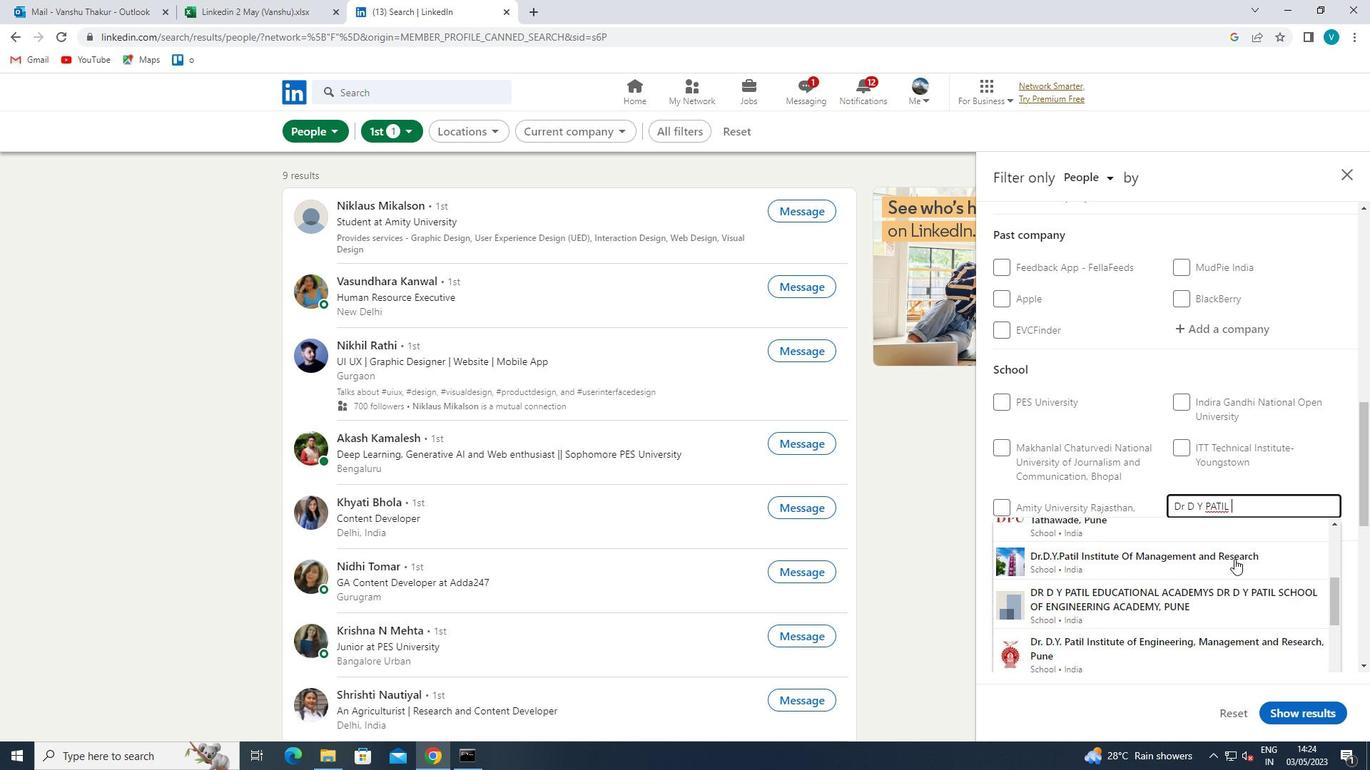 
Action: Mouse scrolled (1234, 558) with delta (0, 0)
Screenshot: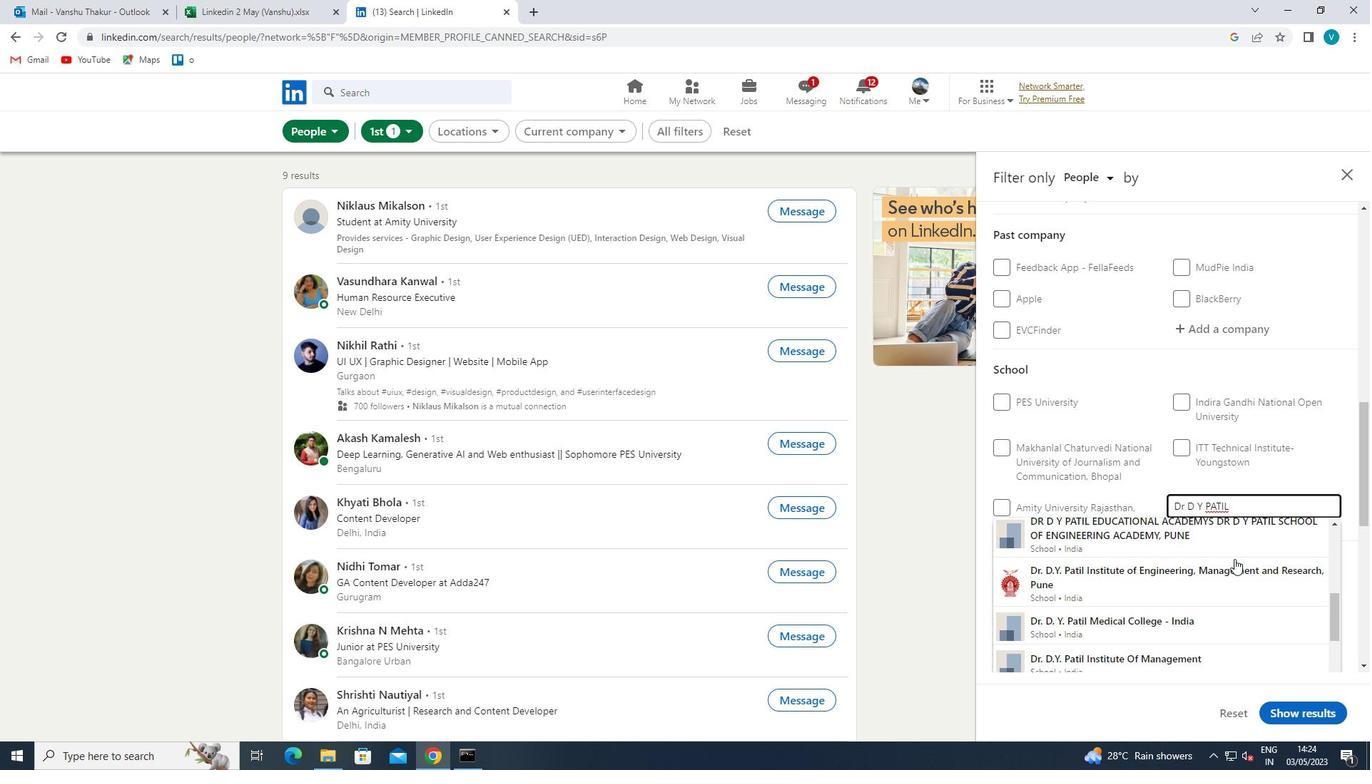 
Action: Mouse scrolled (1234, 558) with delta (0, 0)
Screenshot: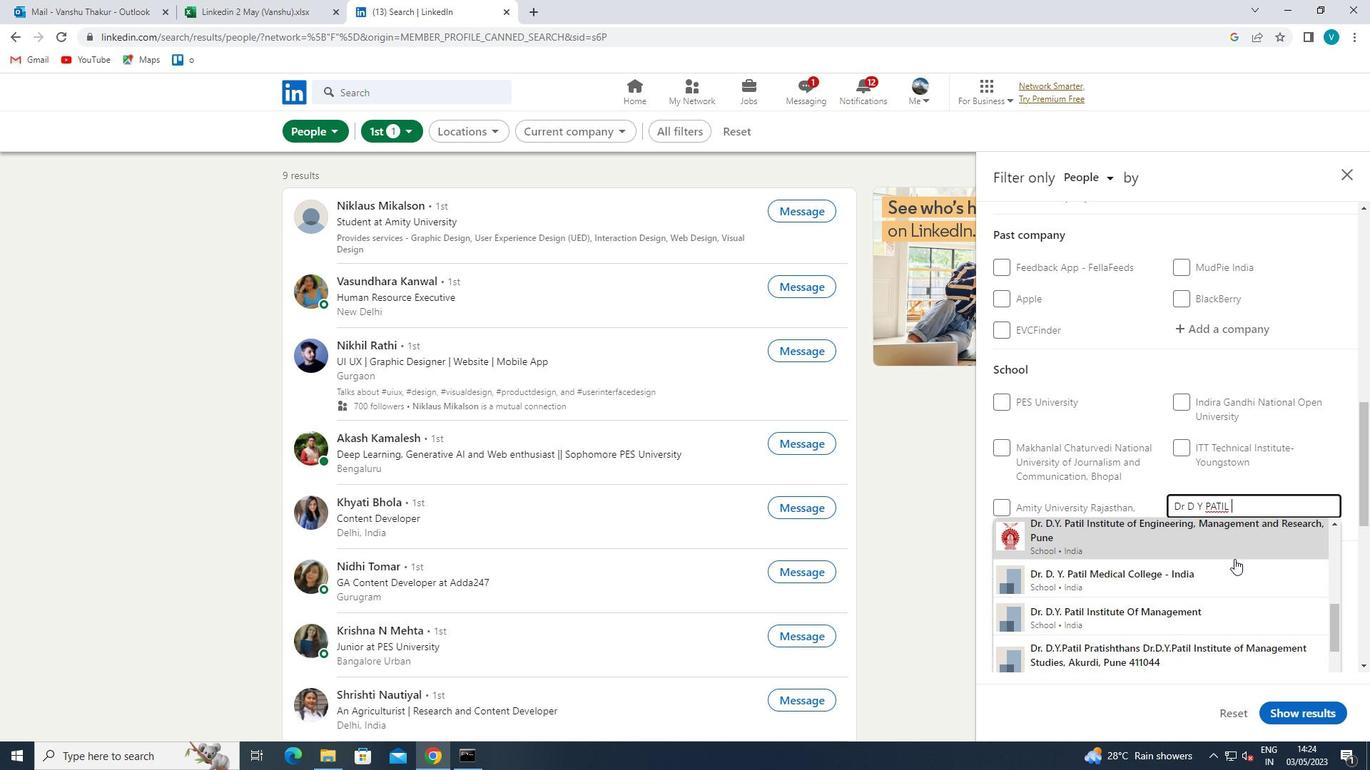 
Action: Mouse scrolled (1234, 558) with delta (0, 0)
Screenshot: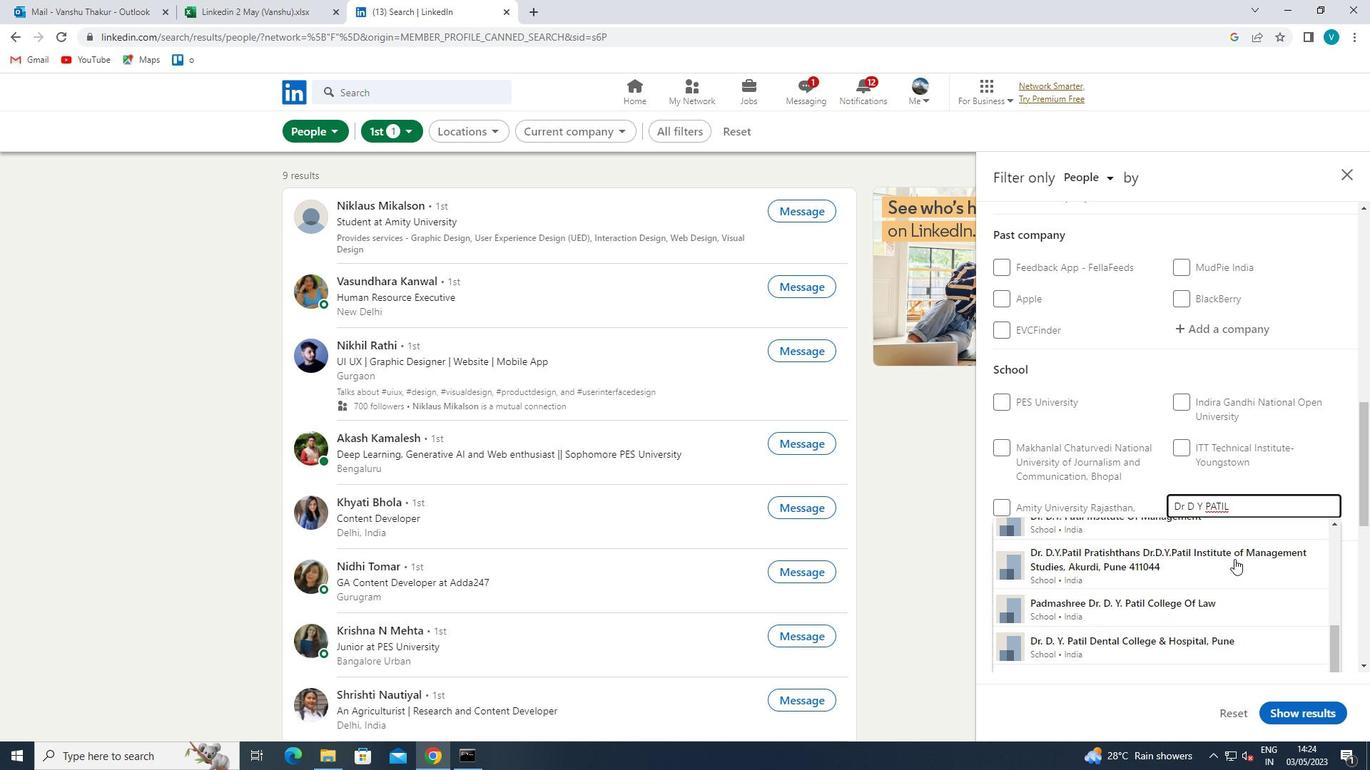 
Action: Mouse scrolled (1234, 558) with delta (0, 0)
Screenshot: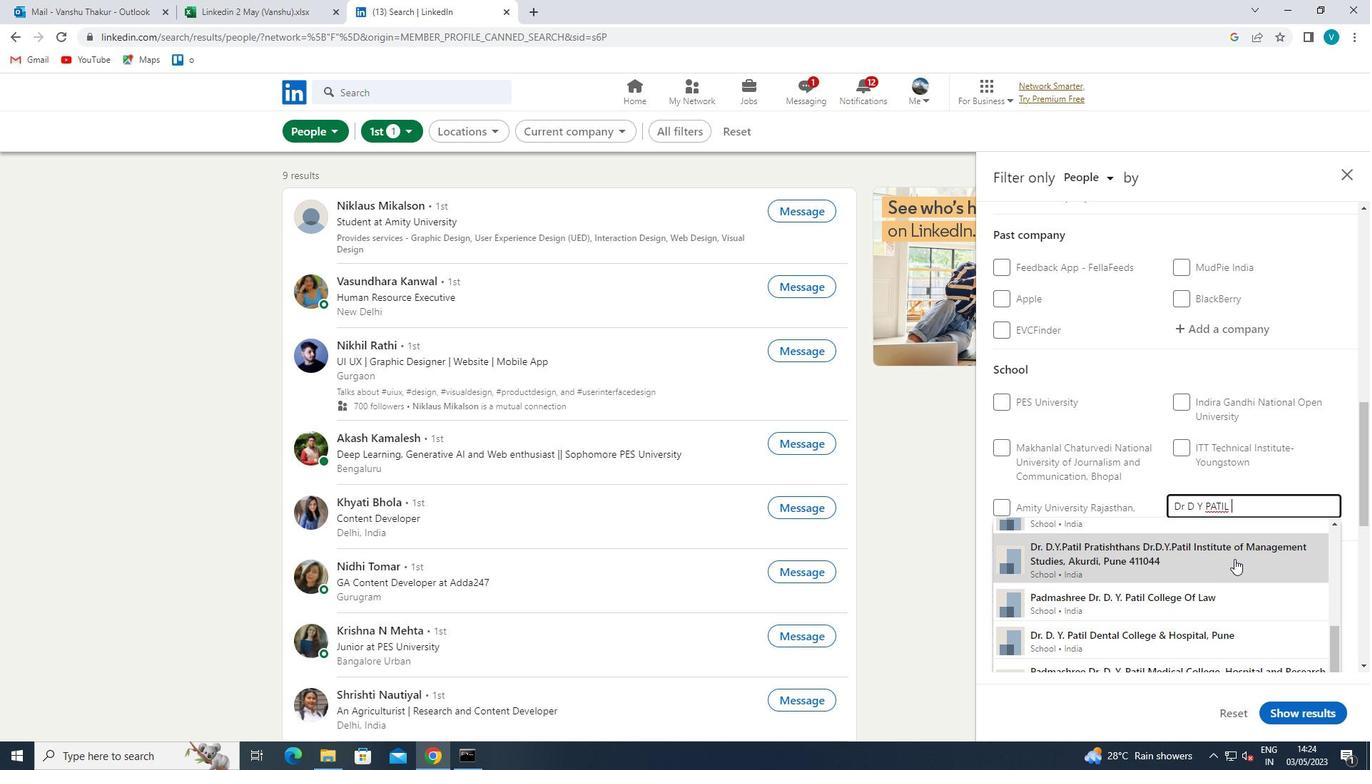 
Action: Mouse scrolled (1234, 558) with delta (0, 0)
Screenshot: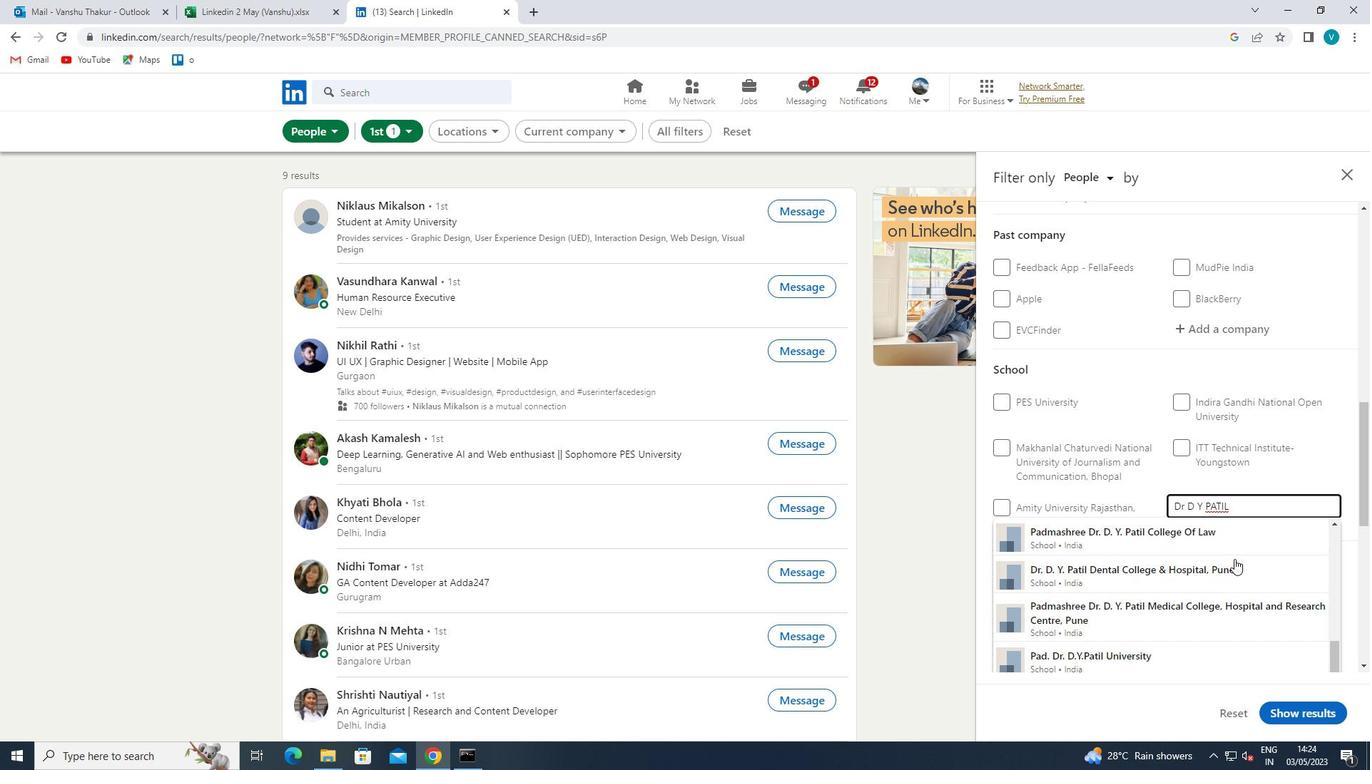
Action: Mouse scrolled (1234, 558) with delta (0, 0)
Screenshot: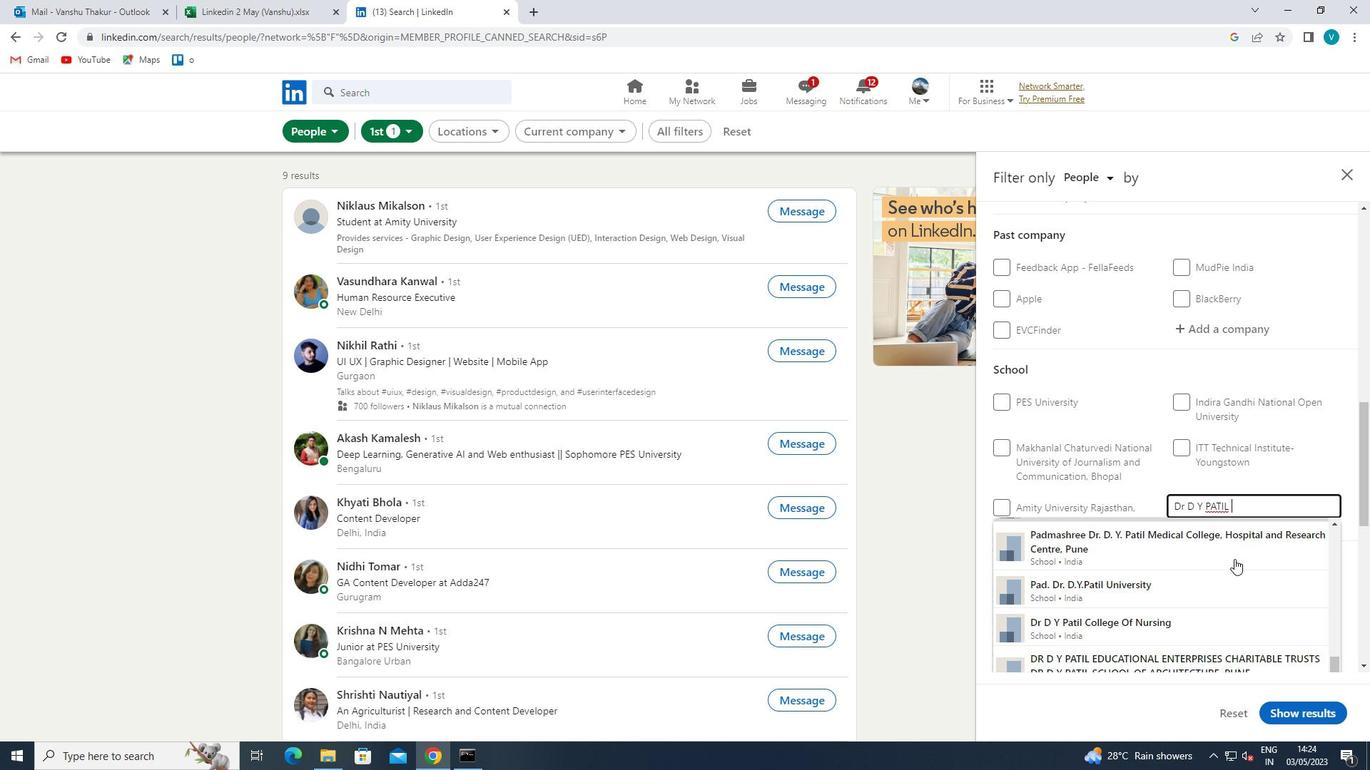 
Action: Mouse scrolled (1234, 558) with delta (0, 0)
Screenshot: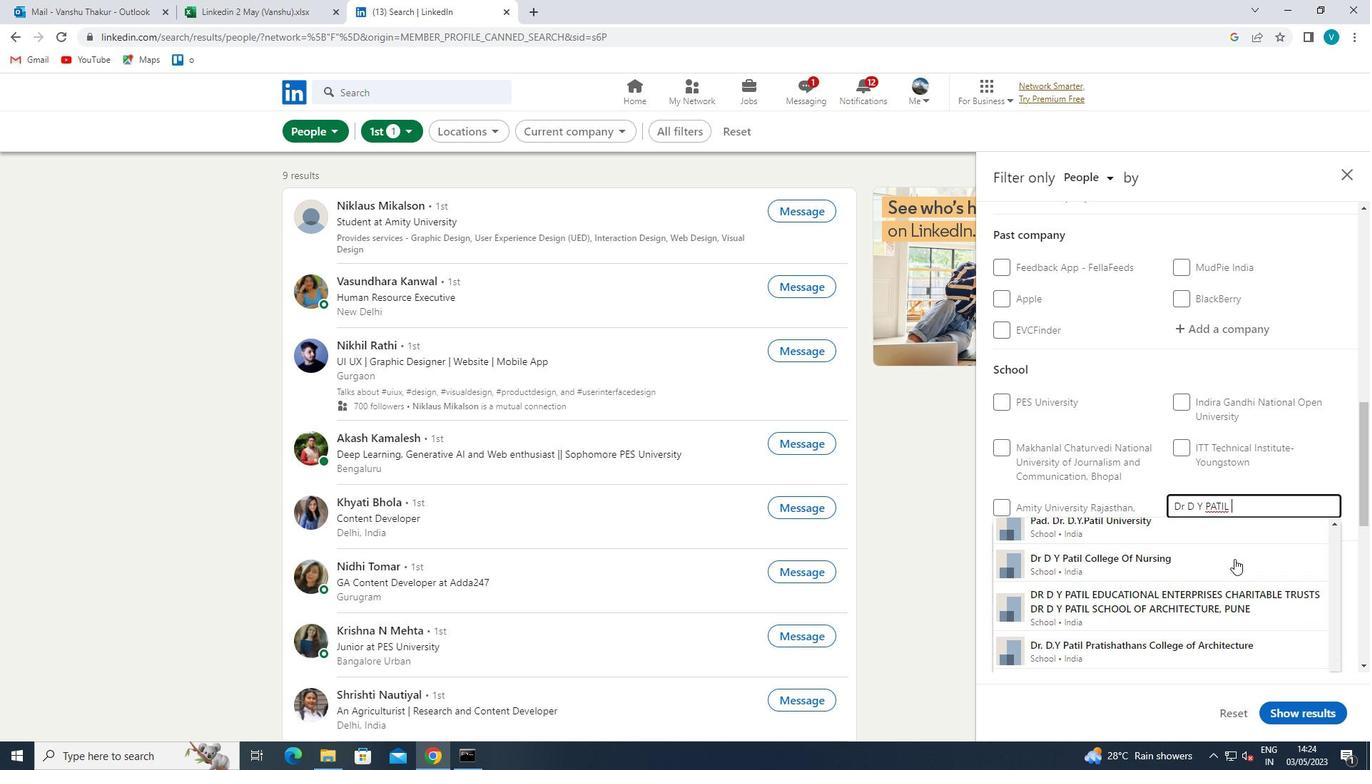 
Action: Mouse scrolled (1234, 558) with delta (0, 0)
Screenshot: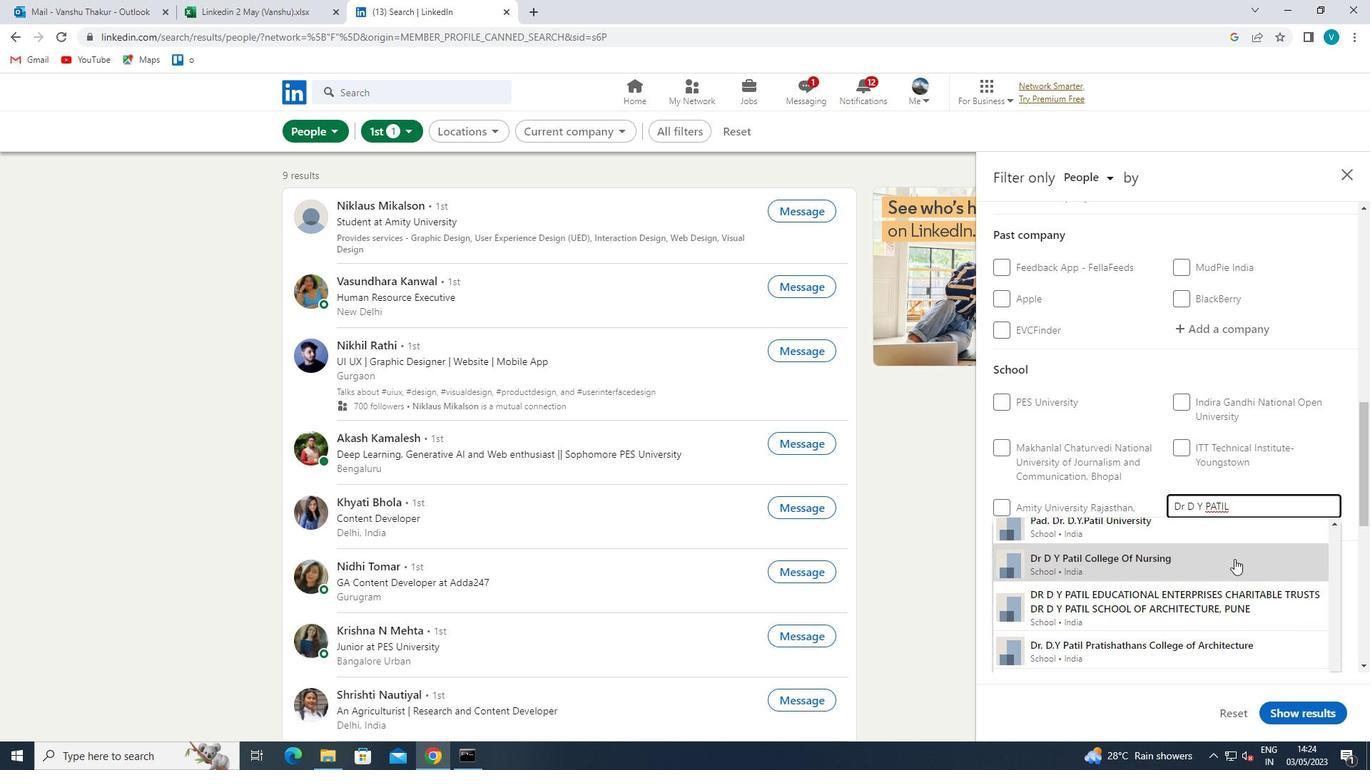 
Action: Mouse scrolled (1234, 558) with delta (0, 0)
Screenshot: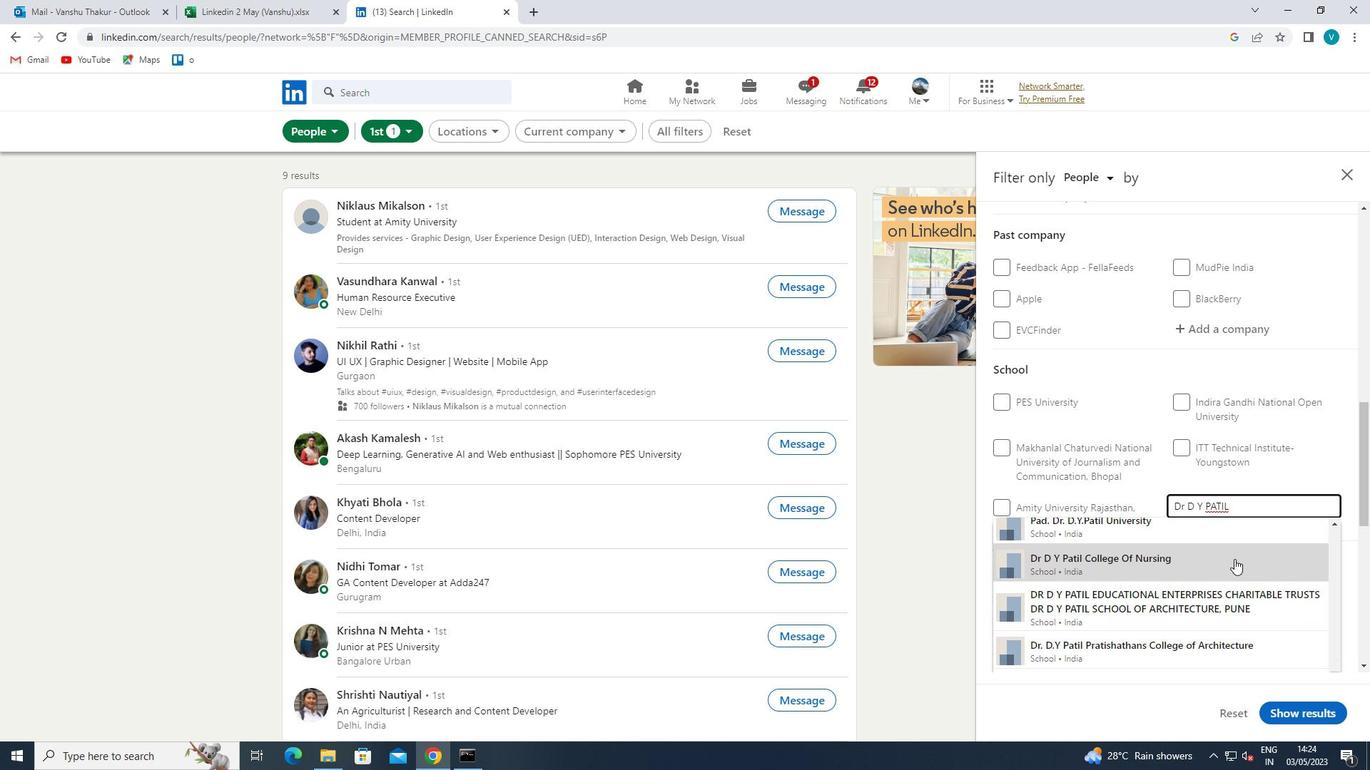 
Action: Mouse scrolled (1234, 558) with delta (0, 0)
Screenshot: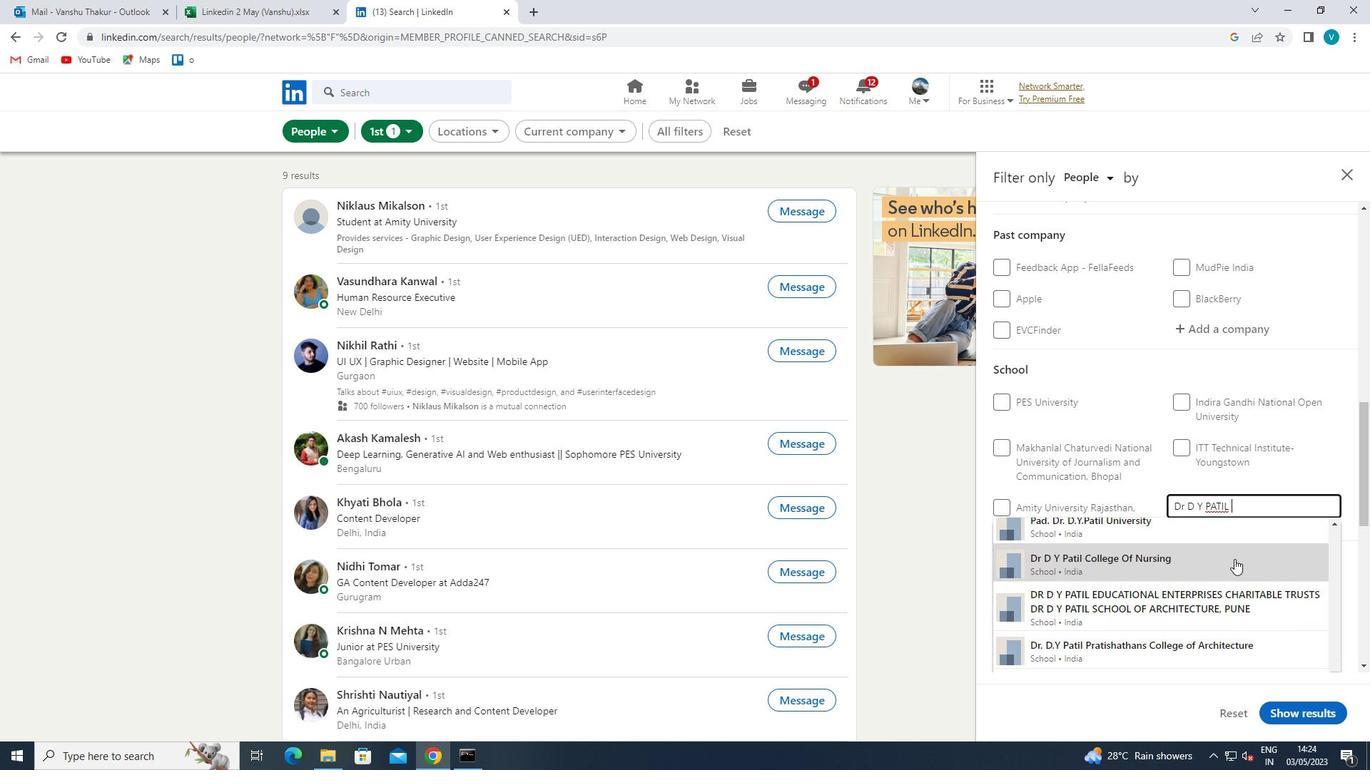 
Action: Mouse scrolled (1234, 558) with delta (0, 0)
Screenshot: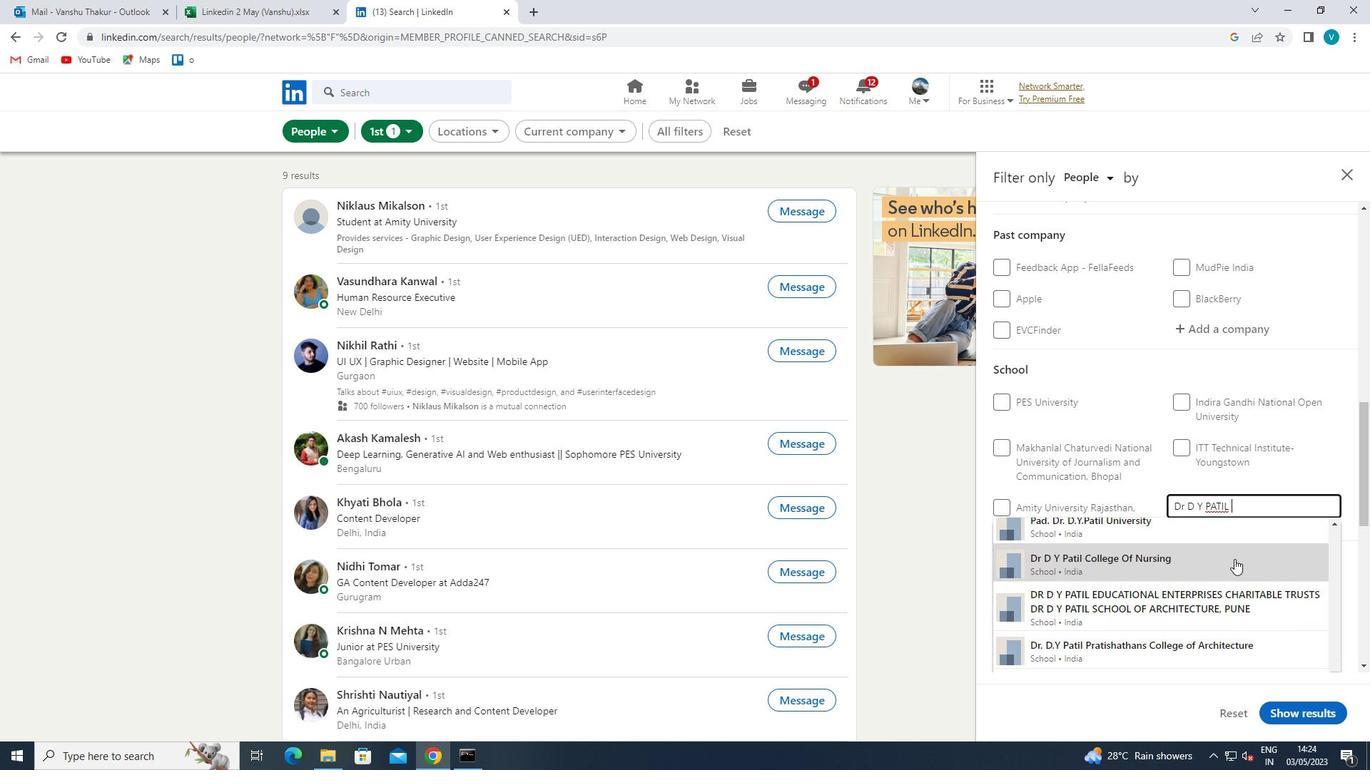 
Action: Mouse moved to (1260, 511)
Screenshot: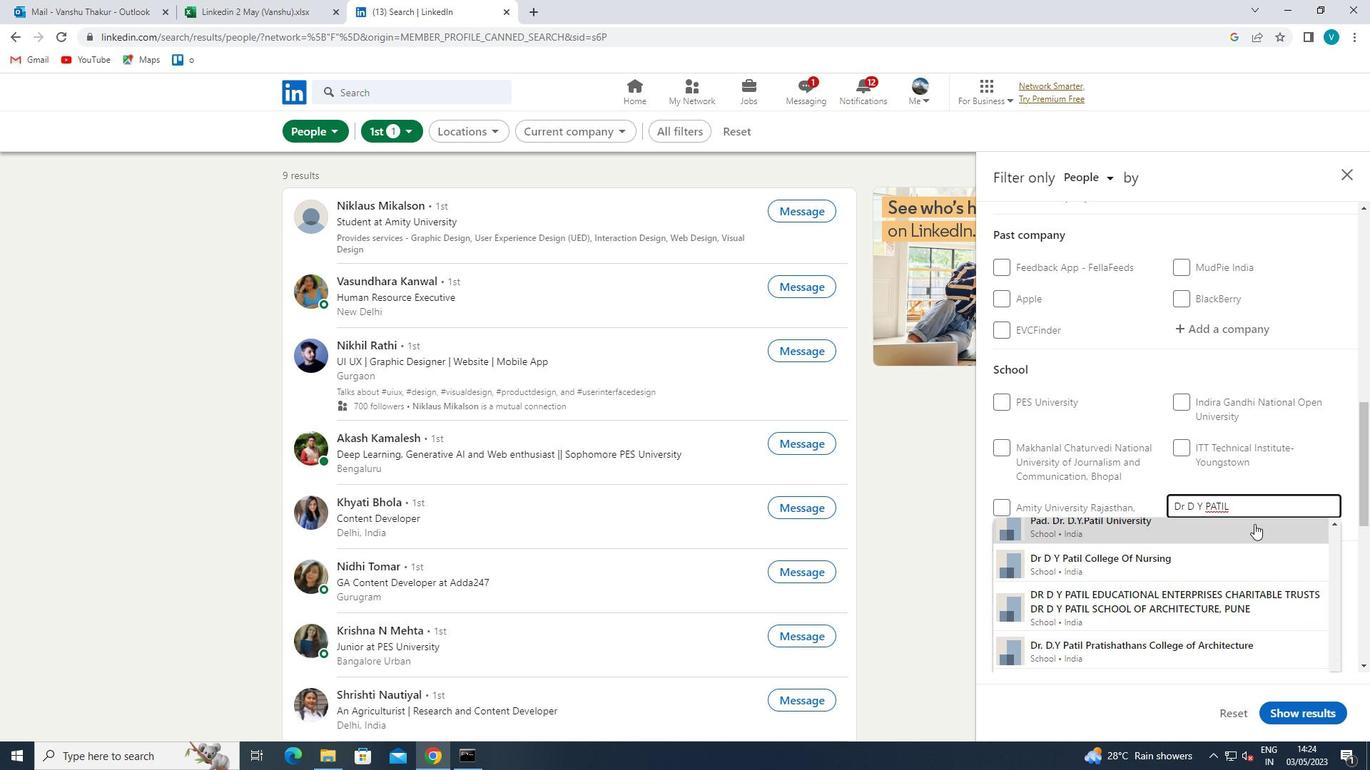 
Action: Mouse pressed left at (1260, 511)
Screenshot: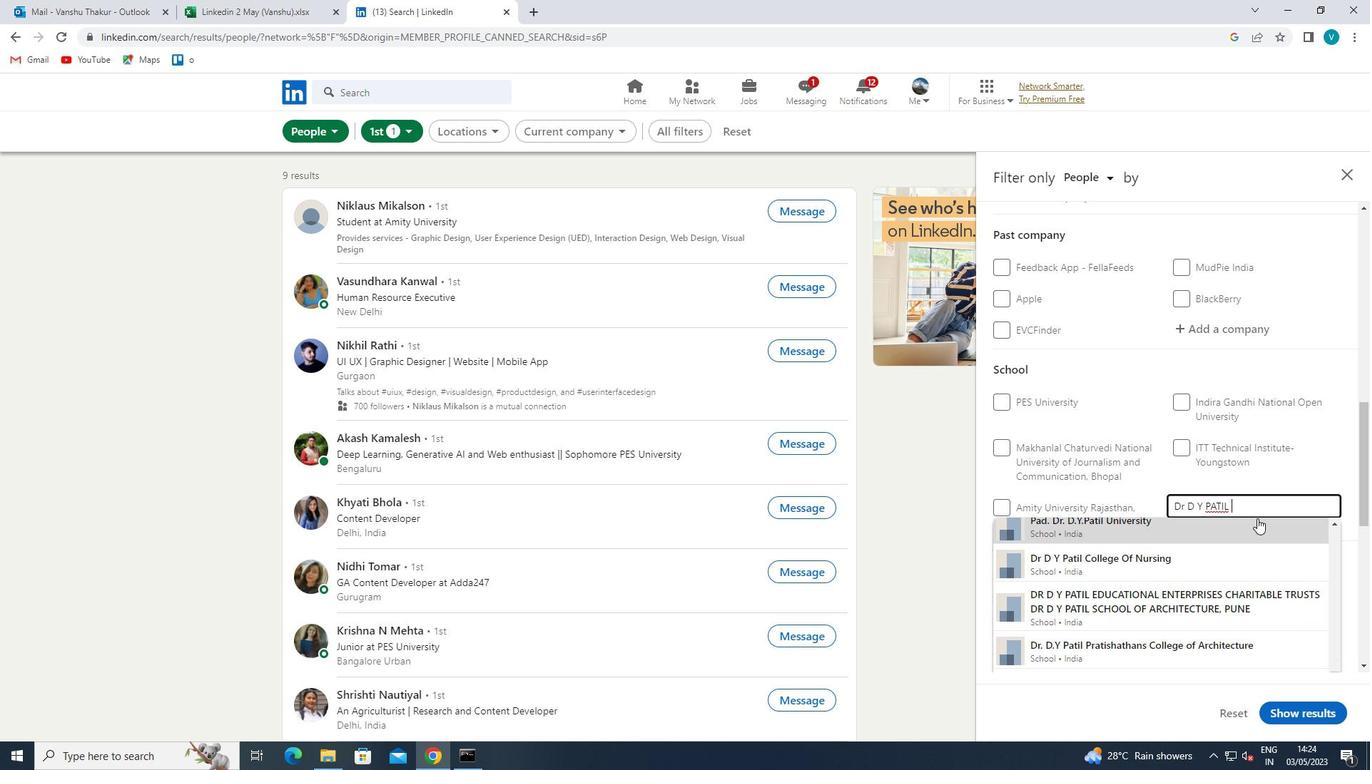 
Action: Mouse moved to (1226, 530)
Screenshot: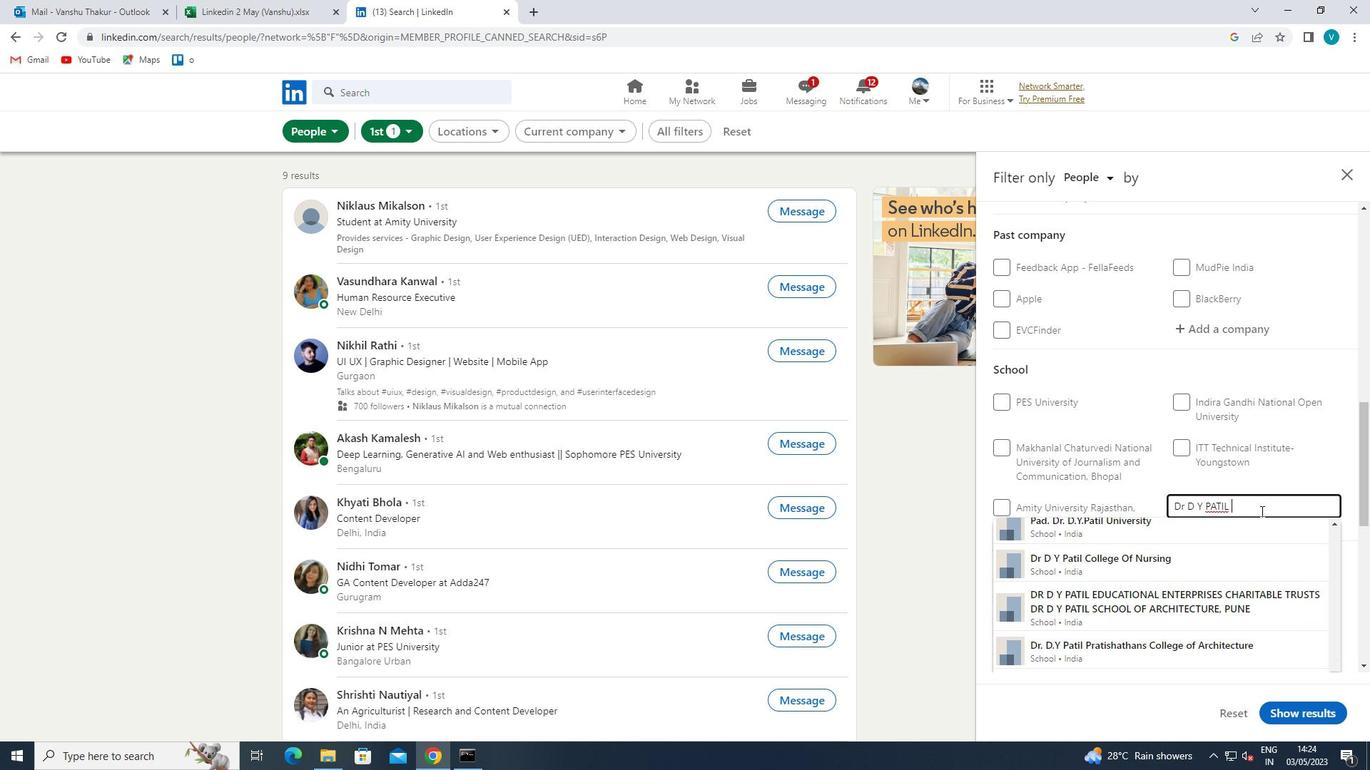 
Action: Key pressed <Key.shift>EDU<Key.backspace><Key.shift><Key.shift><Key.shift>UCATION
Screenshot: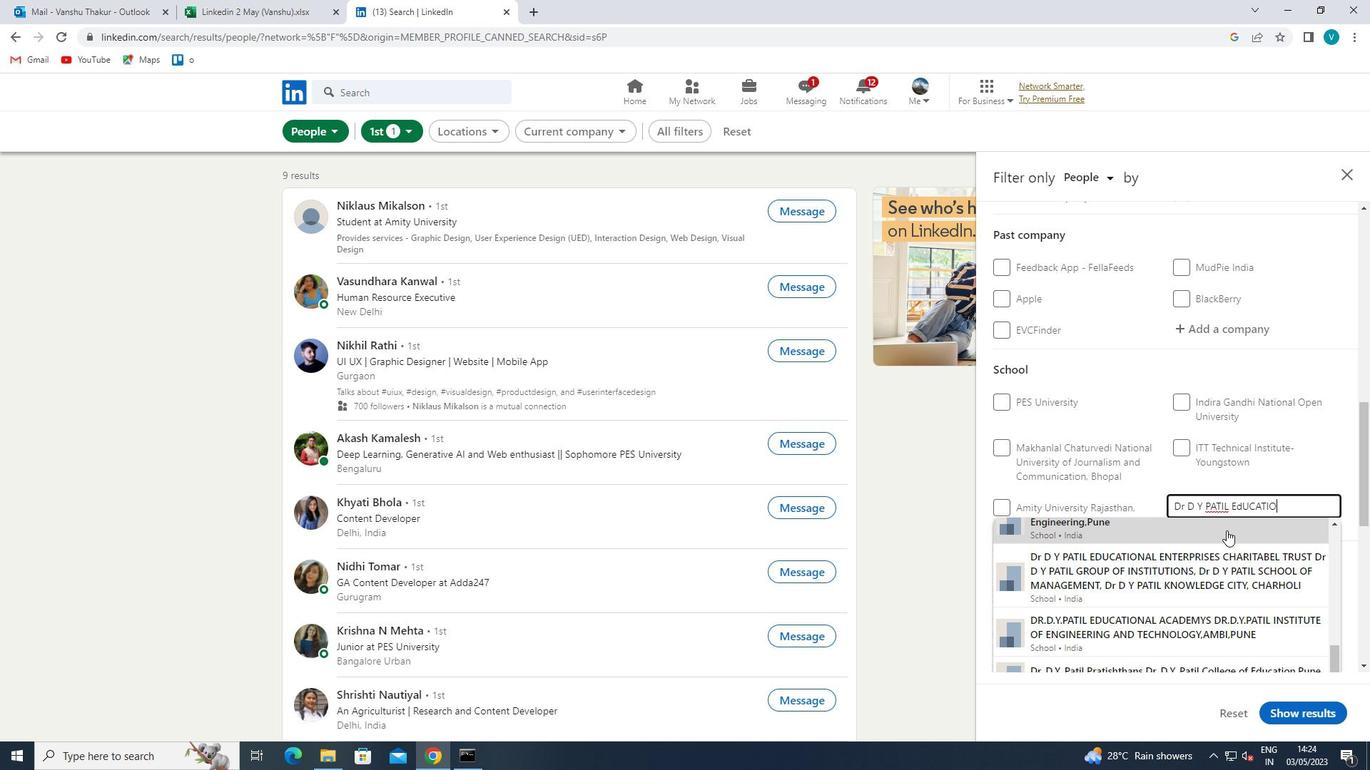 
Action: Mouse pressed left at (1226, 530)
Screenshot: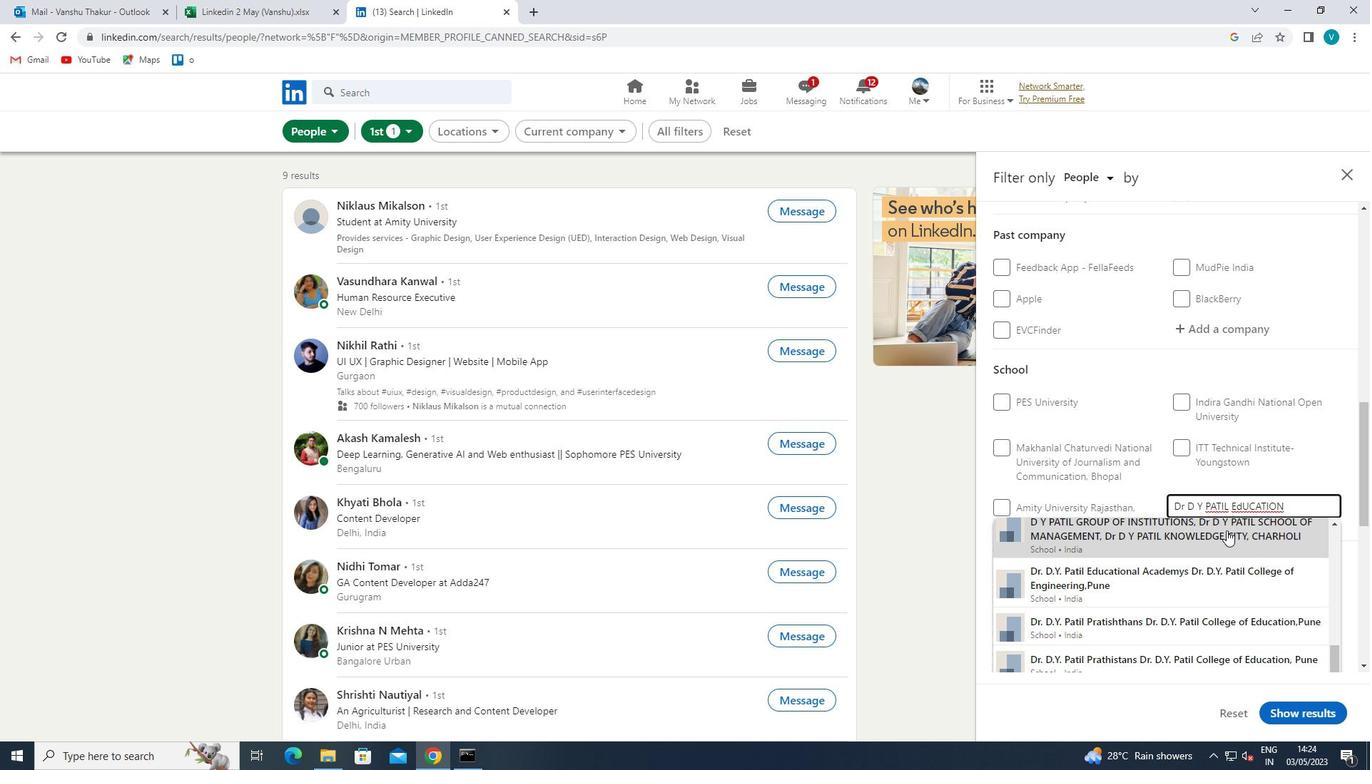 
Action: Mouse scrolled (1226, 530) with delta (0, 0)
Screenshot: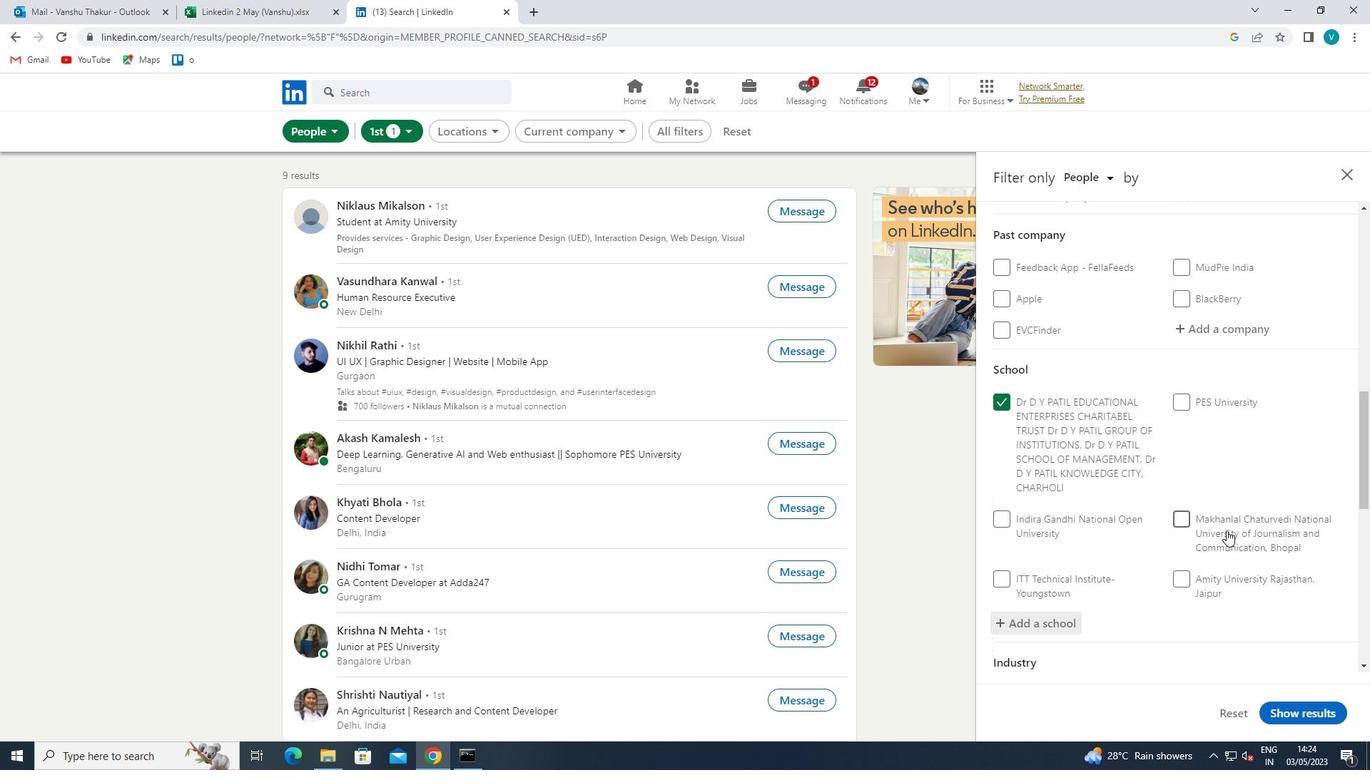 
Action: Mouse scrolled (1226, 530) with delta (0, 0)
Screenshot: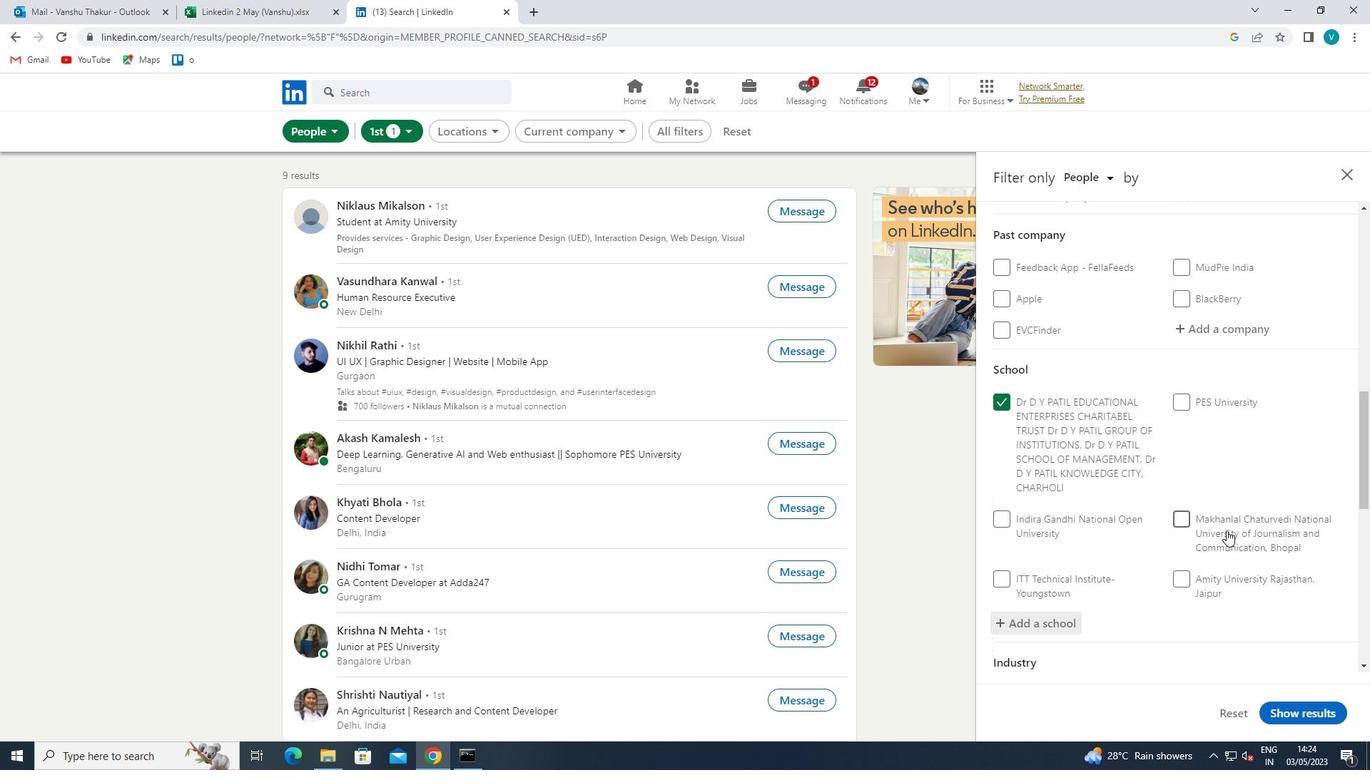 
Action: Mouse scrolled (1226, 530) with delta (0, 0)
Screenshot: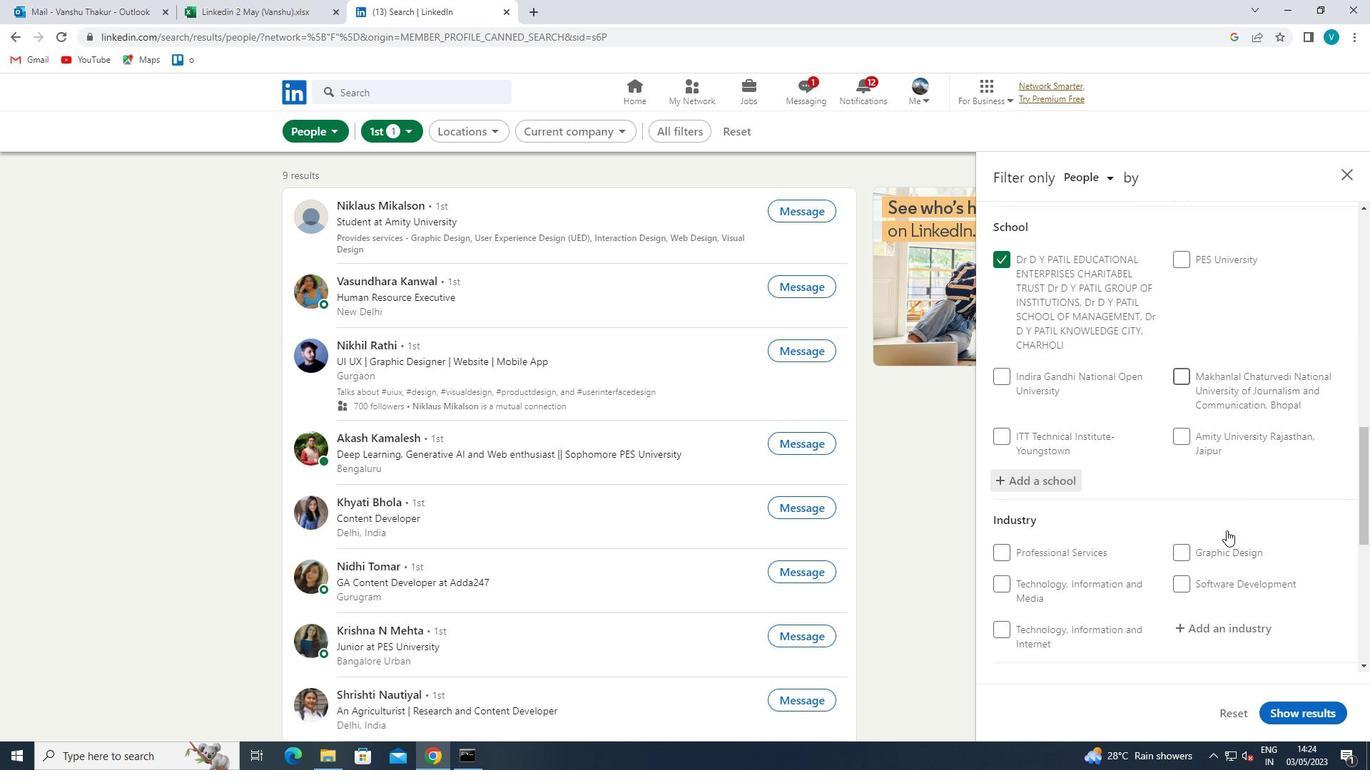 
Action: Mouse scrolled (1226, 530) with delta (0, 0)
Screenshot: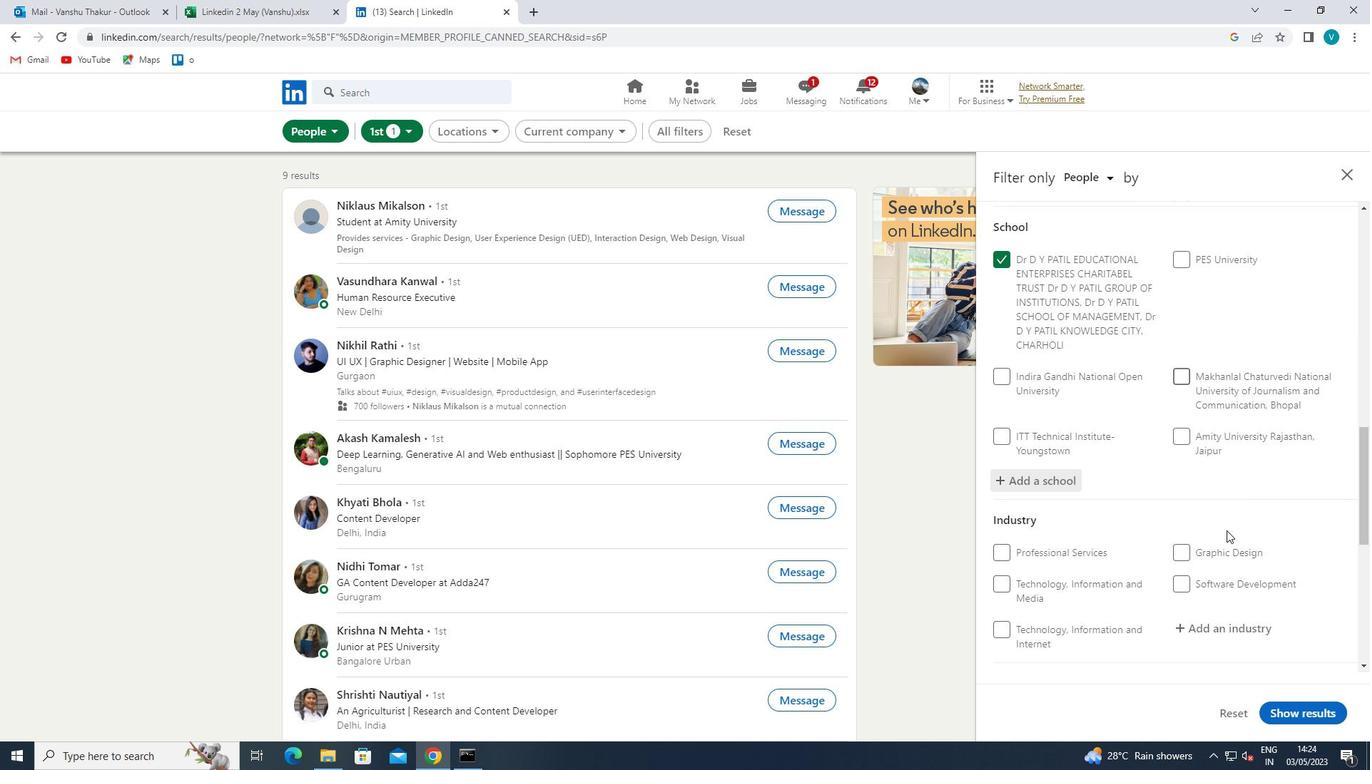 
Action: Mouse moved to (1215, 483)
Screenshot: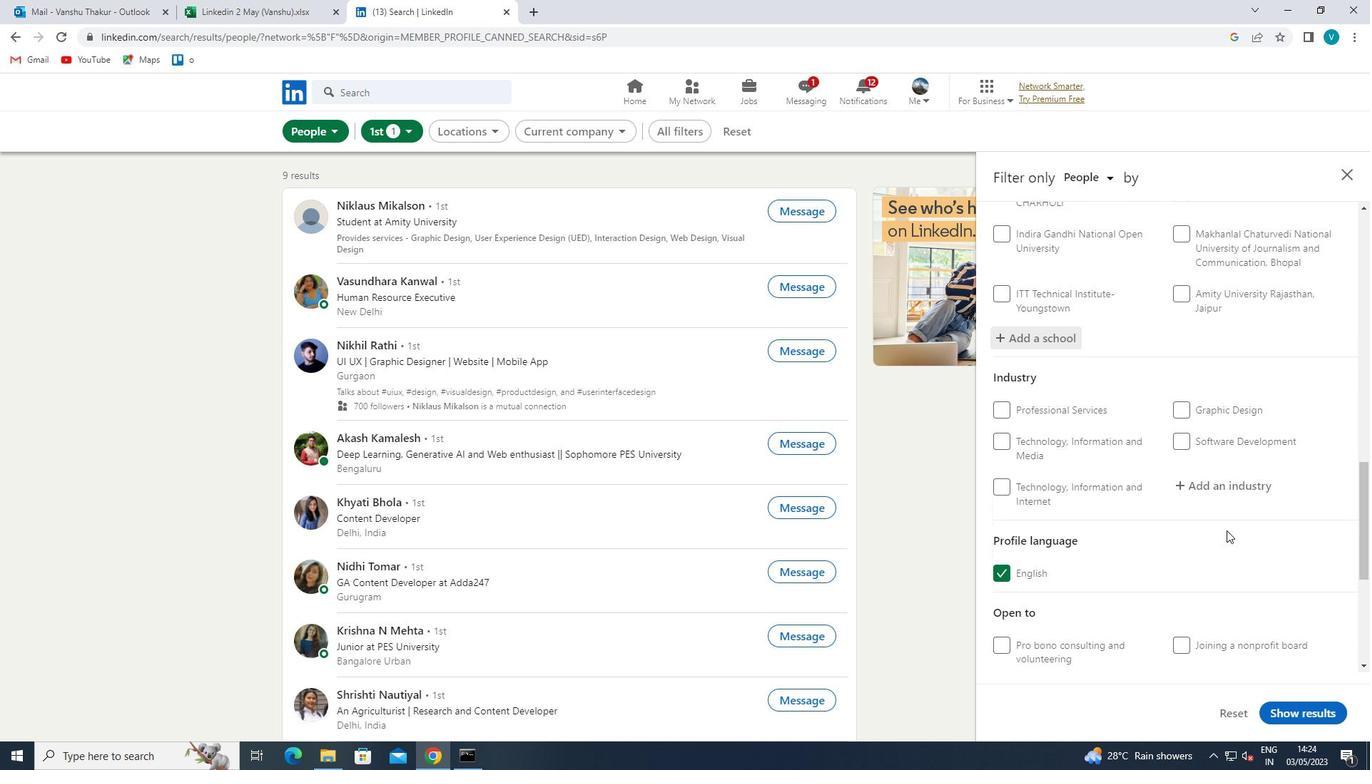 
Action: Mouse pressed left at (1215, 483)
Screenshot: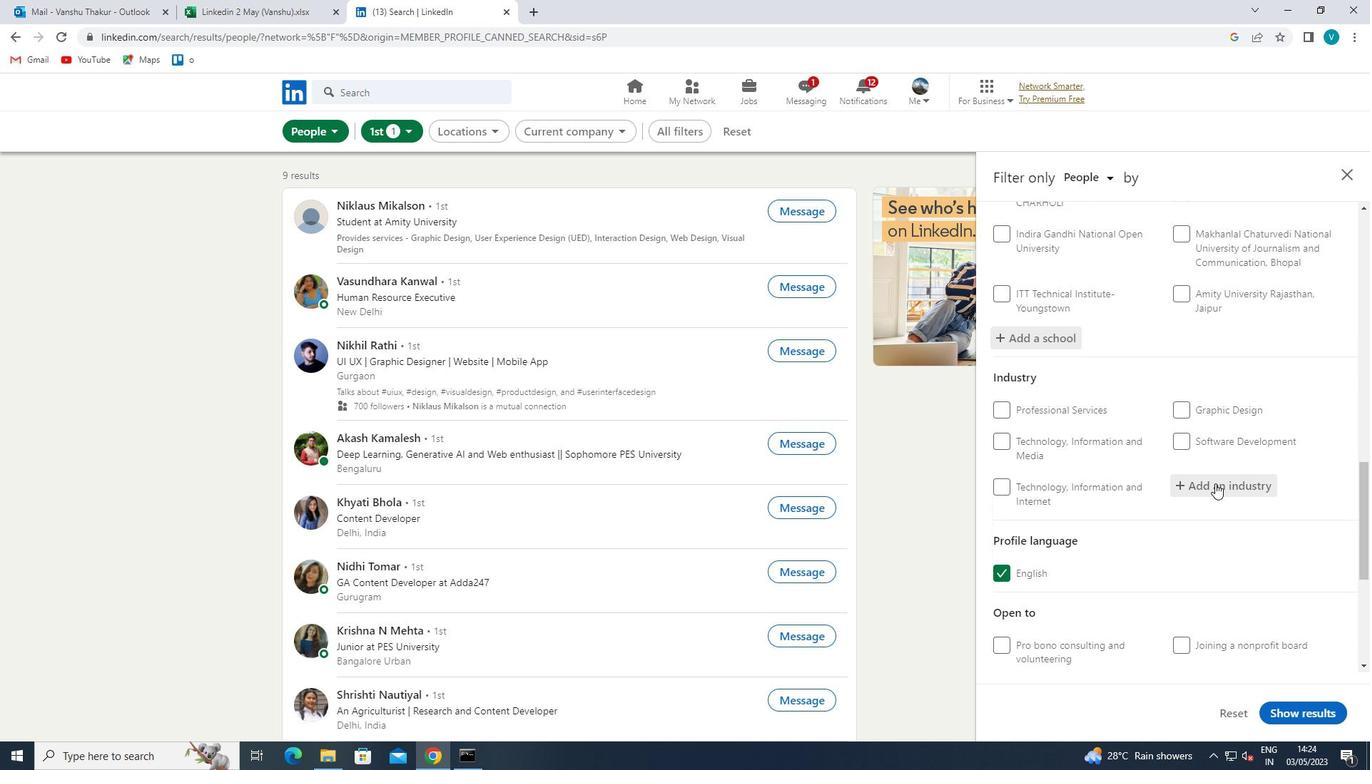 
Action: Key pressed <Key.shift>ARCHITEC
Screenshot: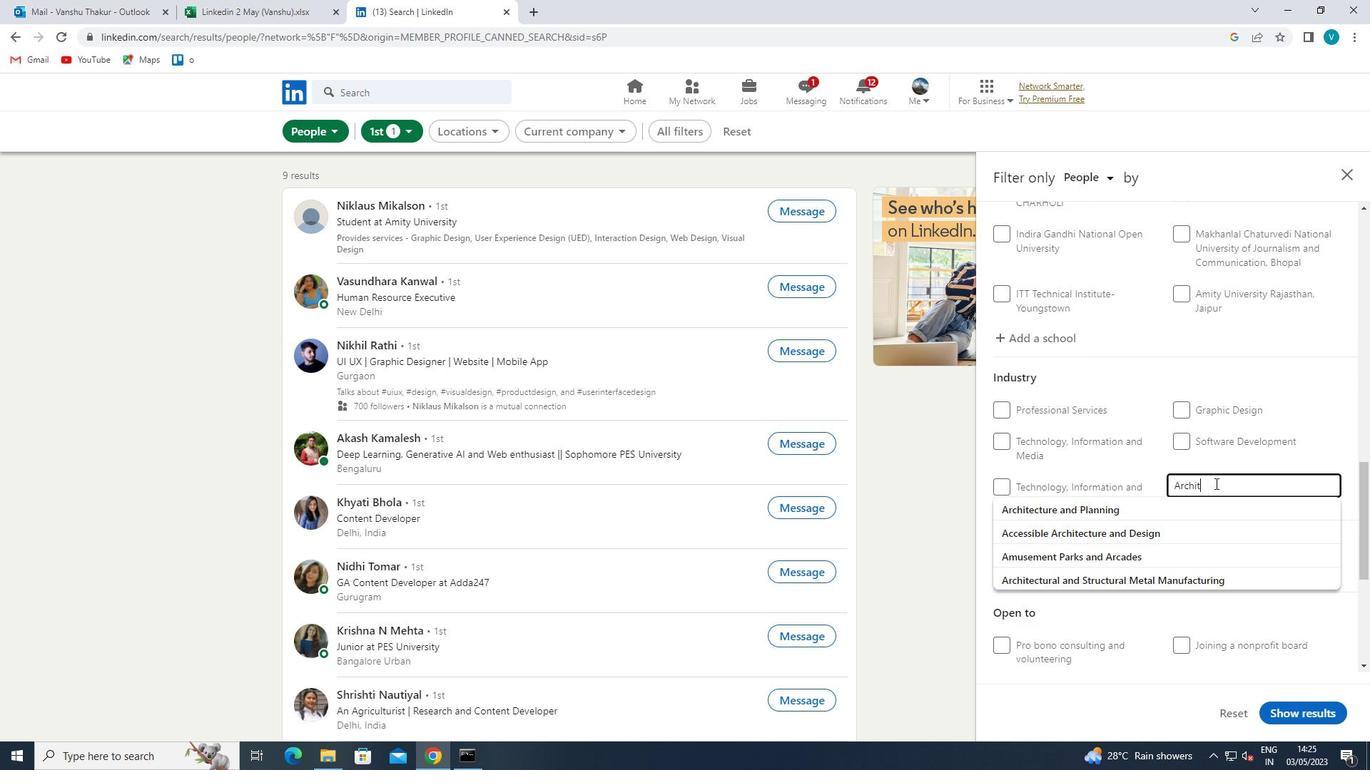 
Action: Mouse moved to (1175, 505)
Screenshot: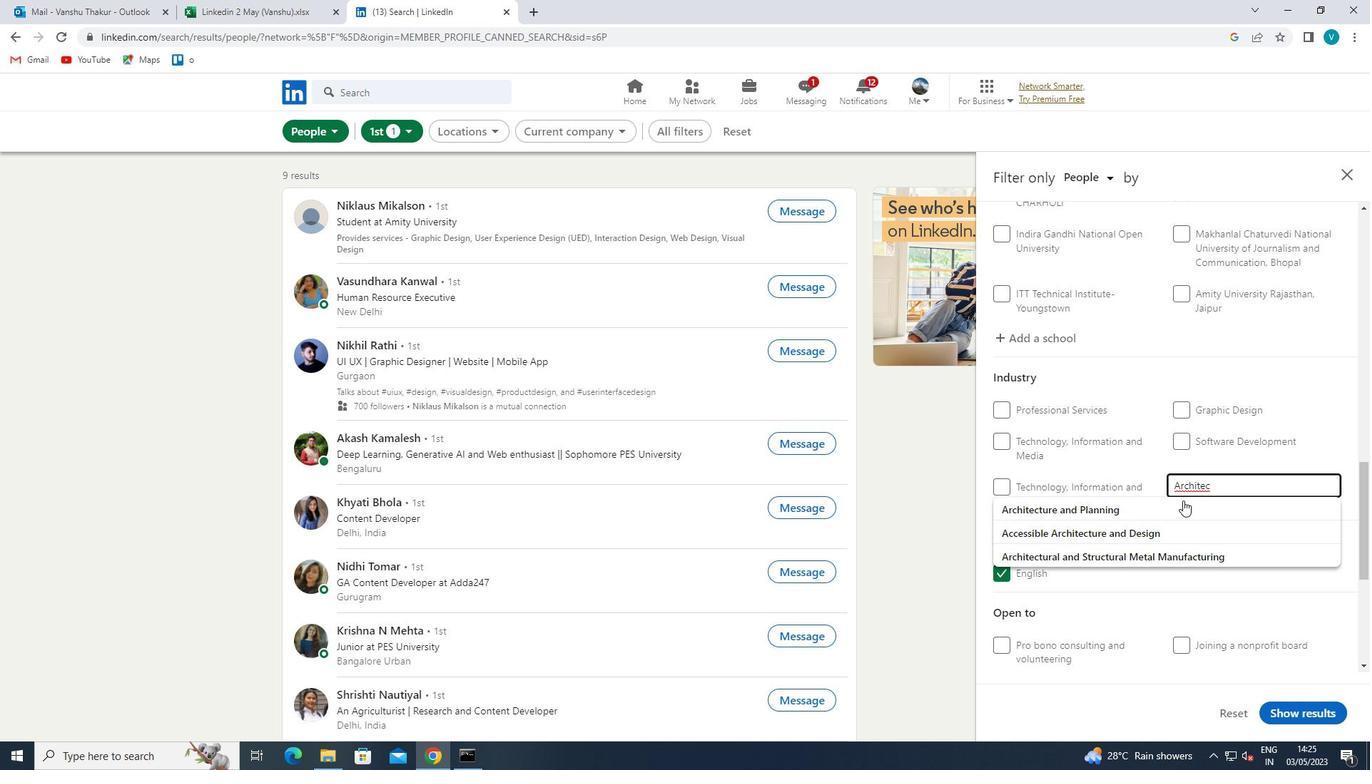 
Action: Mouse pressed left at (1175, 505)
Screenshot: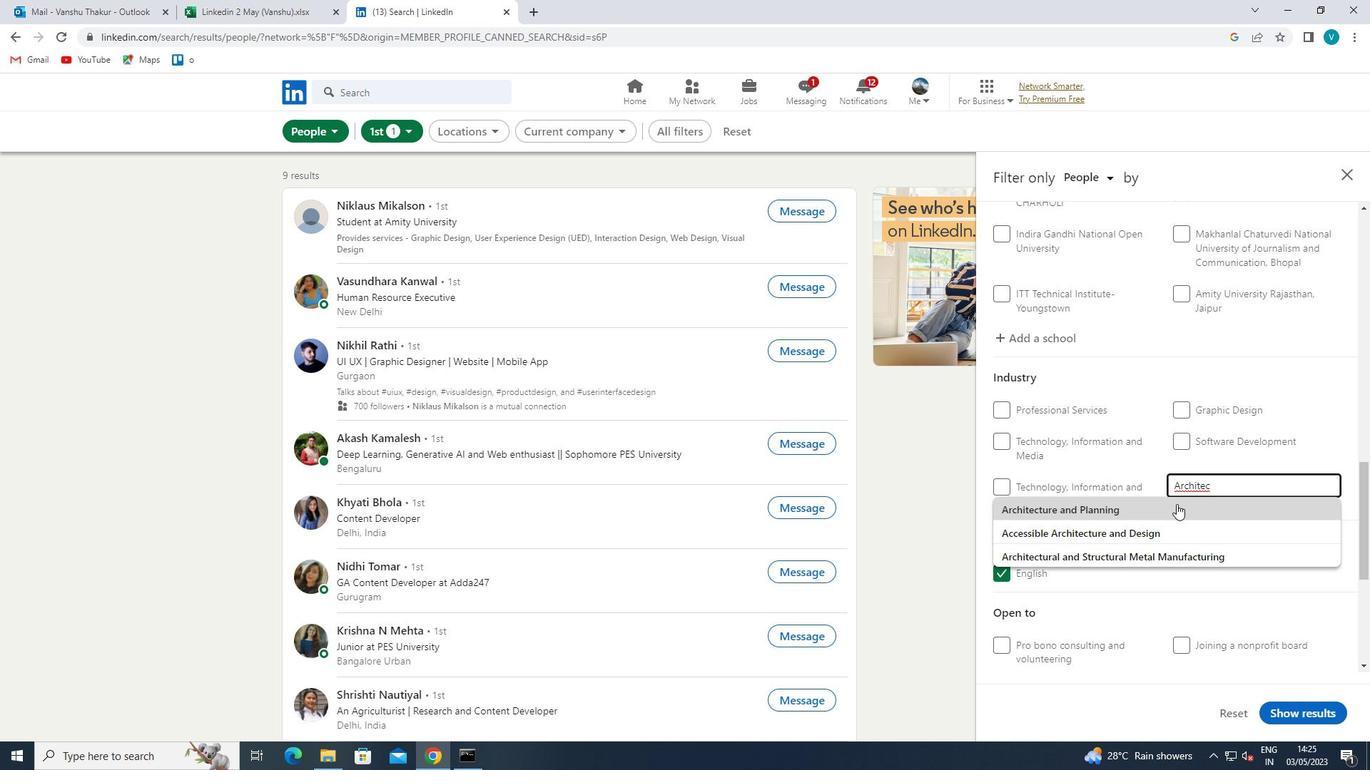 
Action: Mouse scrolled (1175, 504) with delta (0, 0)
Screenshot: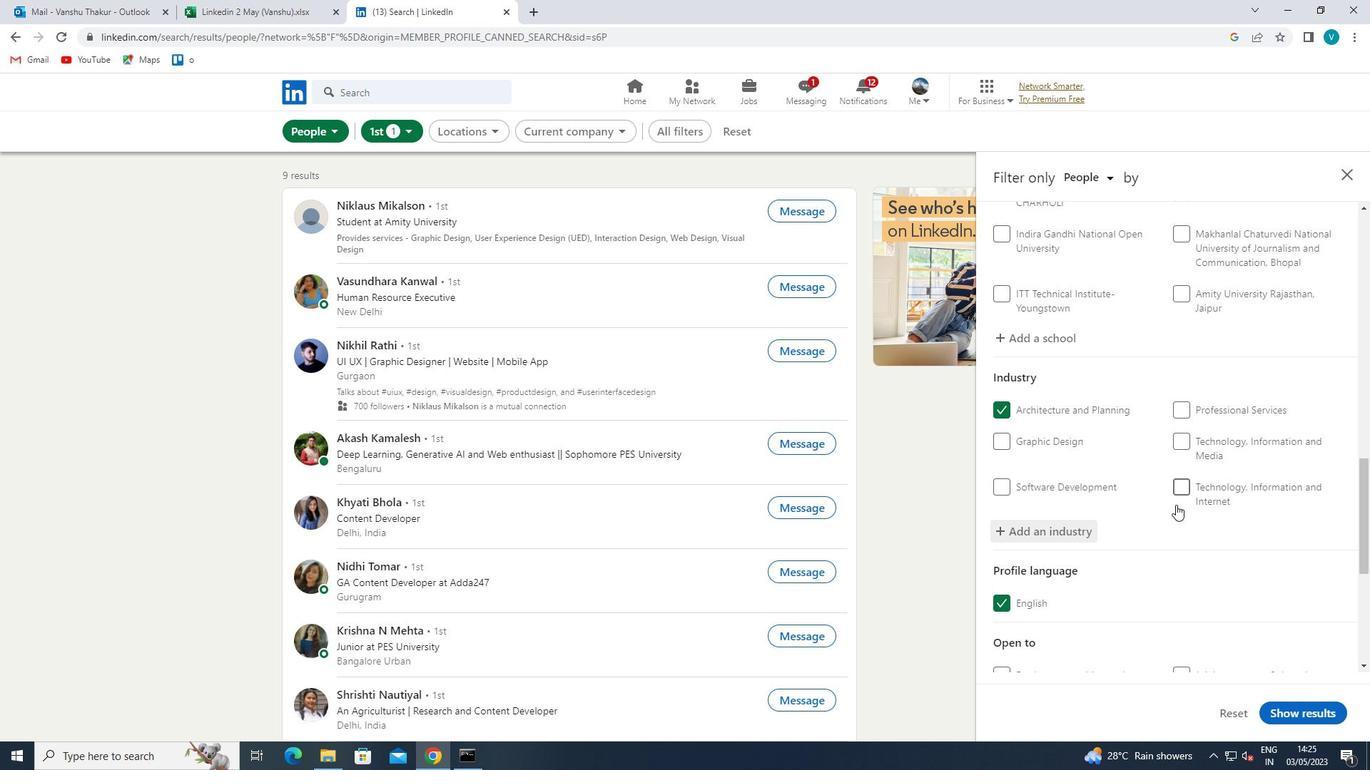 
Action: Mouse scrolled (1175, 504) with delta (0, 0)
Screenshot: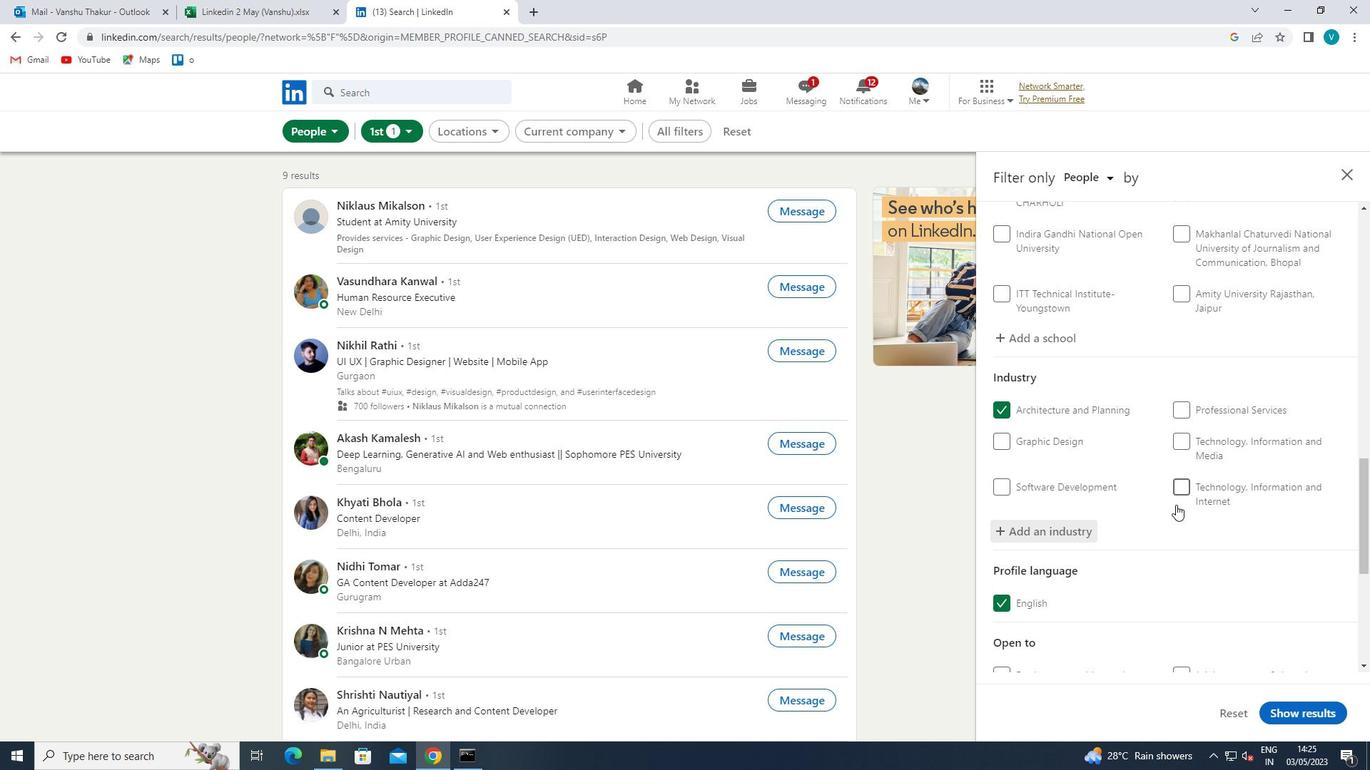 
Action: Mouse scrolled (1175, 504) with delta (0, 0)
Screenshot: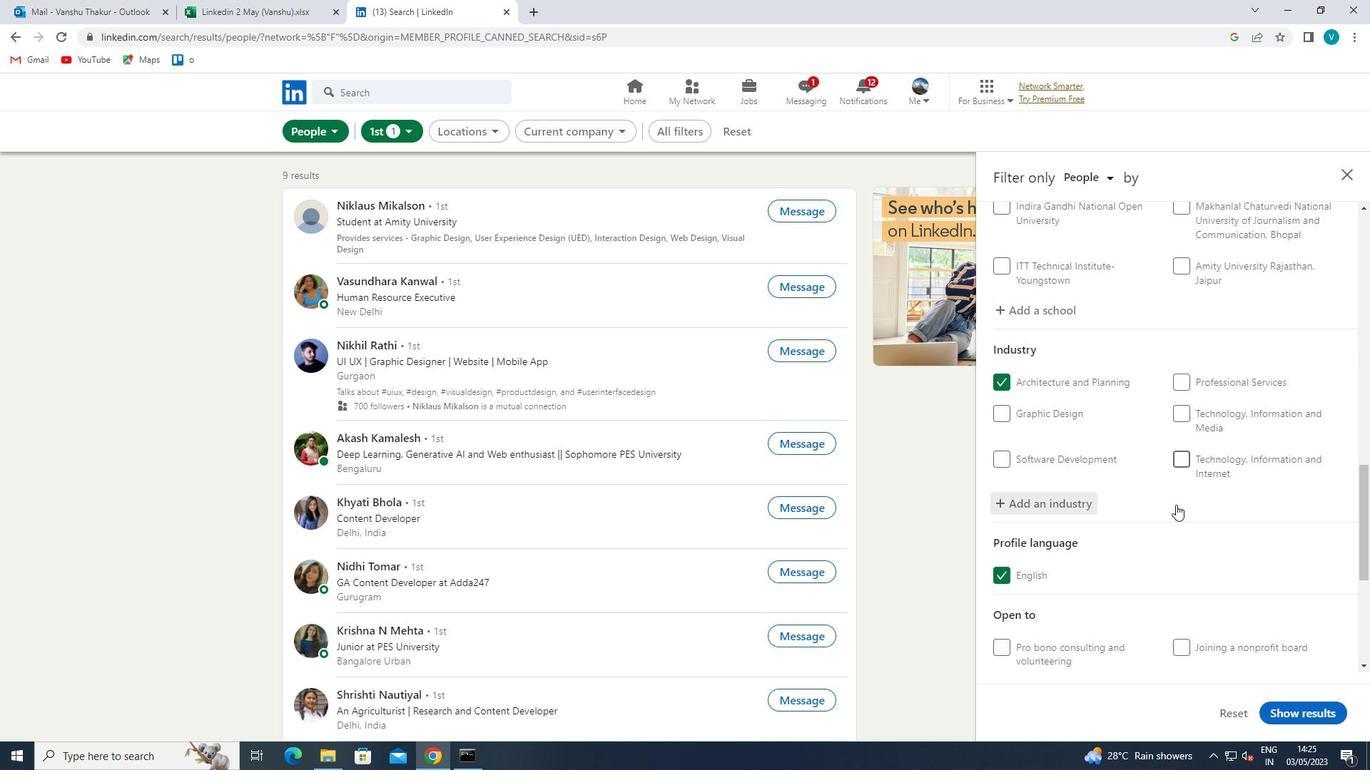 
Action: Mouse scrolled (1175, 504) with delta (0, 0)
Screenshot: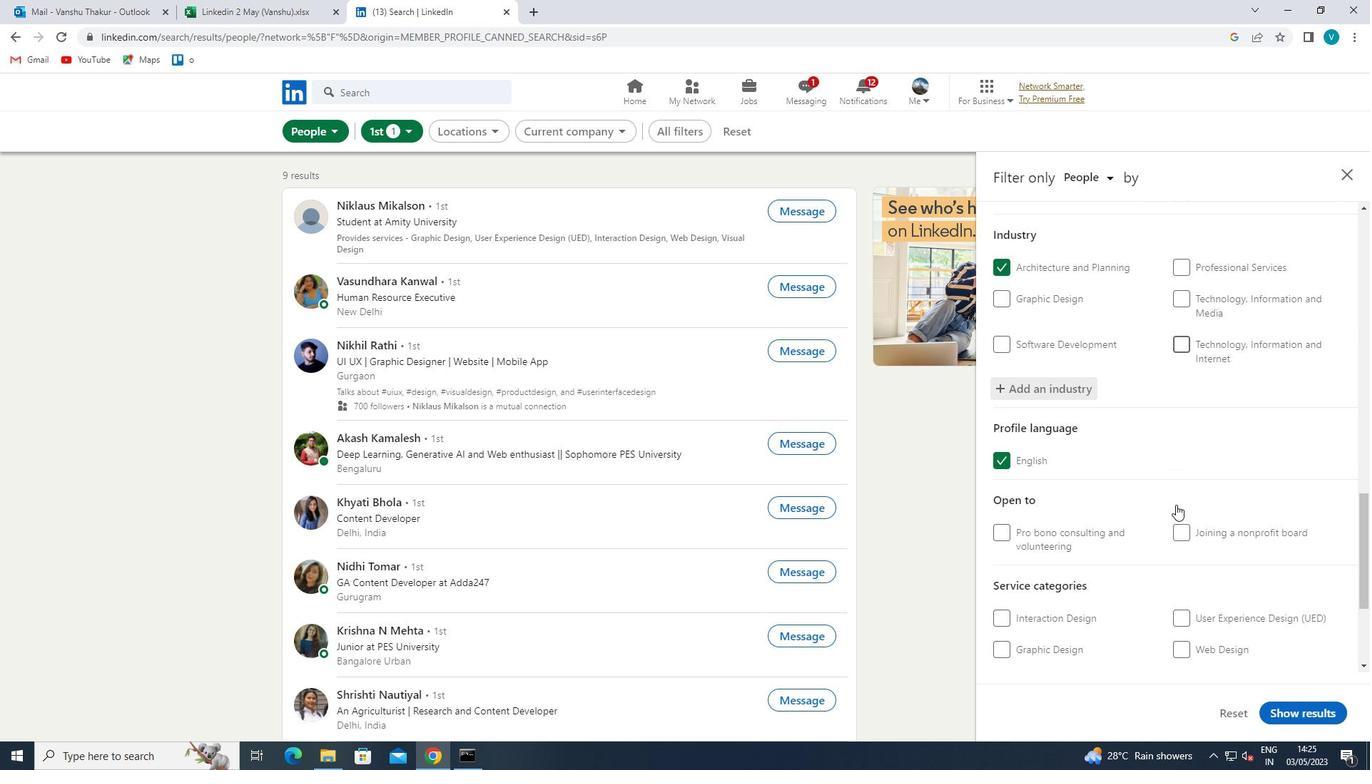 
Action: Mouse moved to (1192, 533)
Screenshot: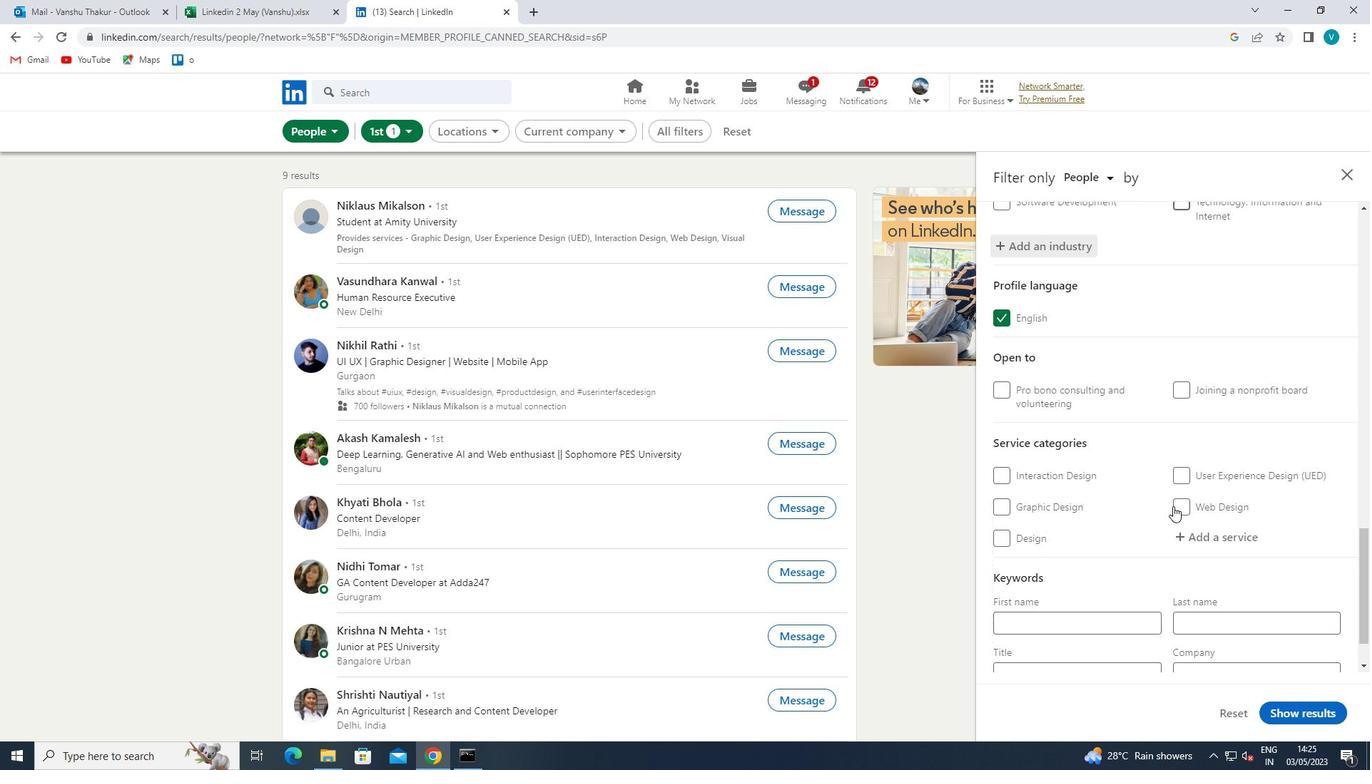 
Action: Mouse pressed left at (1192, 533)
Screenshot: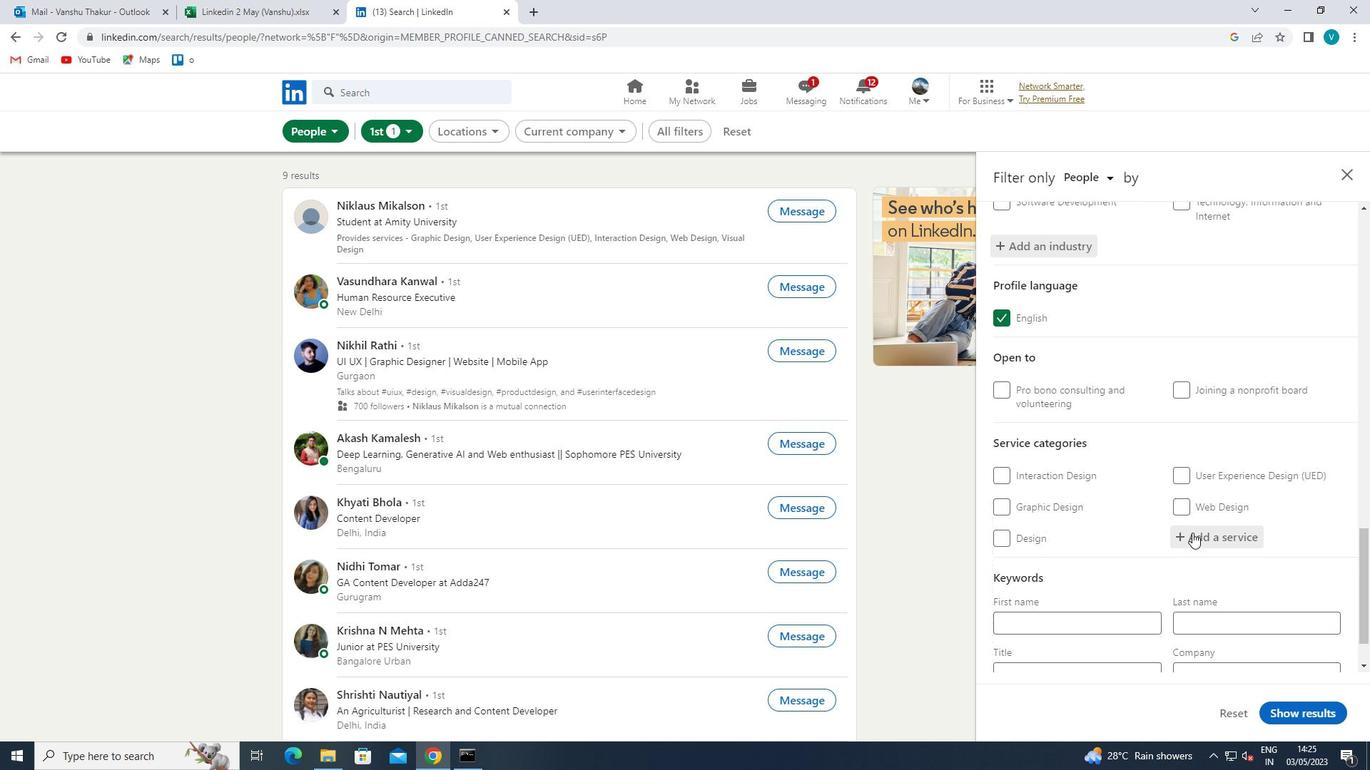 
Action: Key pressed <Key.shift>BARTEN
Screenshot: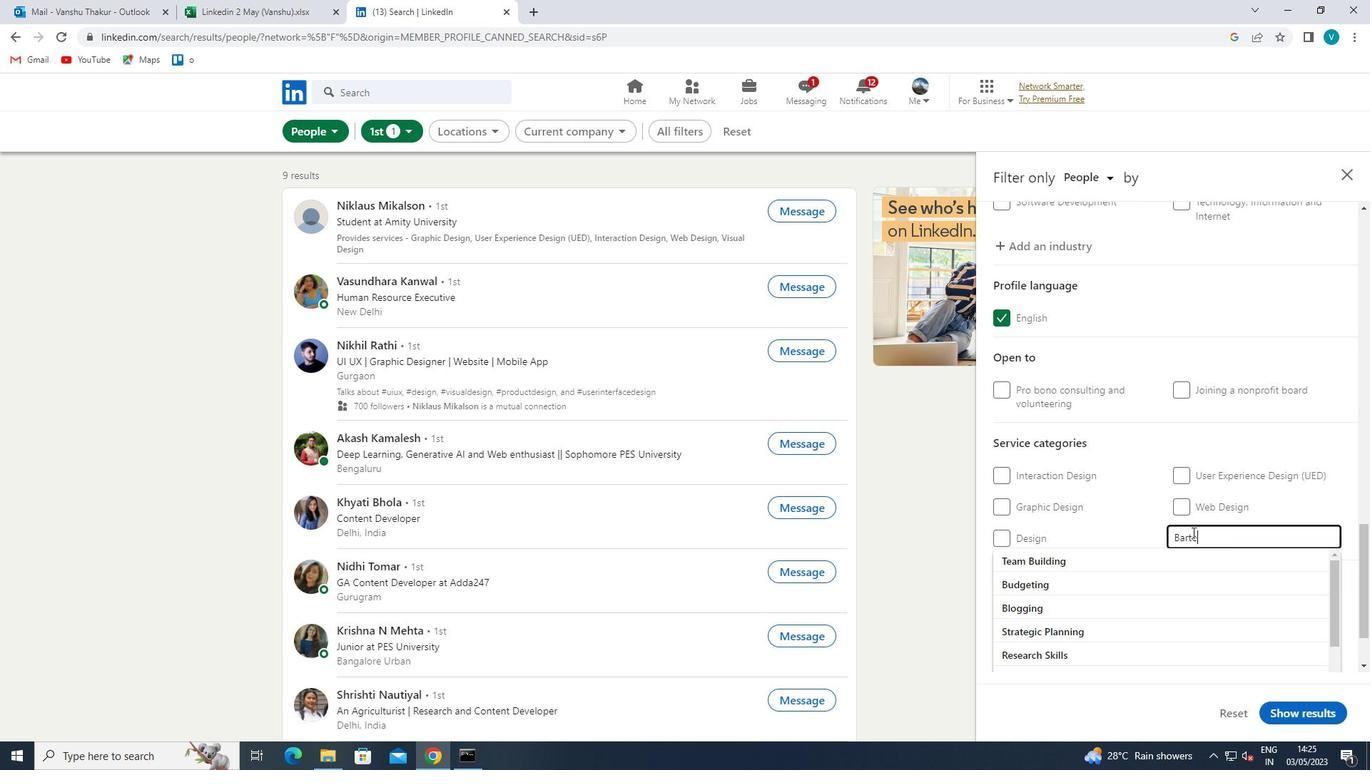 
Action: Mouse moved to (1158, 566)
Screenshot: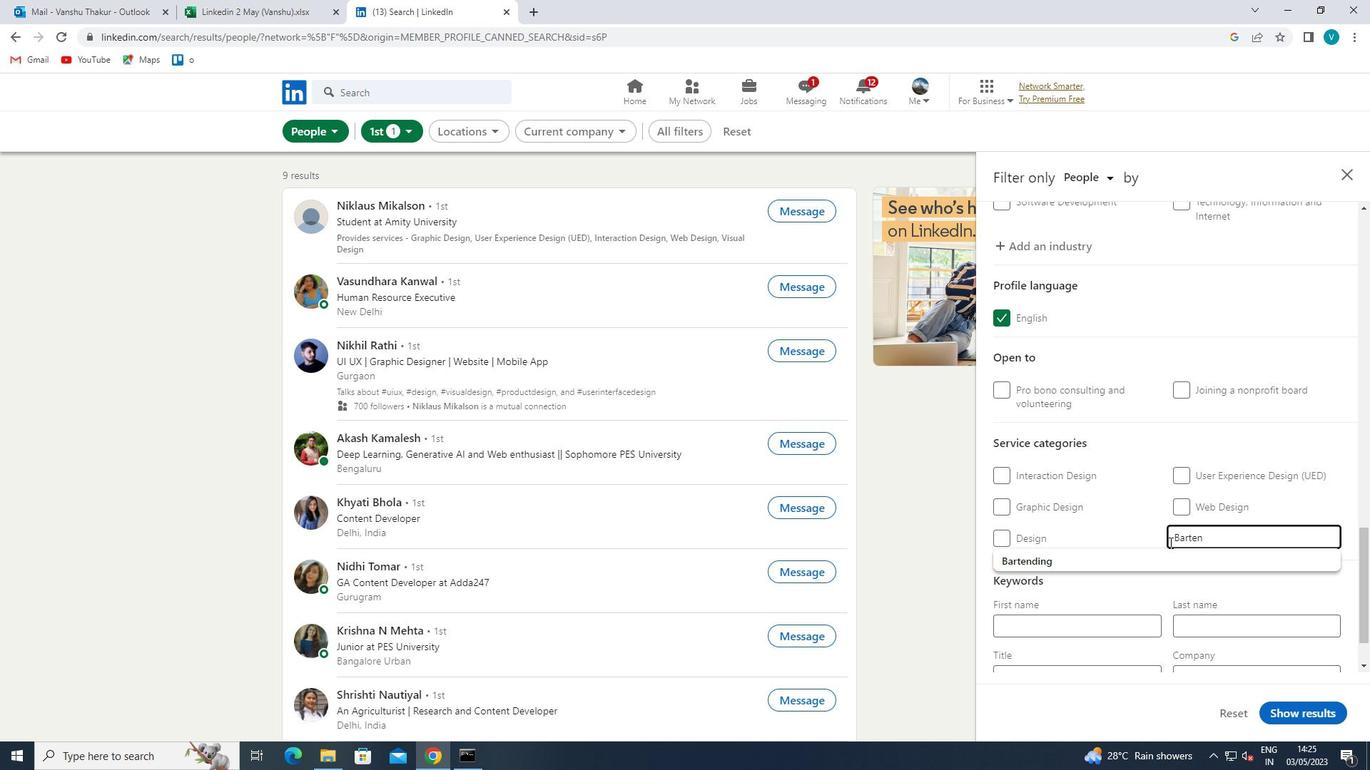 
Action: Mouse pressed left at (1158, 566)
Screenshot: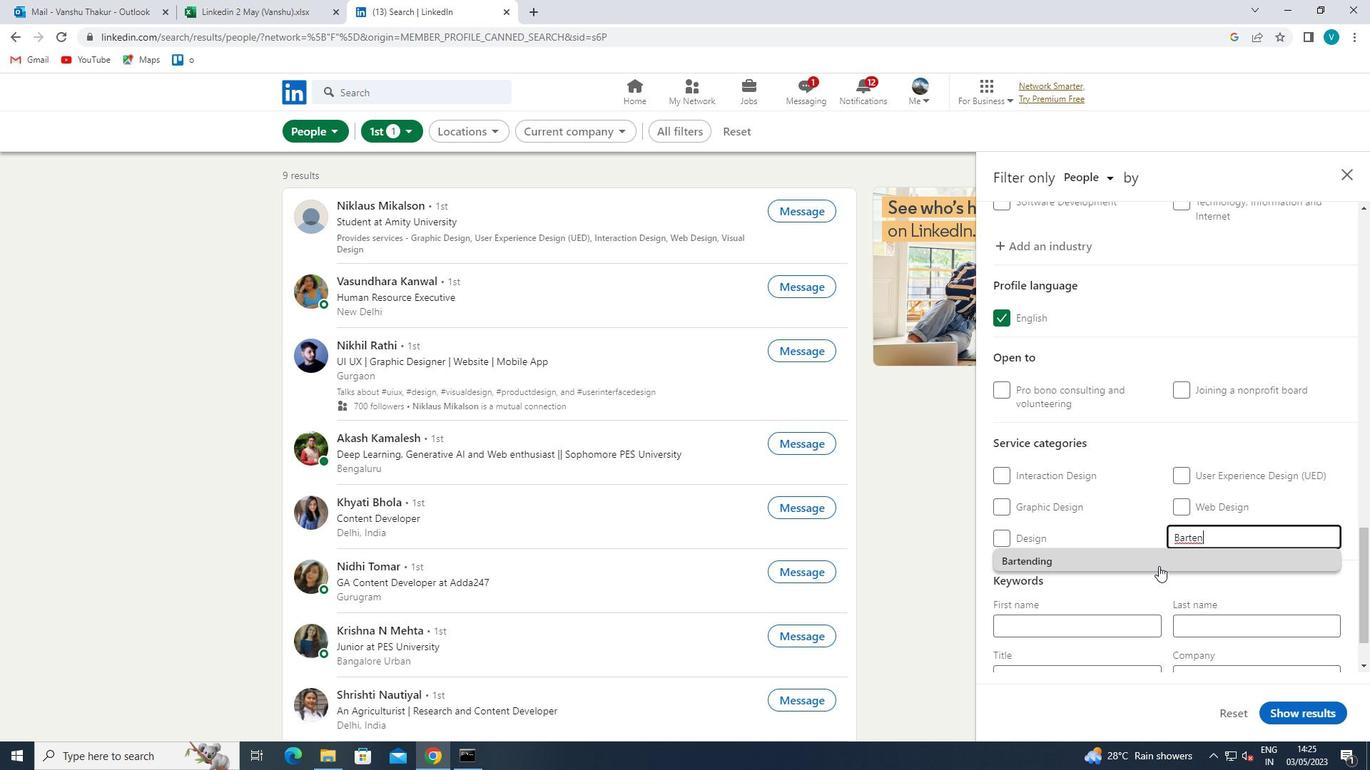 
Action: Mouse scrolled (1158, 565) with delta (0, 0)
Screenshot: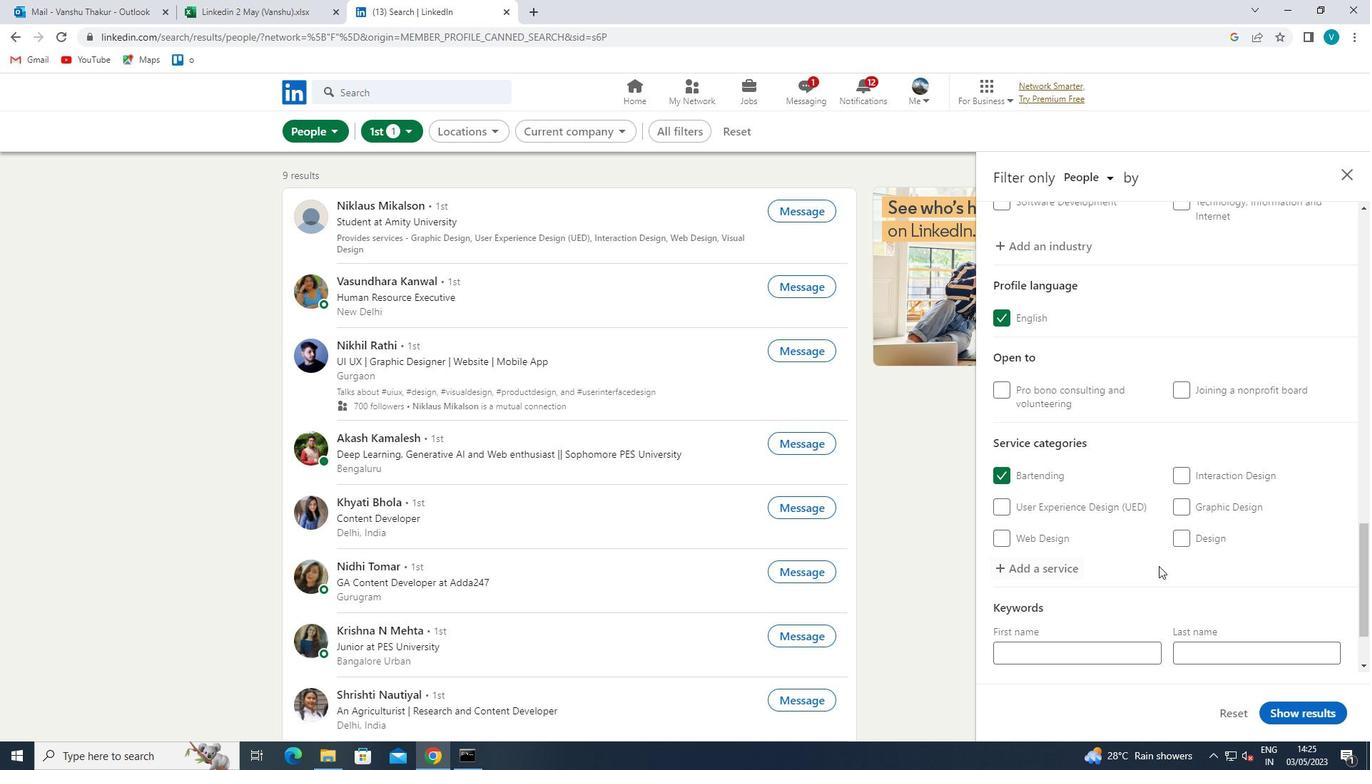 
Action: Mouse moved to (1156, 567)
Screenshot: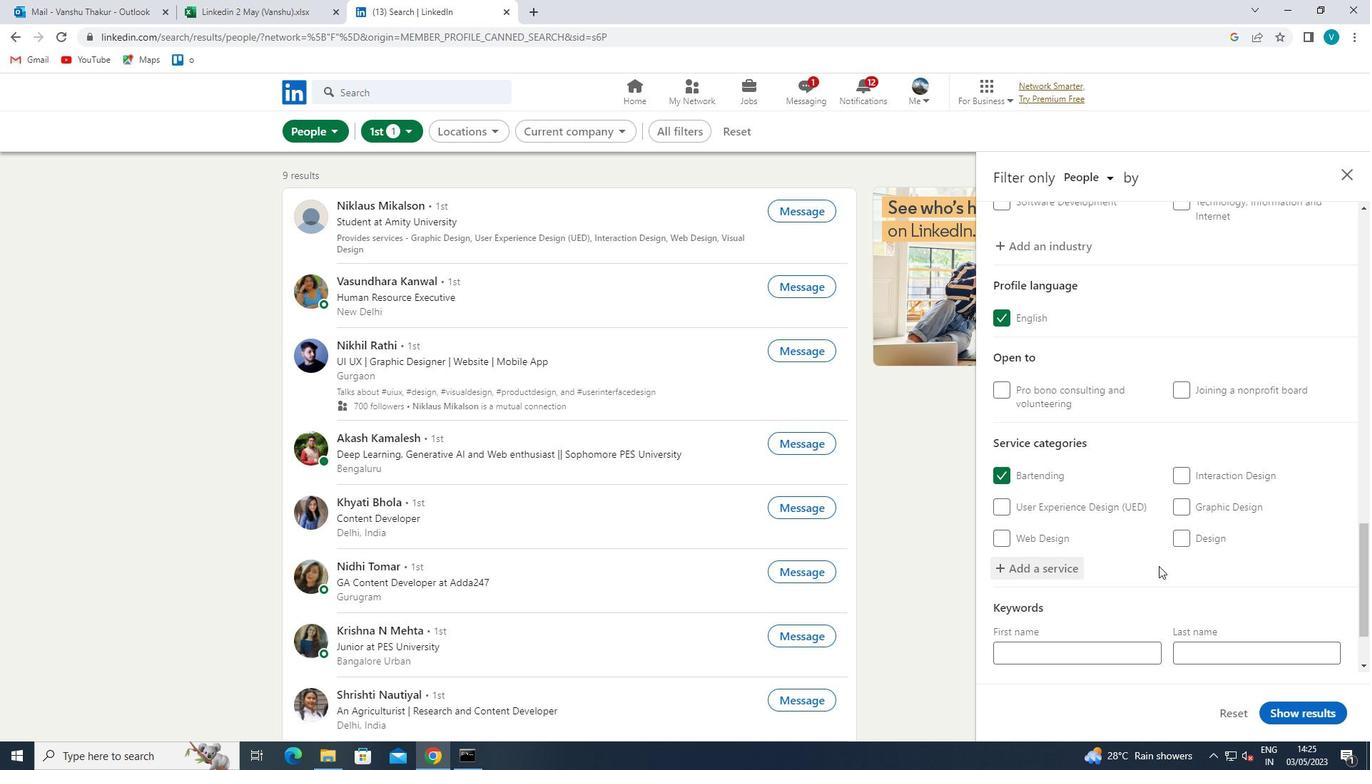 
Action: Mouse scrolled (1156, 567) with delta (0, 0)
Screenshot: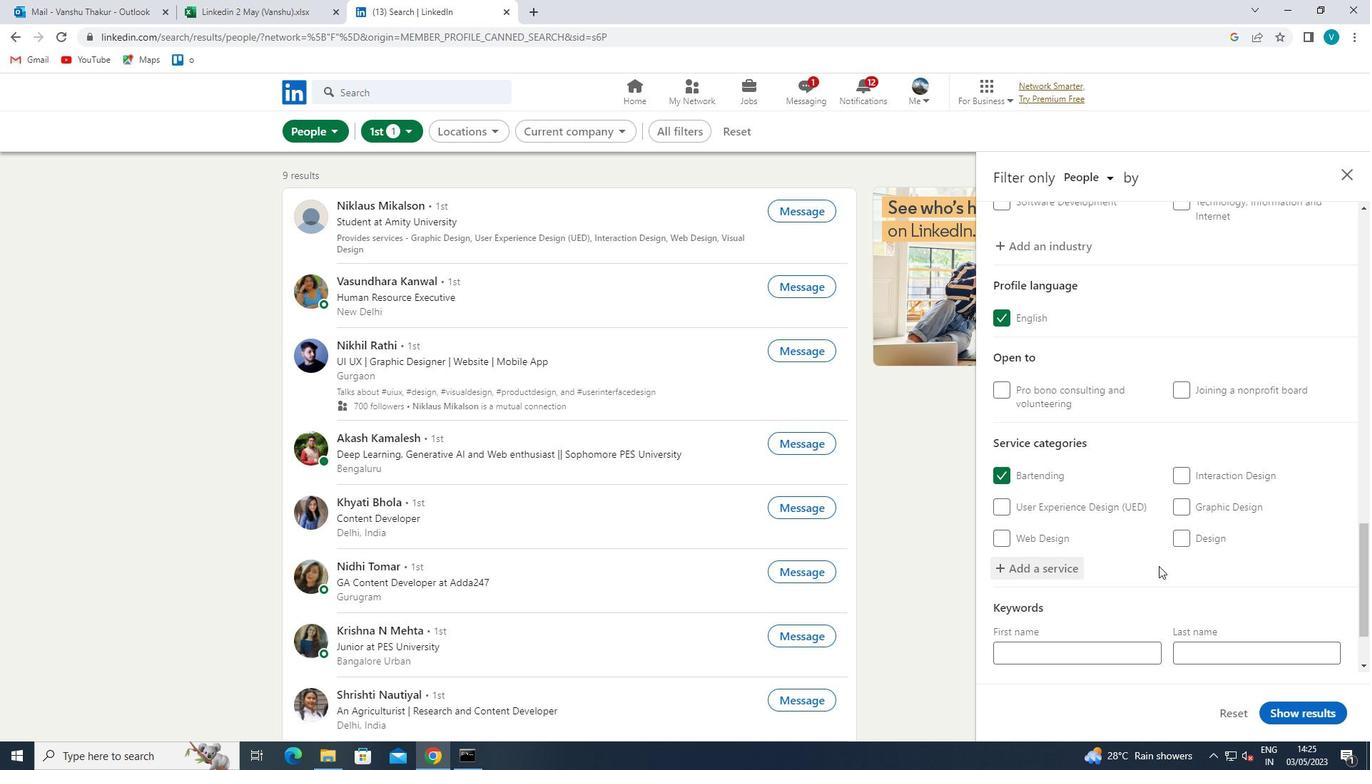 
Action: Mouse moved to (1147, 570)
Screenshot: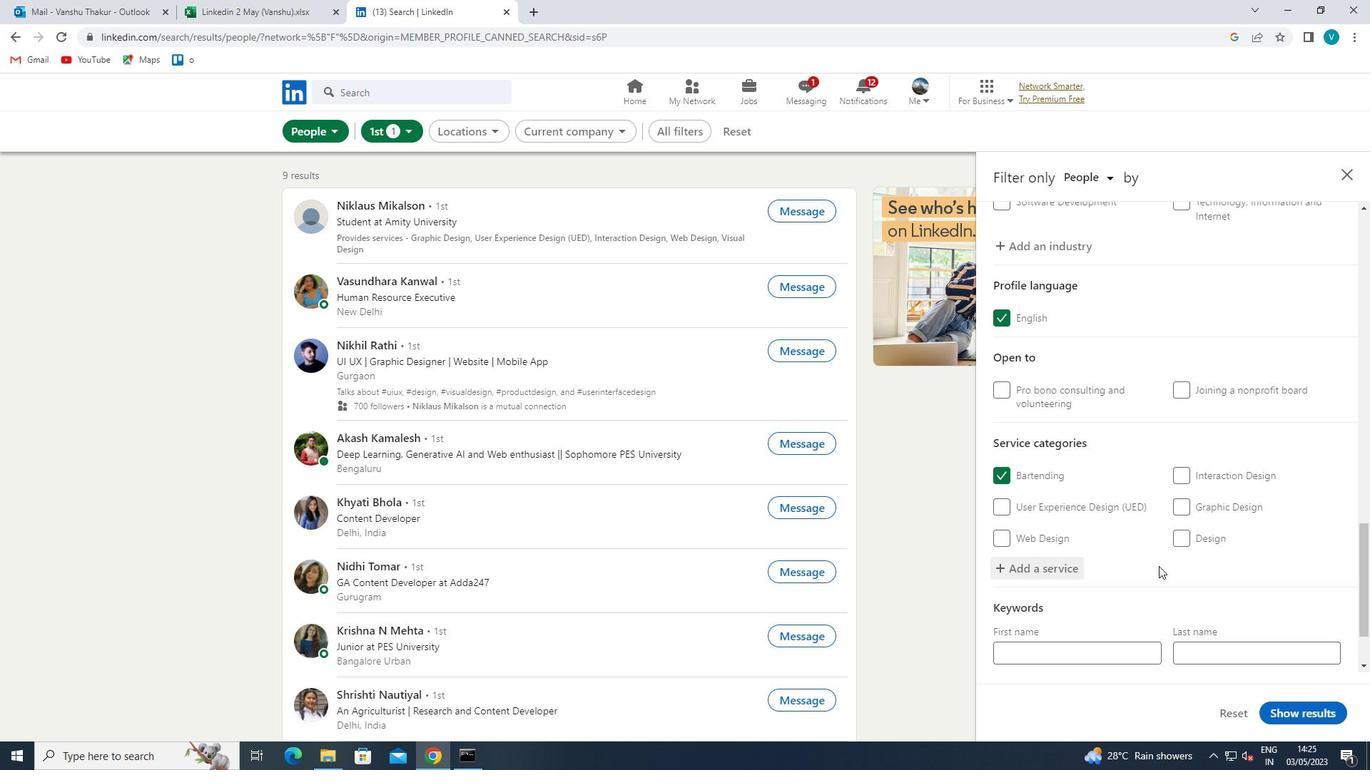 
Action: Mouse scrolled (1147, 569) with delta (0, 0)
Screenshot: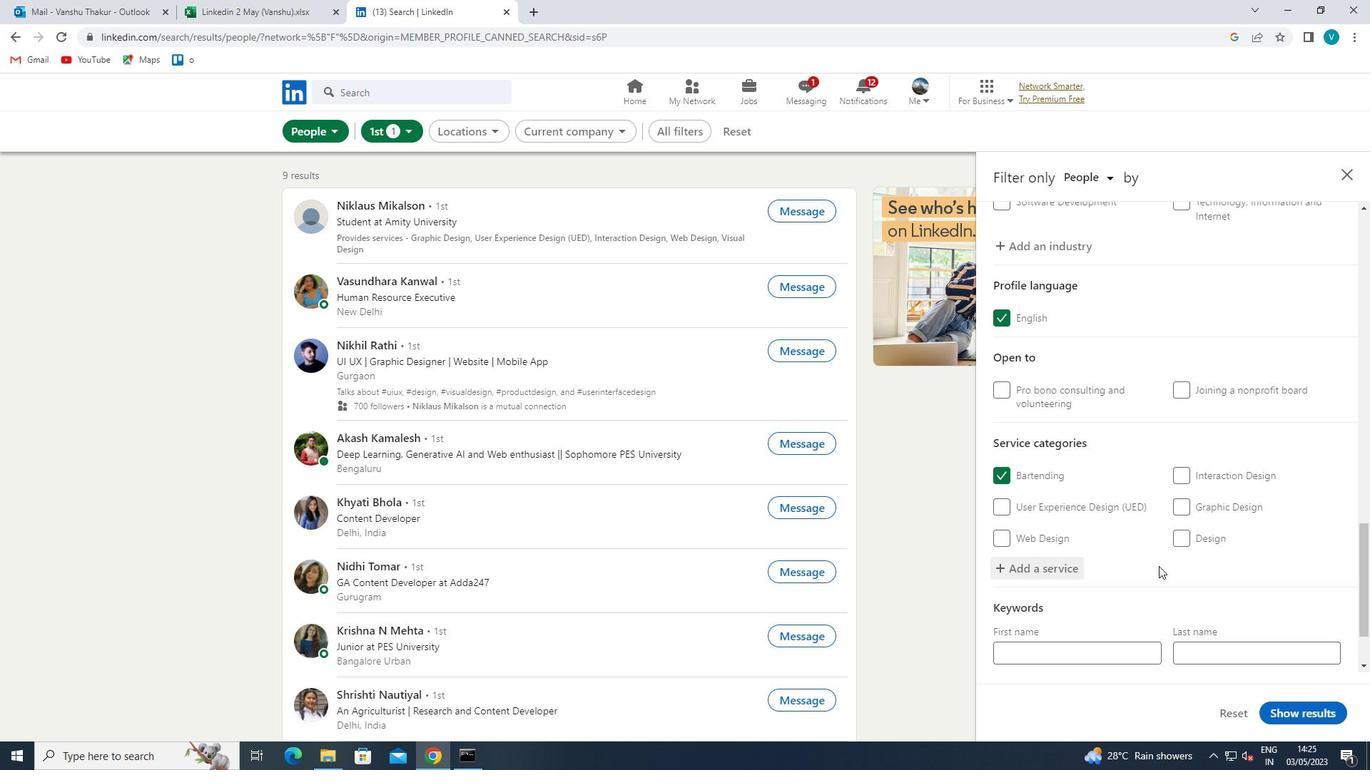 
Action: Mouse moved to (1143, 572)
Screenshot: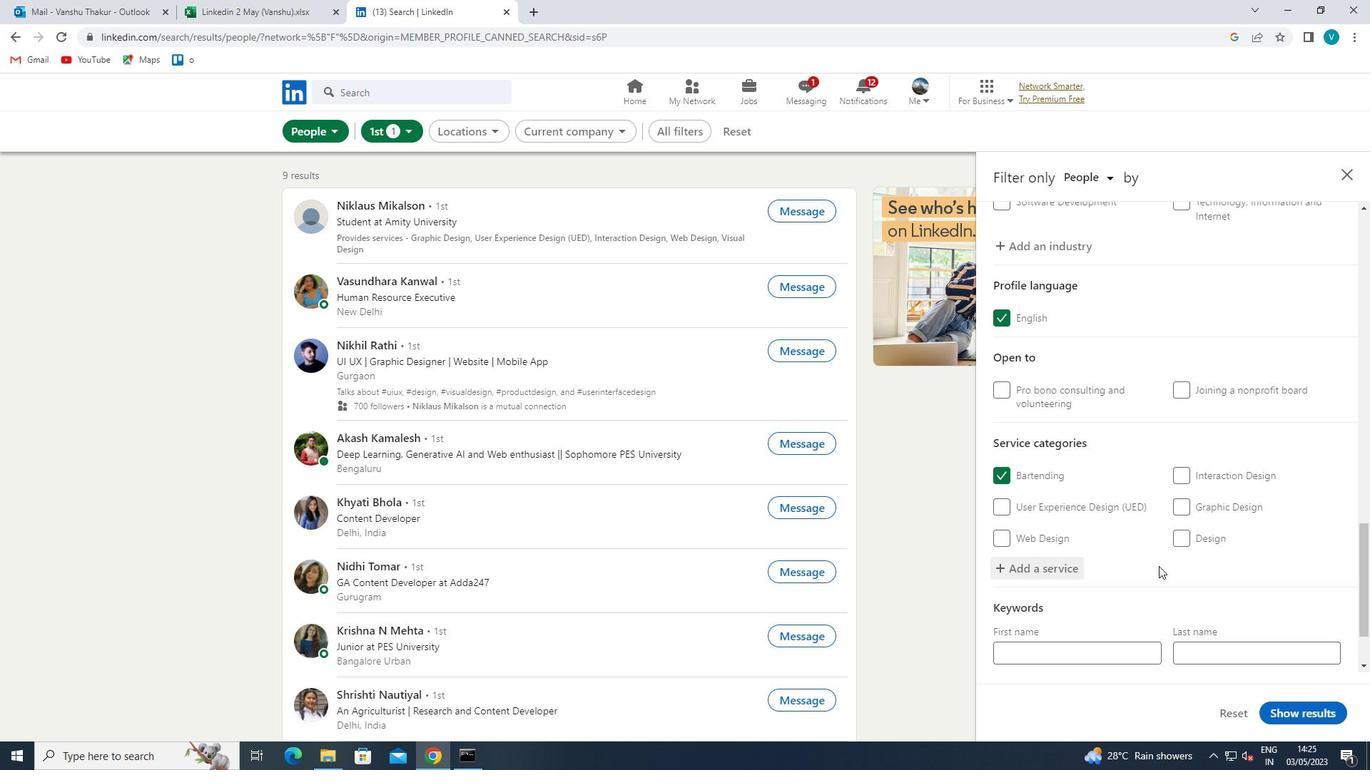 
Action: Mouse scrolled (1143, 571) with delta (0, 0)
Screenshot: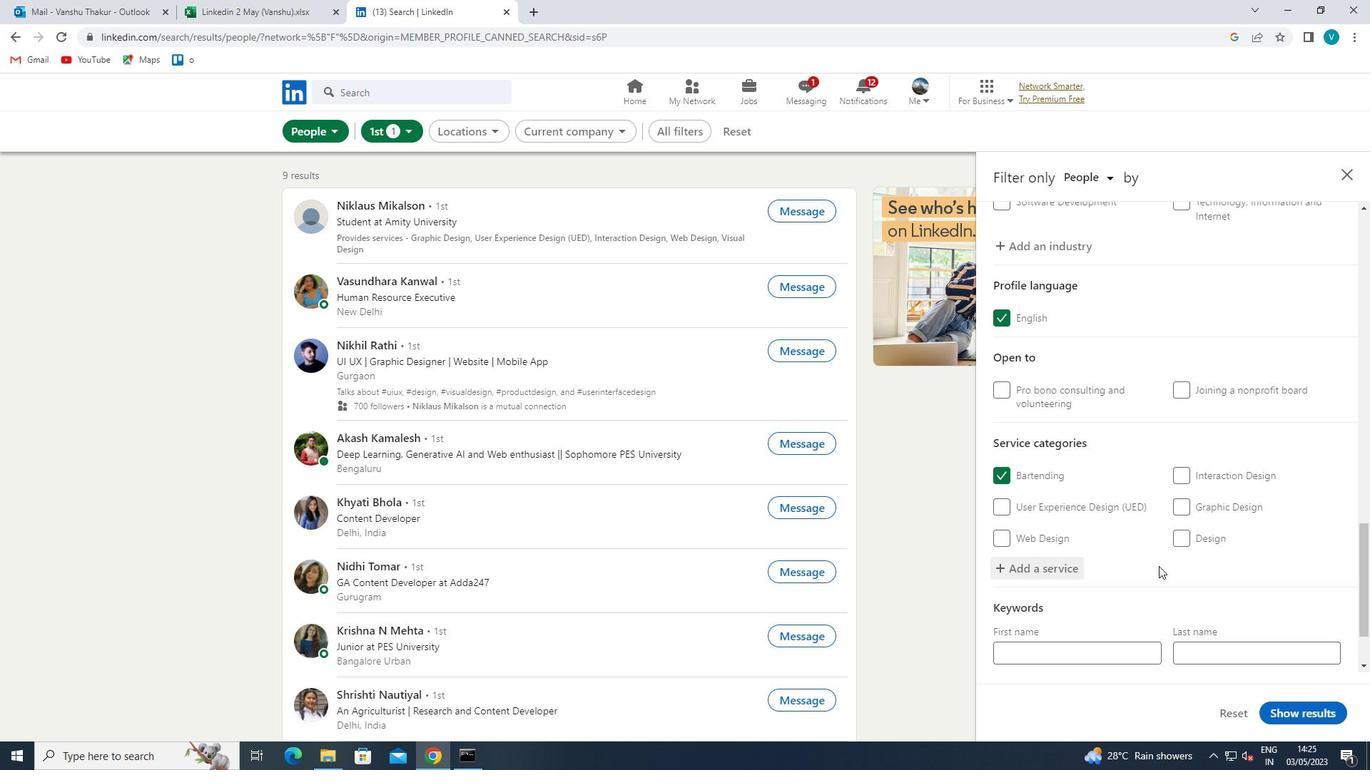 
Action: Mouse moved to (1078, 606)
Screenshot: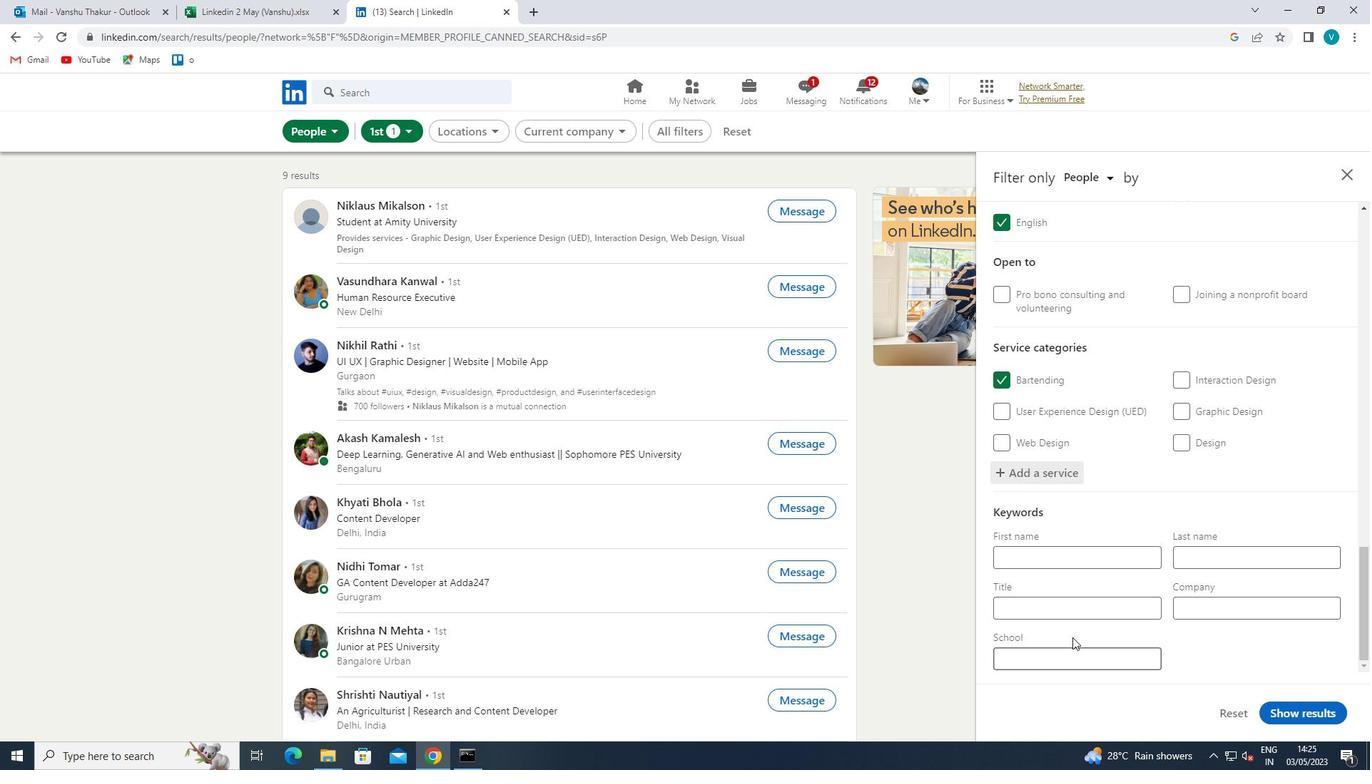 
Action: Mouse pressed left at (1078, 606)
Screenshot: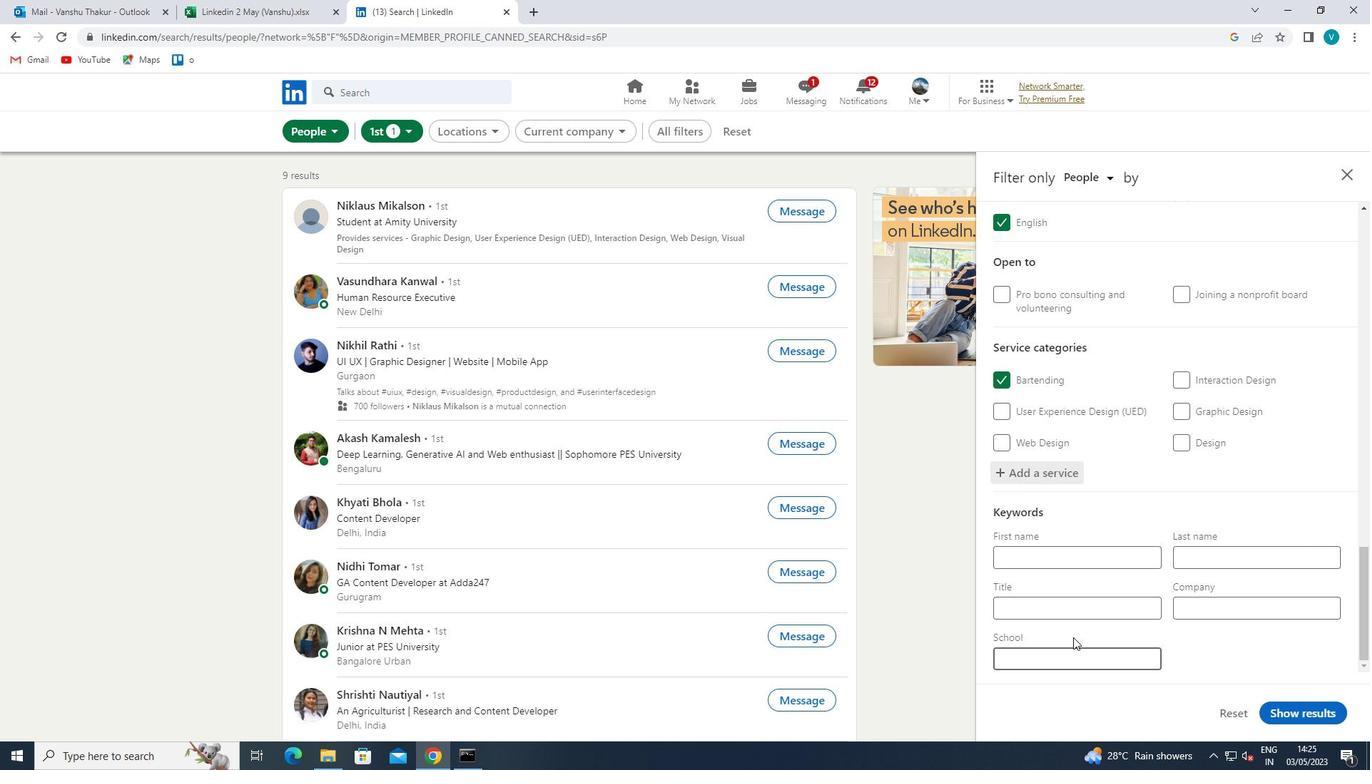 
Action: Mouse moved to (1094, 597)
Screenshot: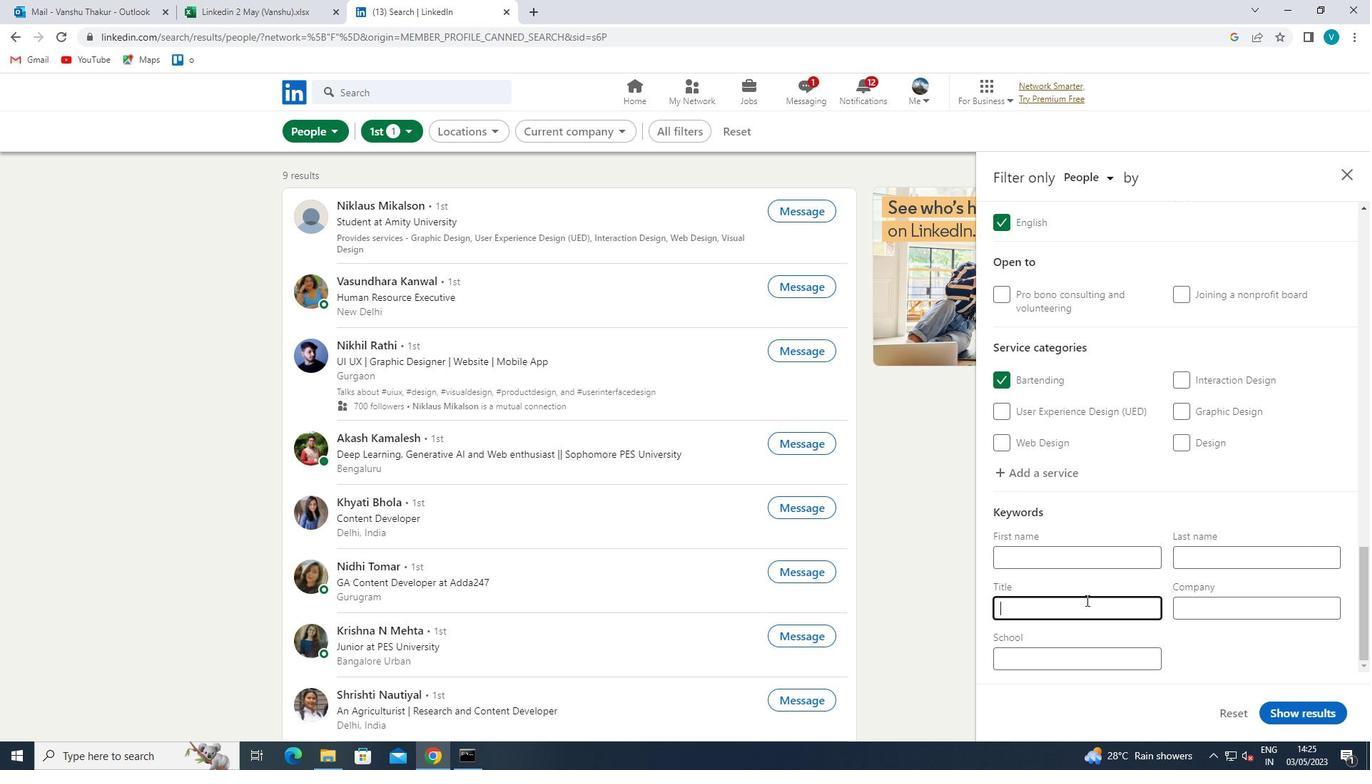 
Action: Key pressed <Key.shift><Key.shift><Key.shift><Key.shift>FUNERAL<Key.space><Key.shift>ATTENDANT<Key.space>
Screenshot: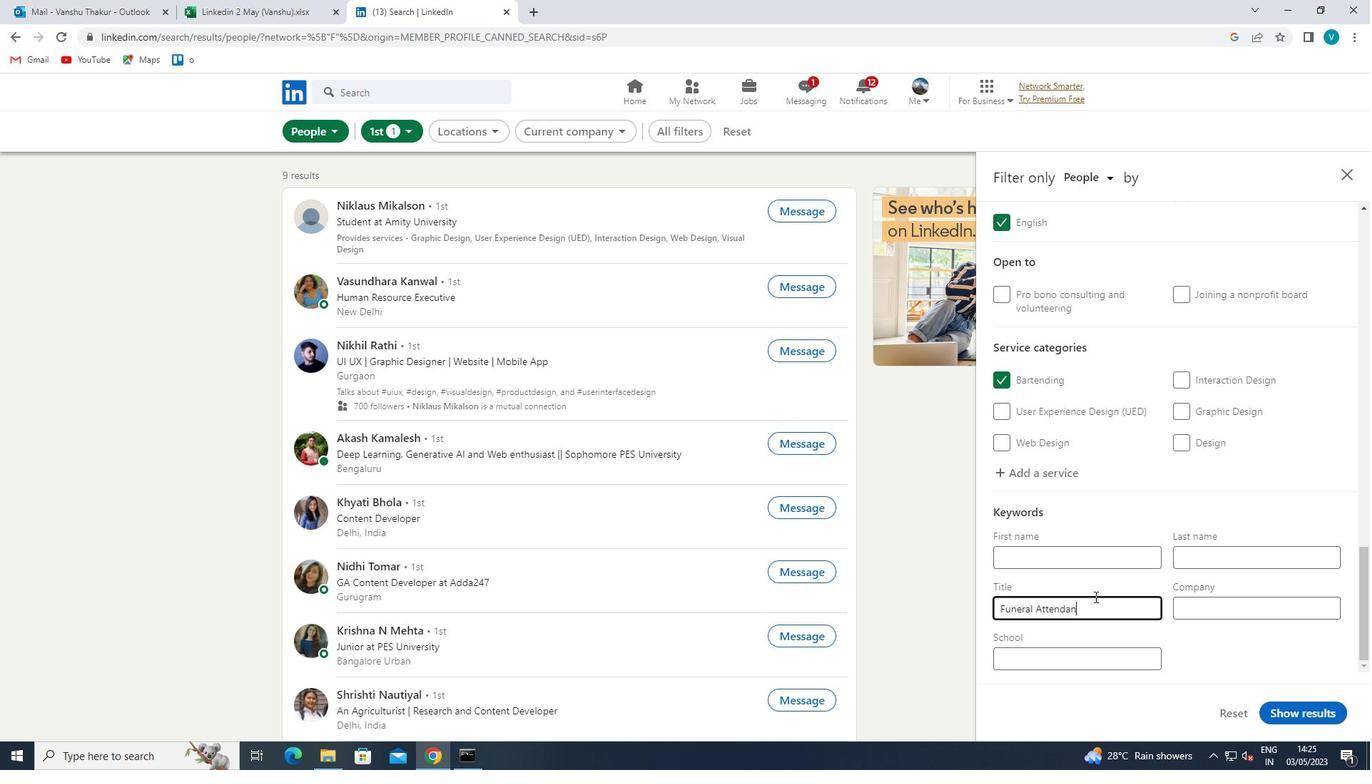 
Action: Mouse moved to (1268, 707)
Screenshot: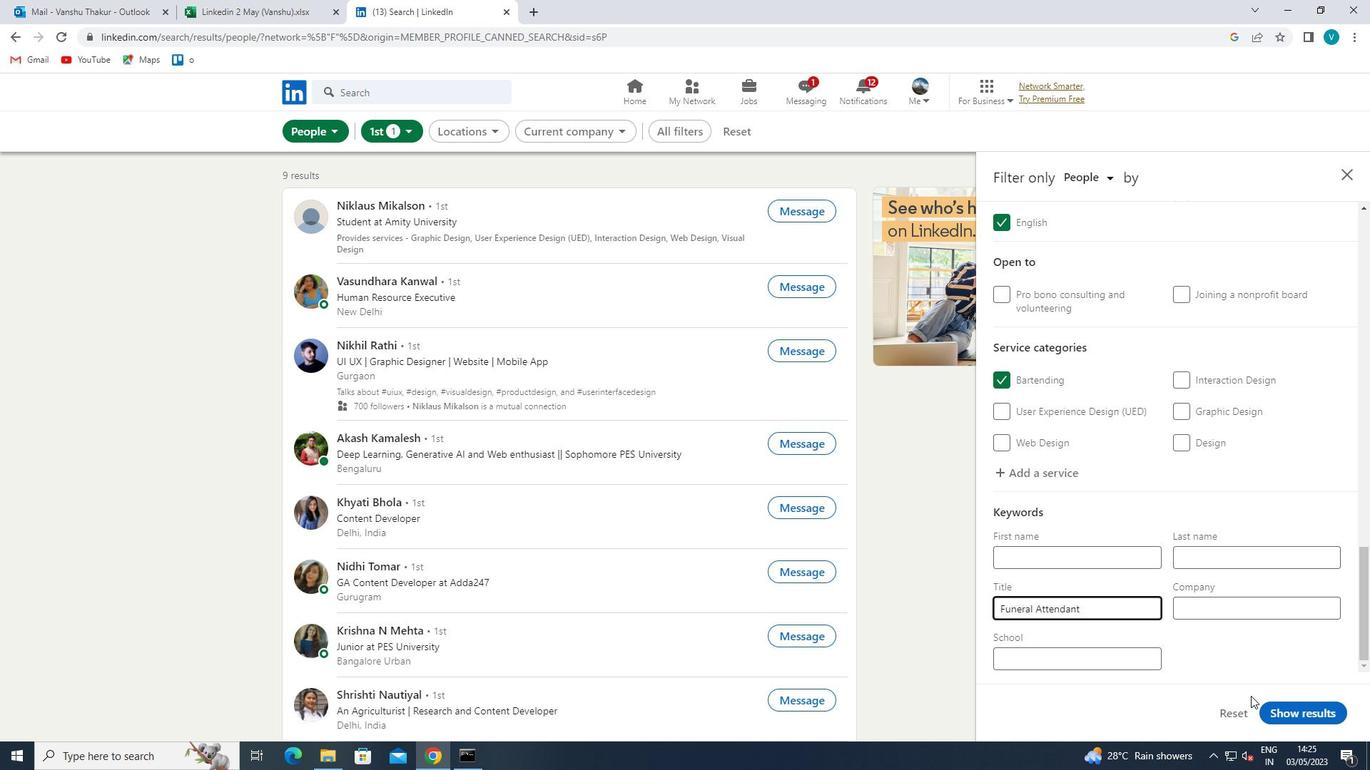 
Action: Mouse pressed left at (1268, 707)
Screenshot: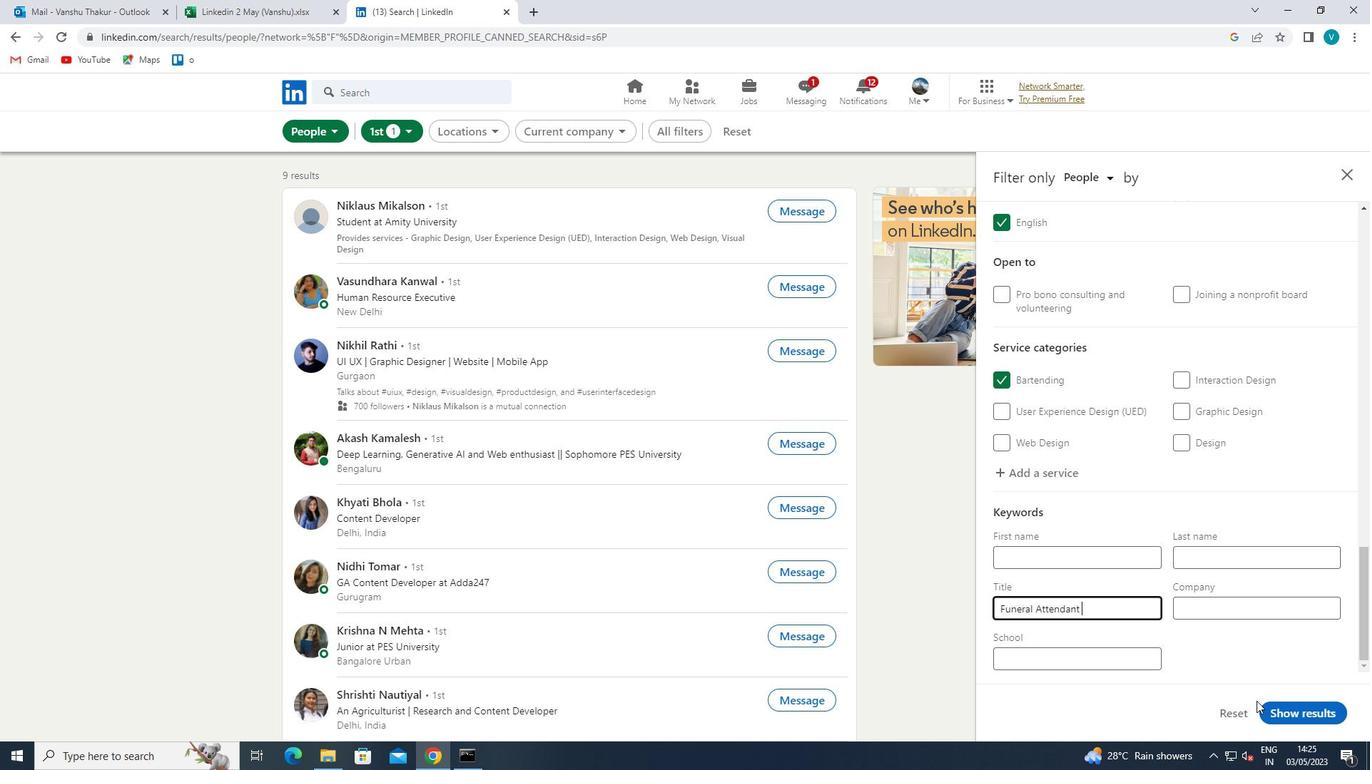 
